 Task: Look for space in West Seneca, United States from 24th August, 2023 to 10th September, 2023 for 8 adults, 2 children in price range Rs.12000 to Rs.15000. Place can be entire place or shared room with 4 bedrooms having 8 beds and 4 bathrooms. Property type can be house, flat, guest house. Amenities needed are: wifi, TV, free parkinig on premises, gym, breakfast. Booking option can be shelf check-in. Required host language is English.
Action: Mouse moved to (437, 90)
Screenshot: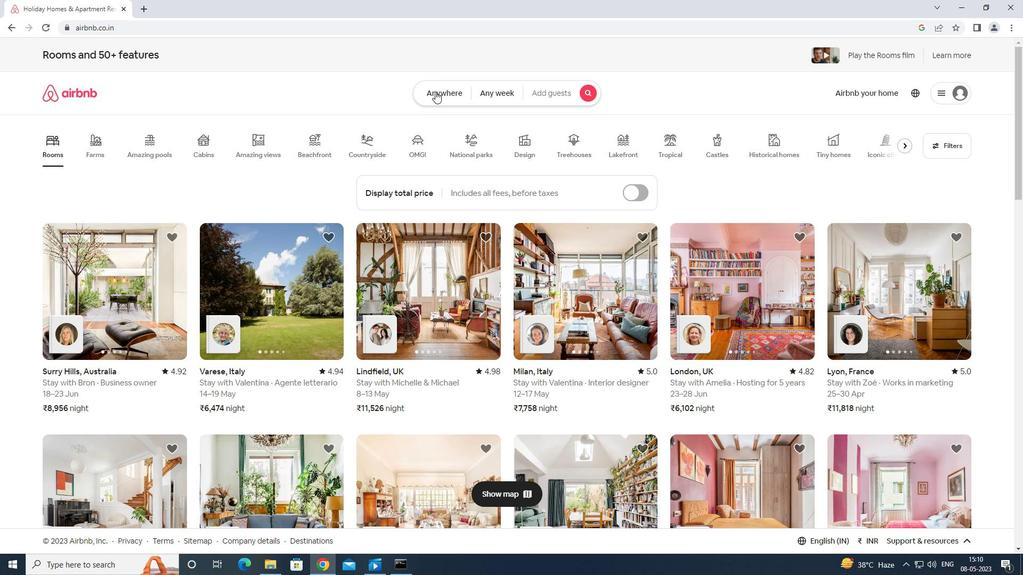 
Action: Mouse pressed left at (437, 90)
Screenshot: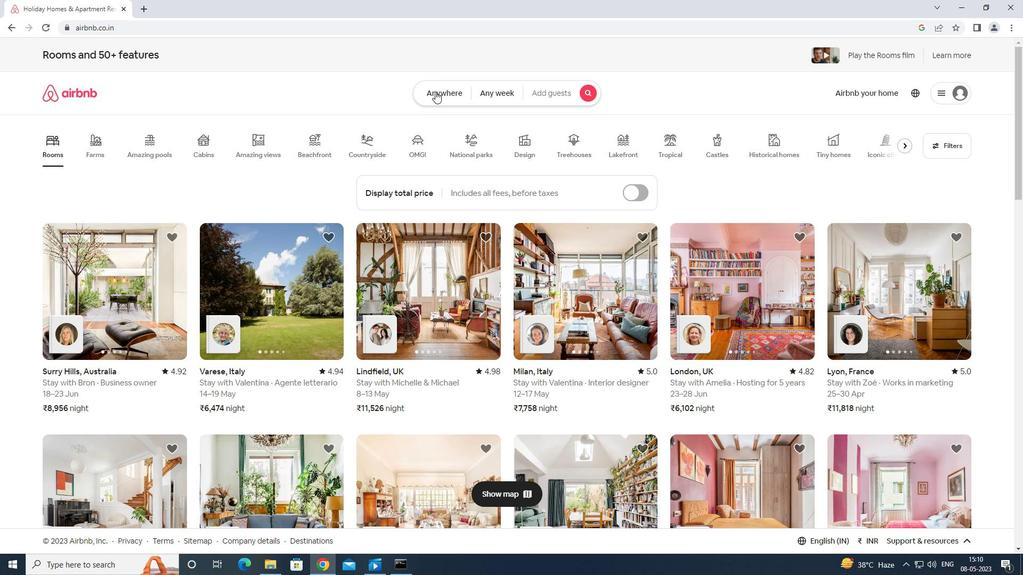 
Action: Mouse moved to (365, 133)
Screenshot: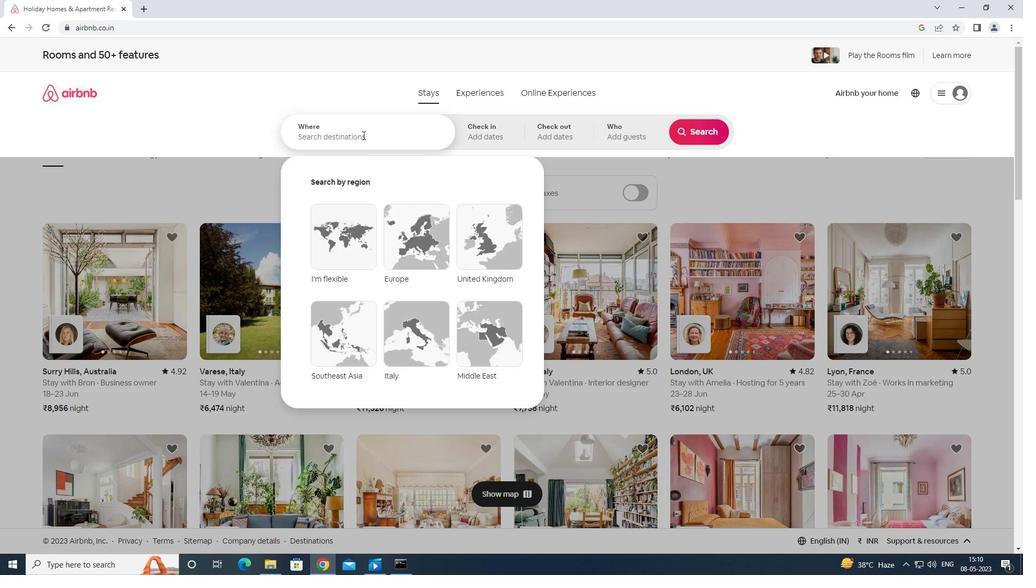 
Action: Mouse pressed left at (365, 133)
Screenshot: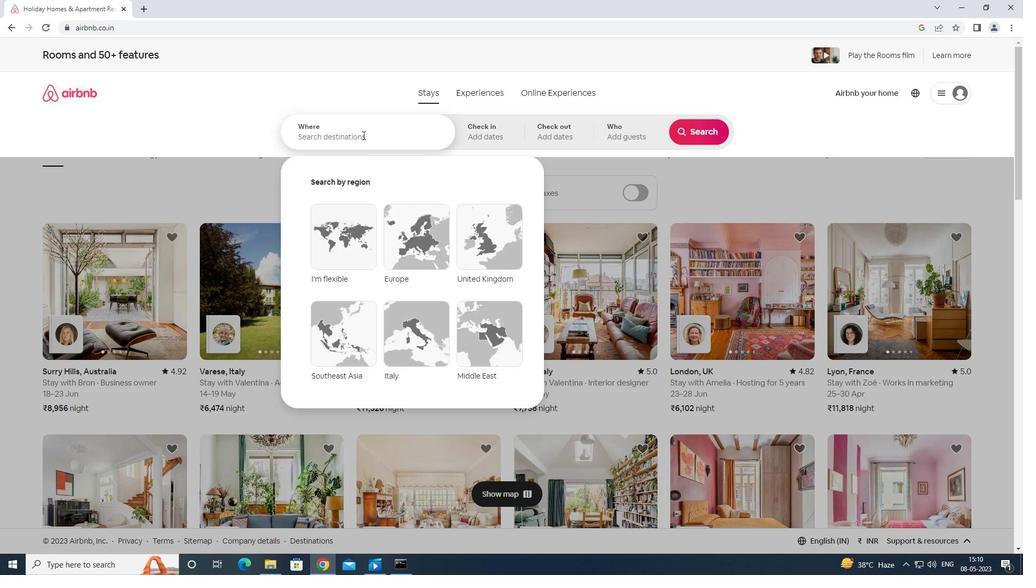
Action: Mouse moved to (384, 121)
Screenshot: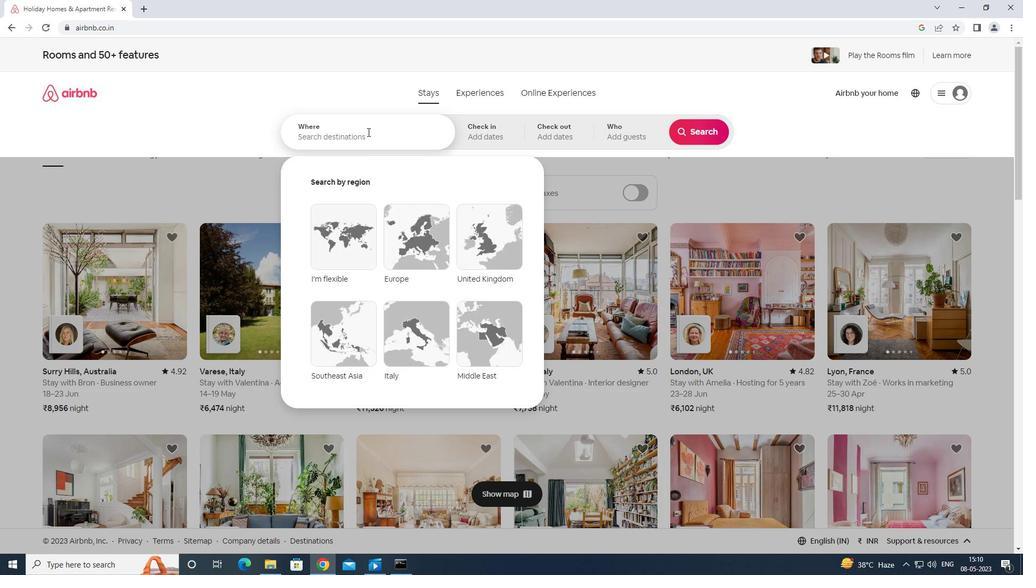 
Action: Key pressed weat<Key.space>senecs<Key.backspace>a<Key.space>united<Key.space>states<Key.enter>
Screenshot: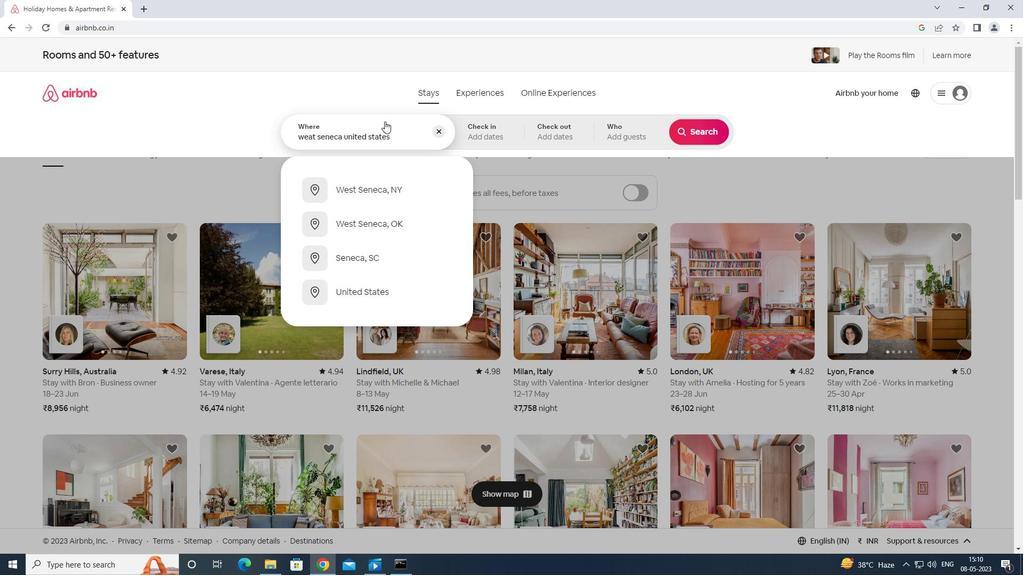 
Action: Mouse moved to (694, 215)
Screenshot: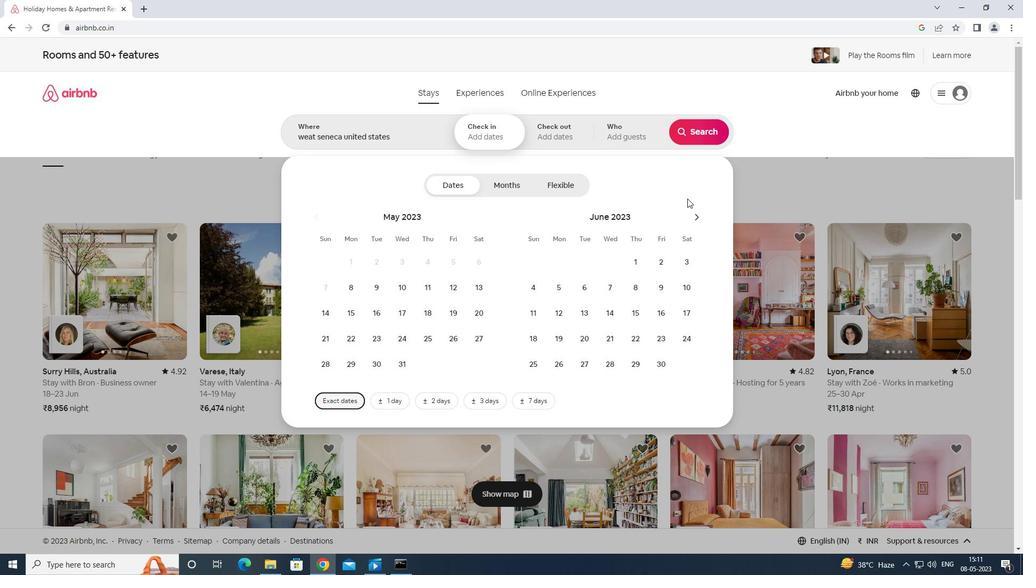 
Action: Mouse pressed left at (694, 215)
Screenshot: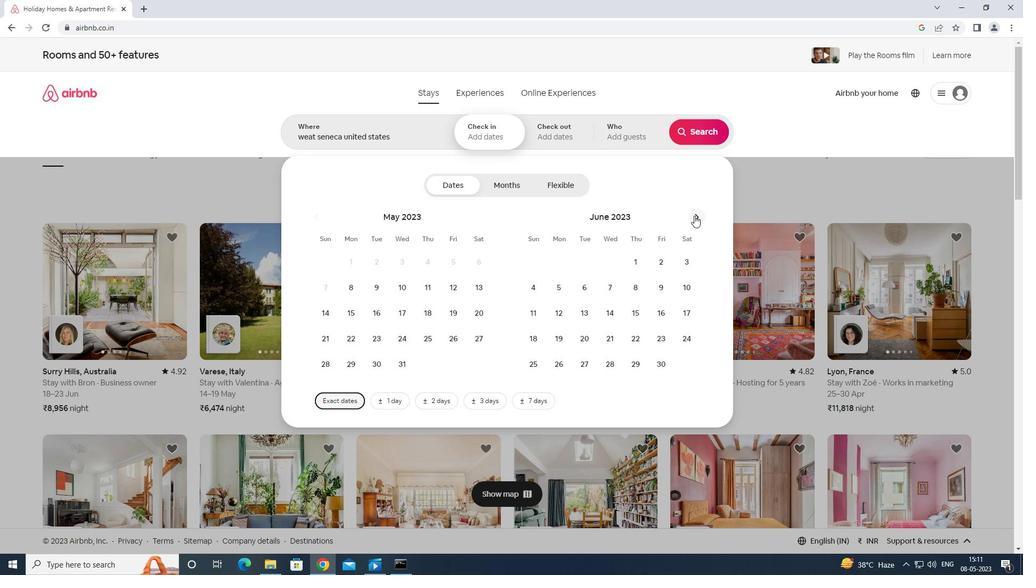 
Action: Mouse moved to (695, 216)
Screenshot: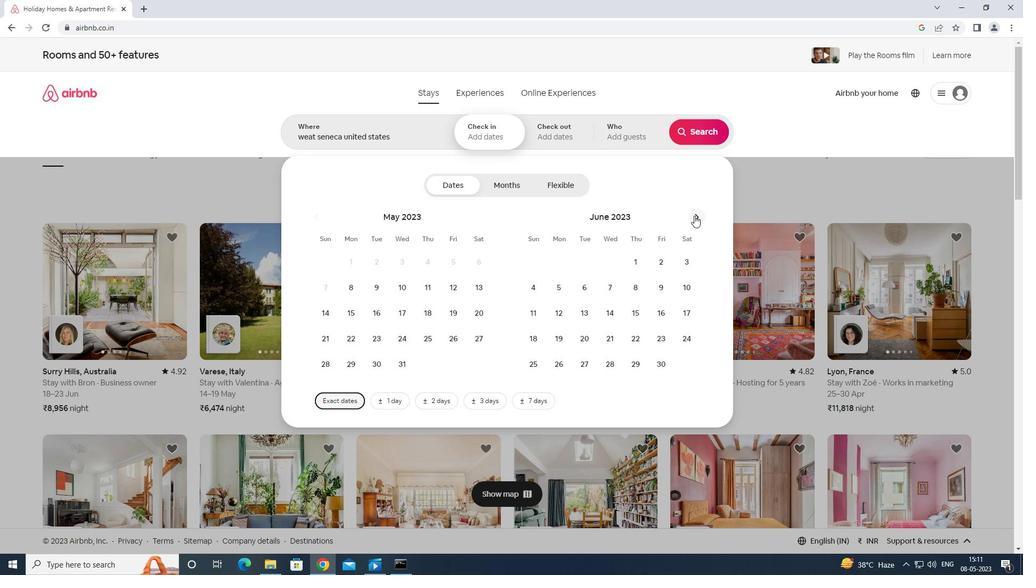 
Action: Mouse pressed left at (695, 216)
Screenshot: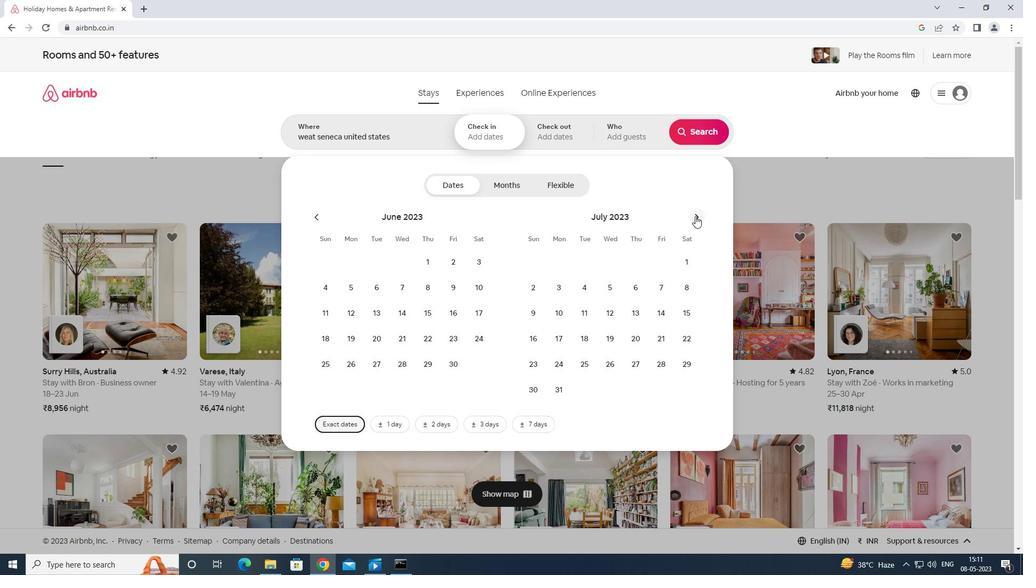 
Action: Mouse moved to (644, 340)
Screenshot: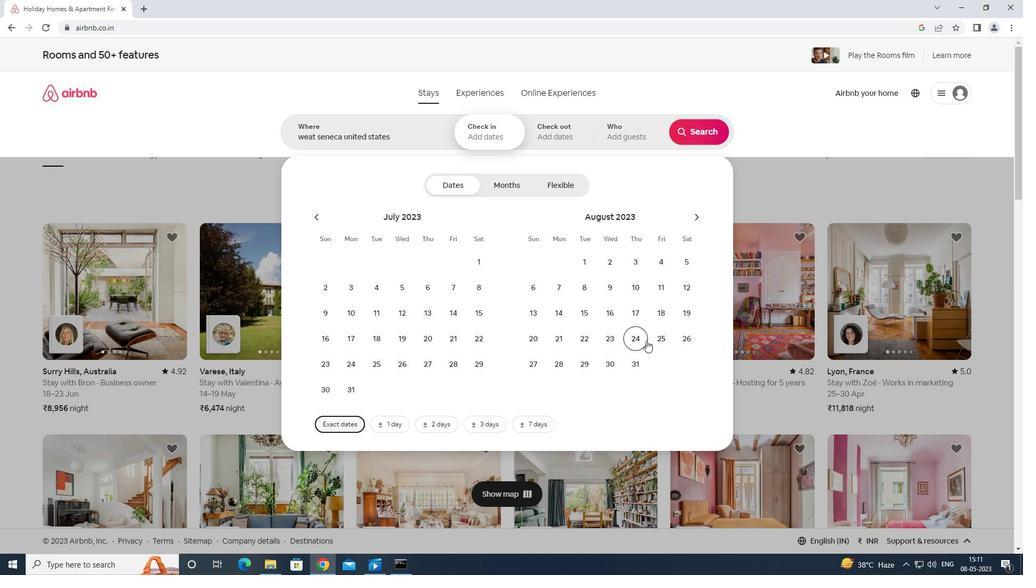 
Action: Mouse pressed left at (644, 340)
Screenshot: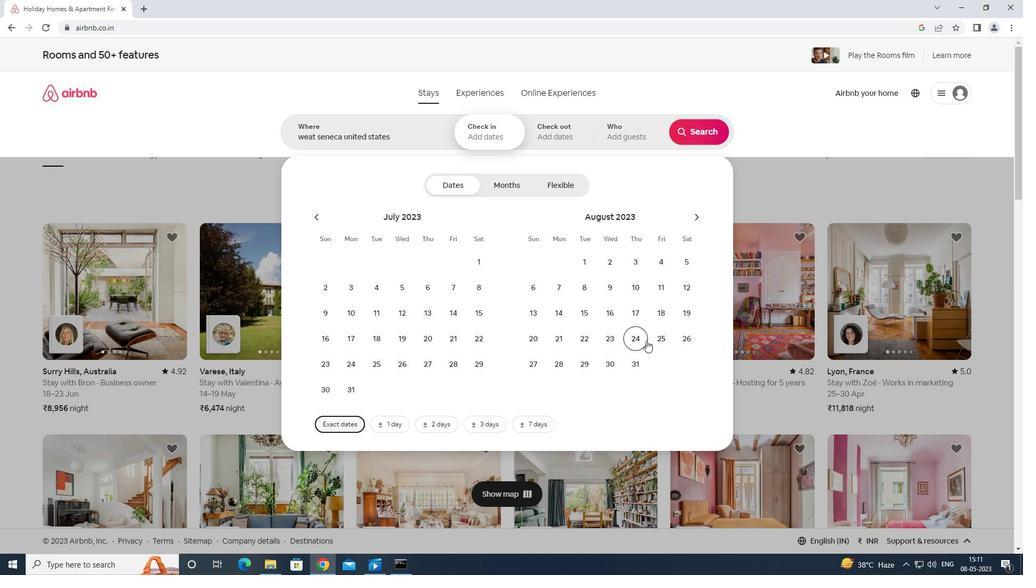 
Action: Mouse moved to (699, 217)
Screenshot: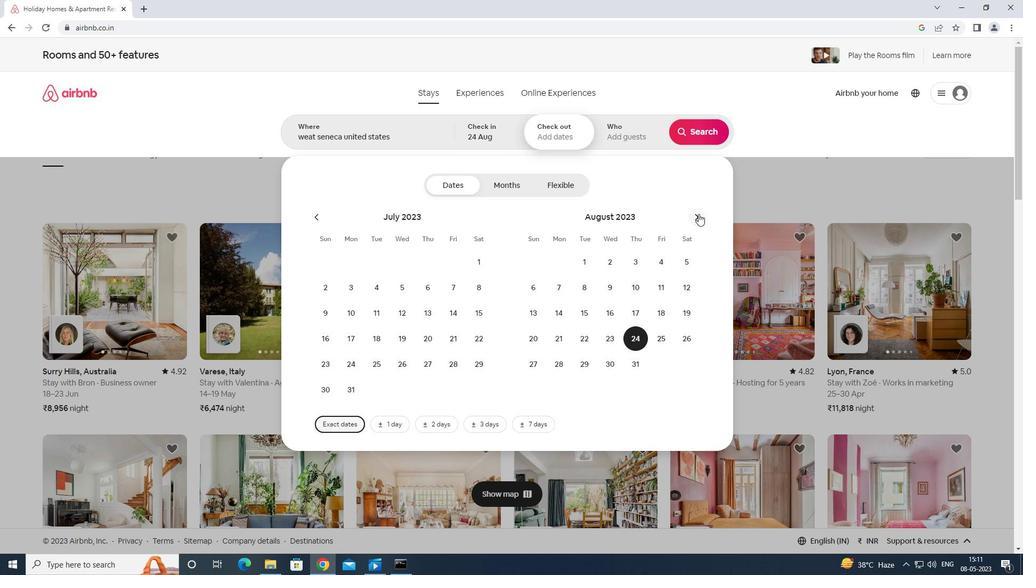 
Action: Mouse pressed left at (699, 217)
Screenshot: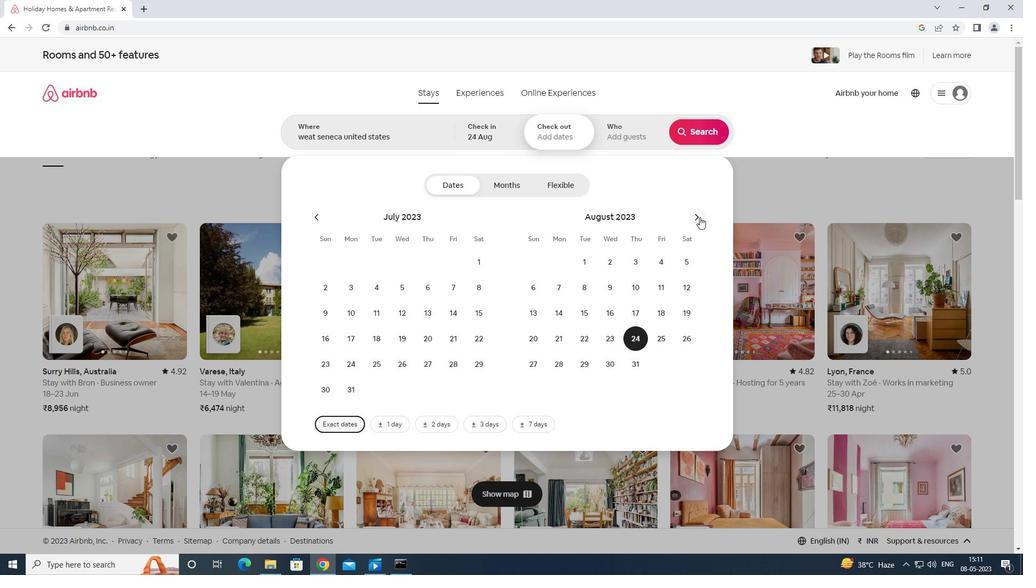 
Action: Mouse moved to (530, 310)
Screenshot: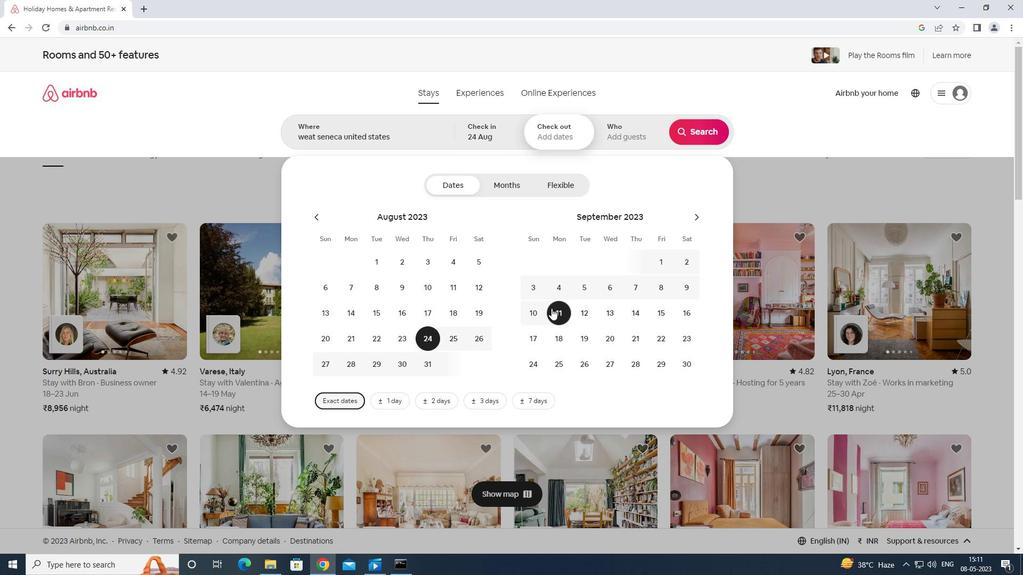 
Action: Mouse pressed left at (530, 310)
Screenshot: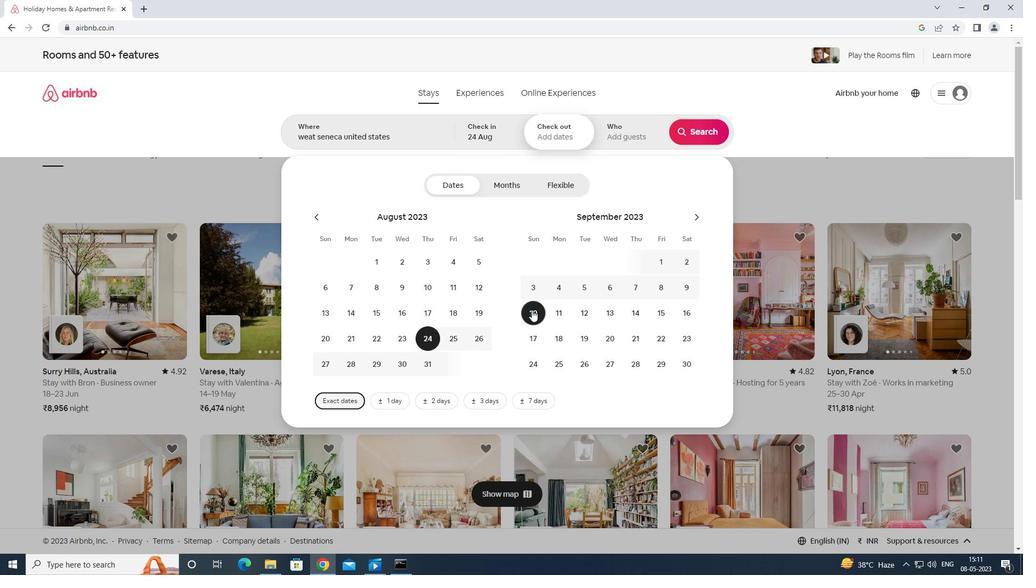 
Action: Mouse moved to (632, 128)
Screenshot: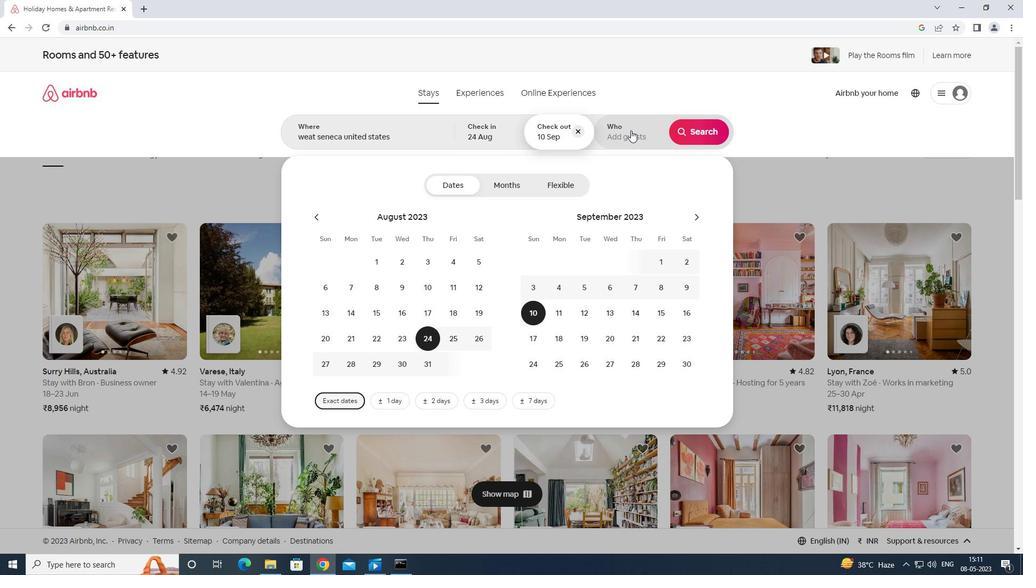 
Action: Mouse pressed left at (632, 128)
Screenshot: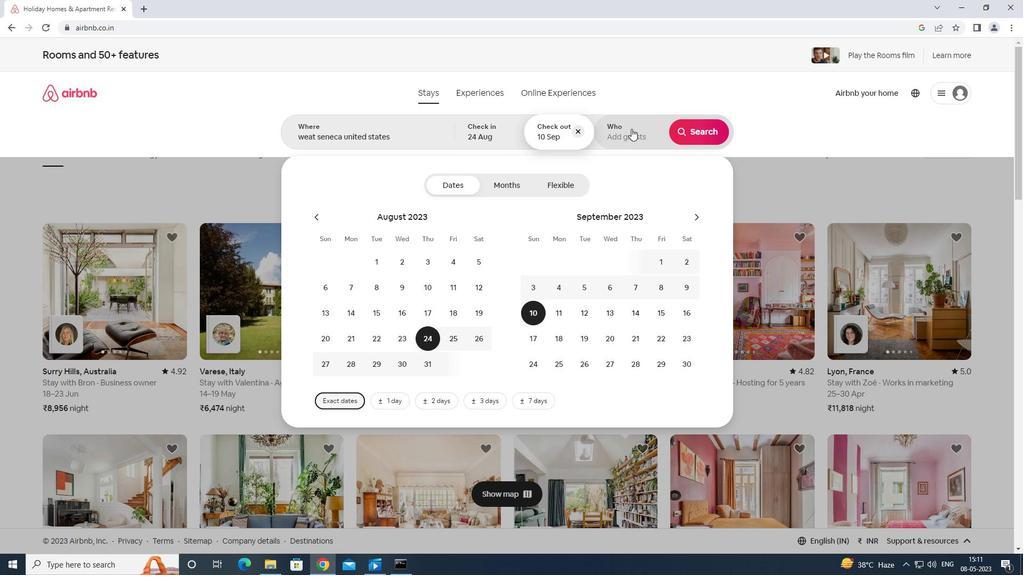 
Action: Mouse moved to (706, 188)
Screenshot: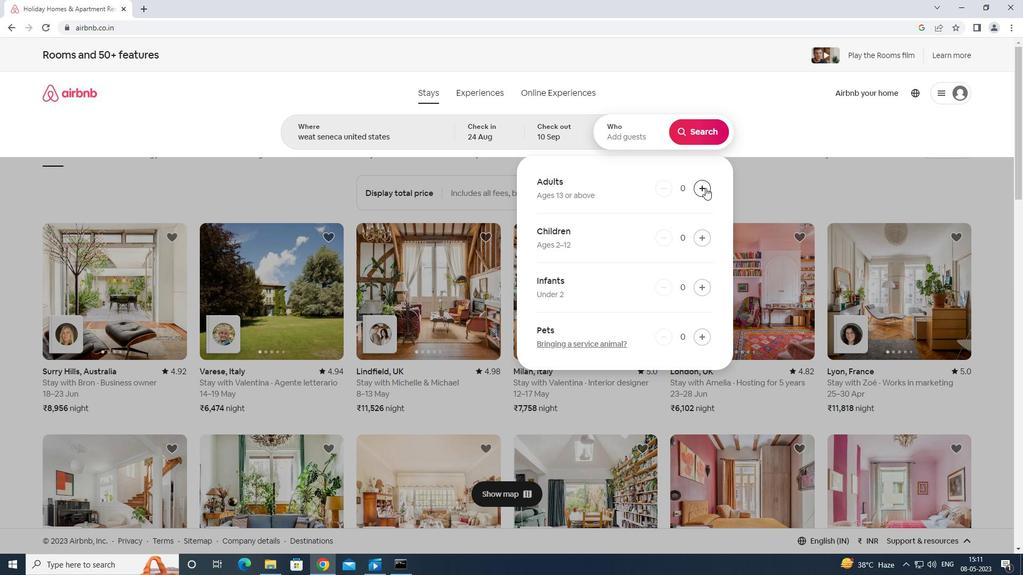 
Action: Mouse pressed left at (706, 188)
Screenshot: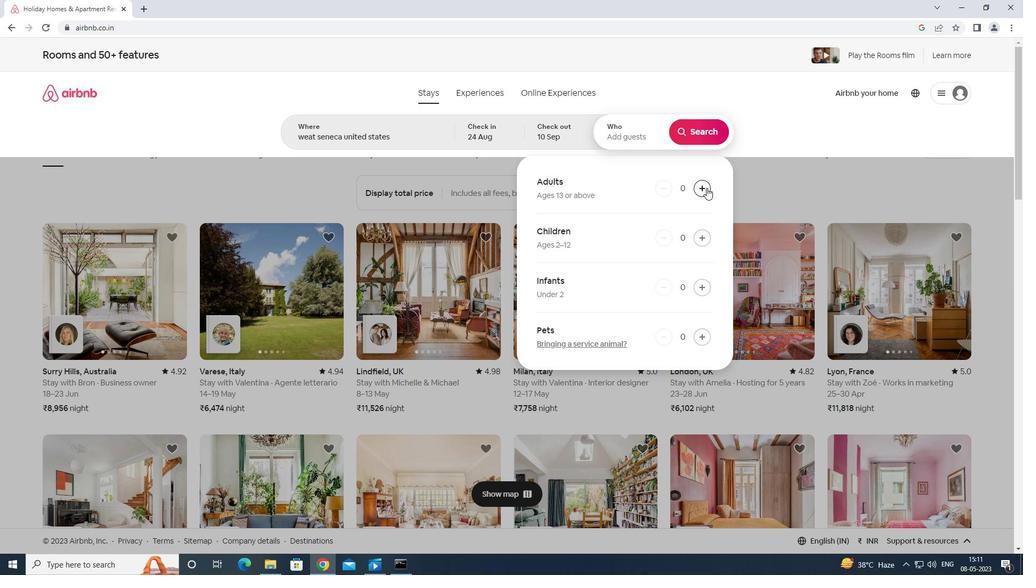 
Action: Mouse moved to (706, 188)
Screenshot: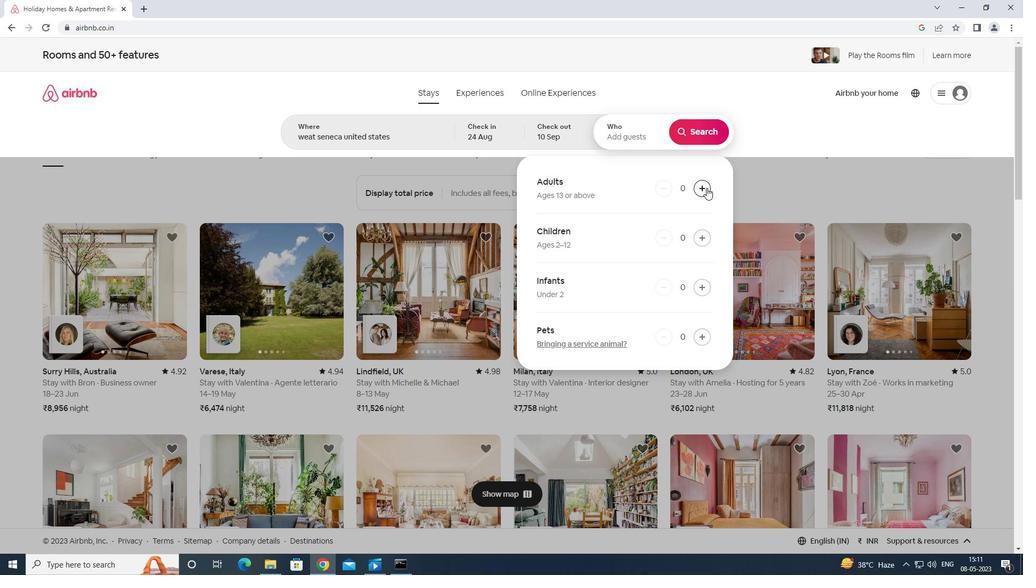 
Action: Mouse pressed left at (706, 188)
Screenshot: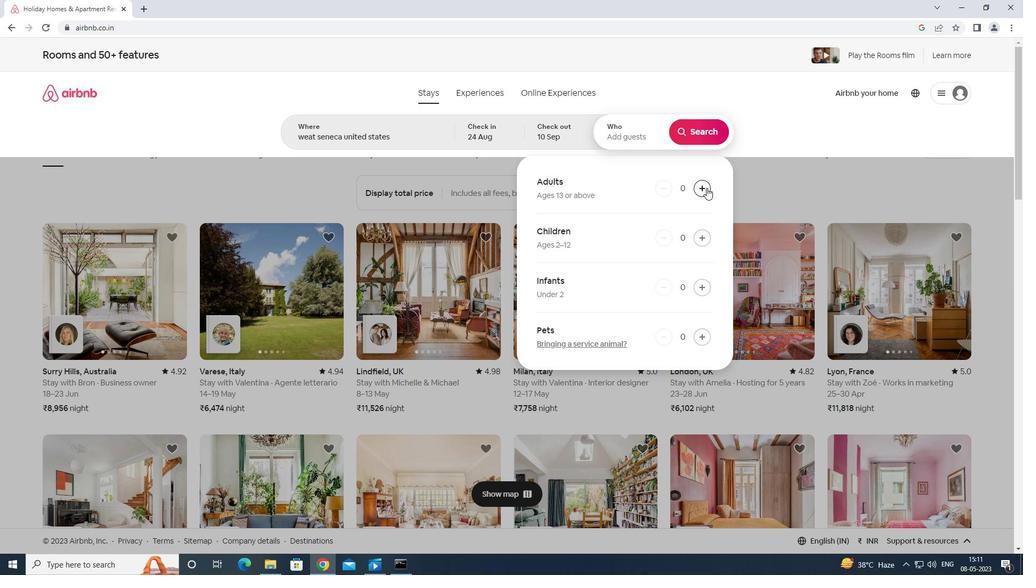 
Action: Mouse moved to (705, 188)
Screenshot: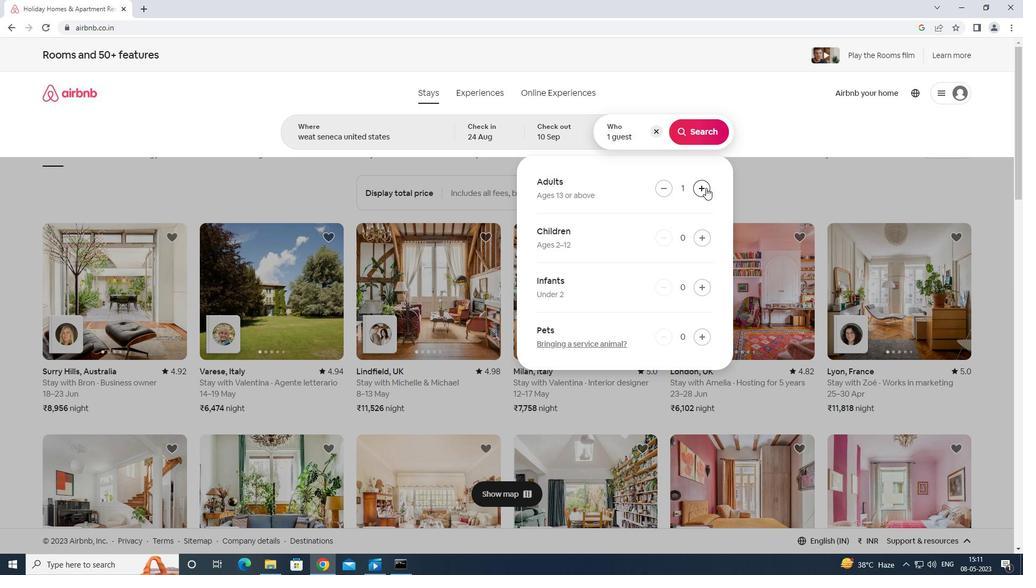 
Action: Mouse pressed left at (705, 188)
Screenshot: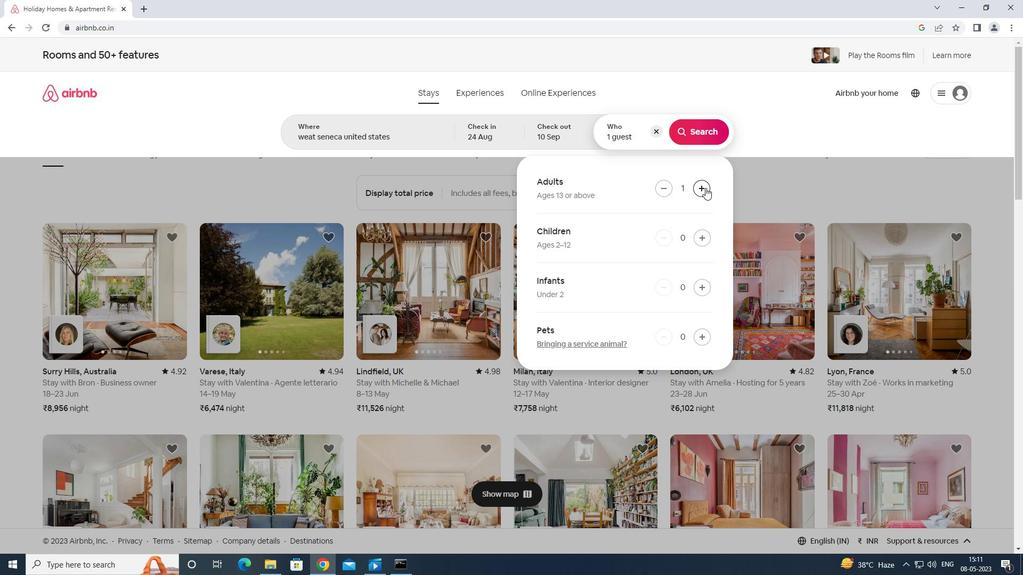 
Action: Mouse pressed left at (705, 188)
Screenshot: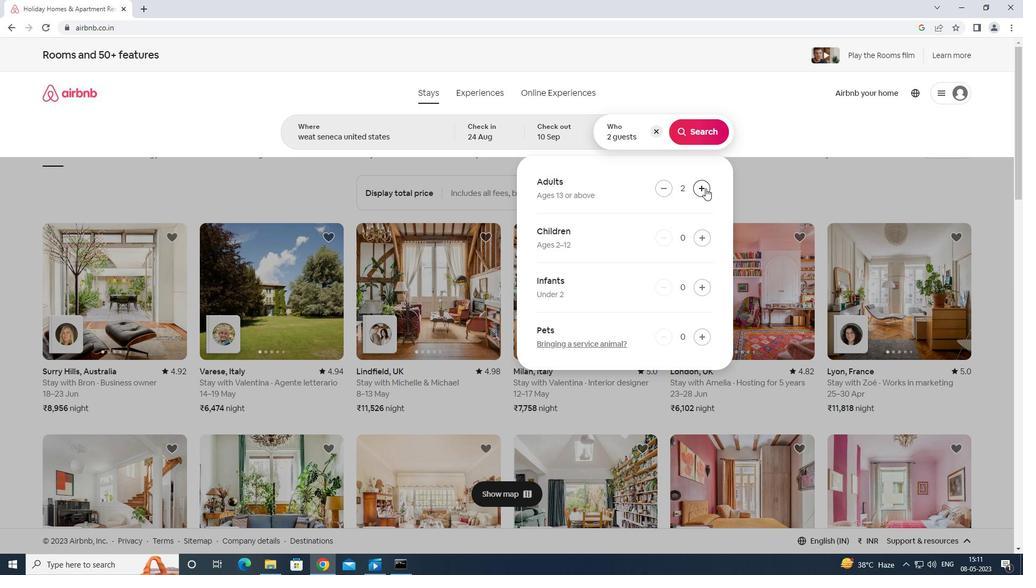 
Action: Mouse pressed left at (705, 188)
Screenshot: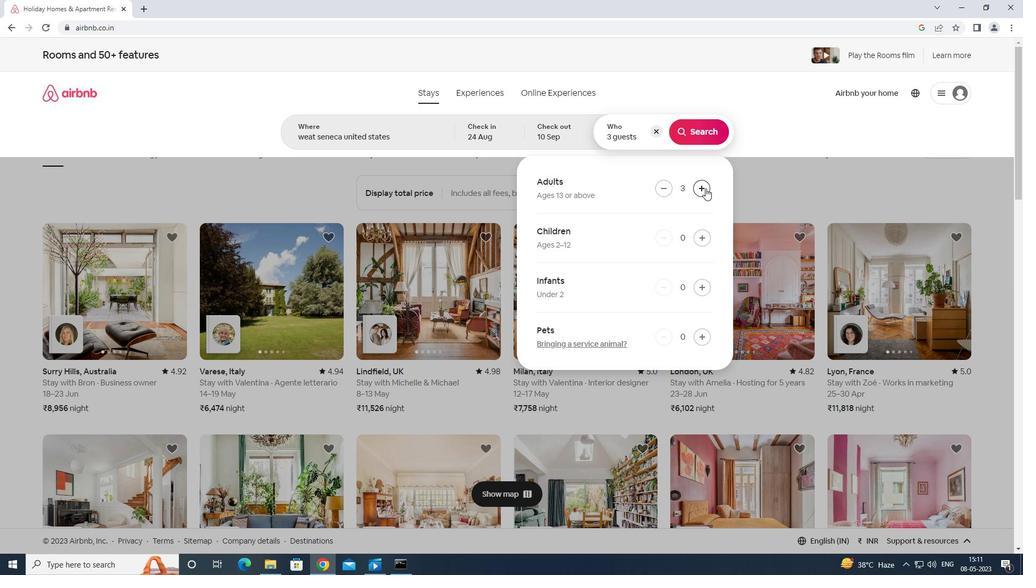 
Action: Mouse pressed left at (705, 188)
Screenshot: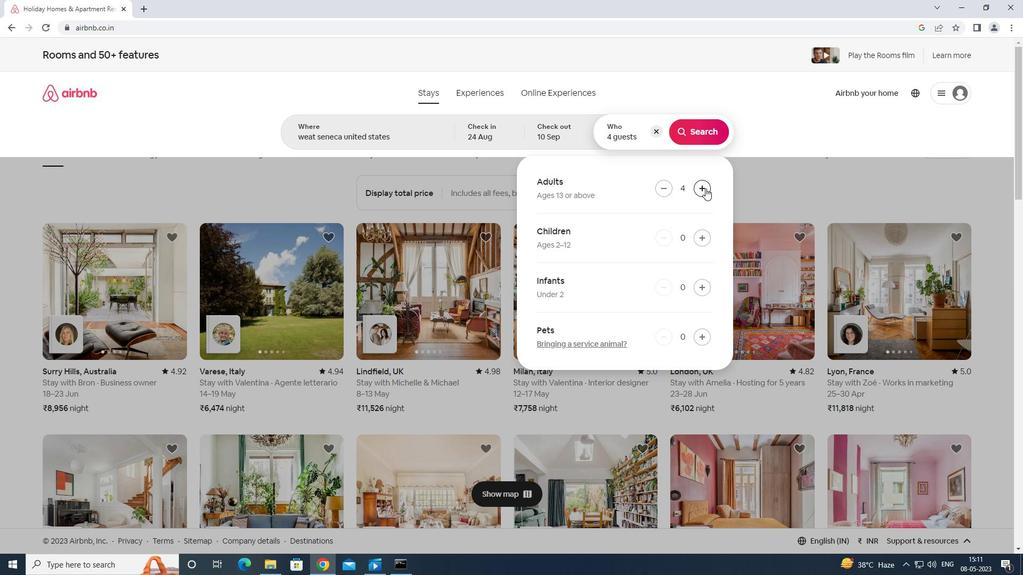 
Action: Mouse pressed left at (705, 188)
Screenshot: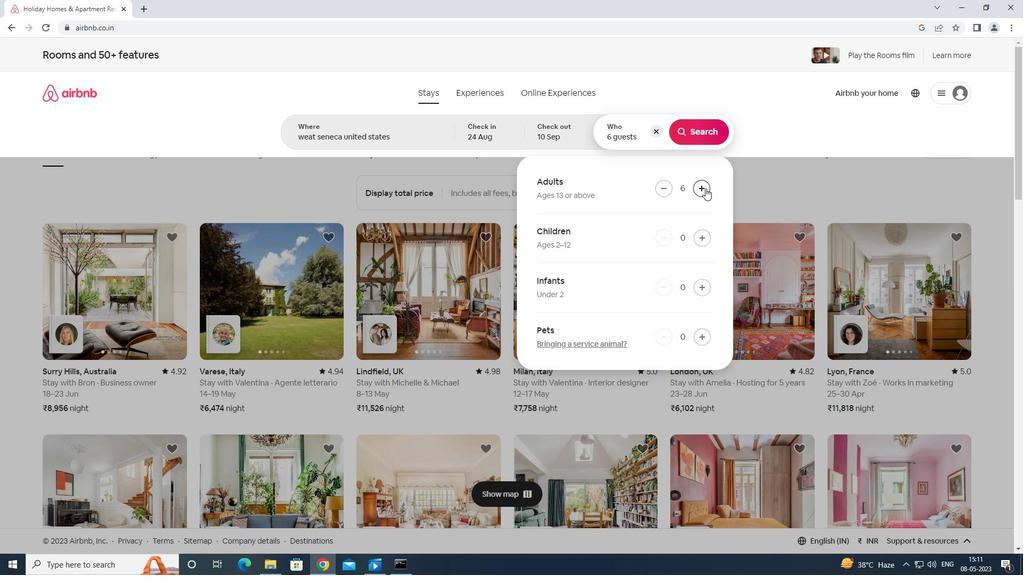 
Action: Mouse pressed left at (705, 188)
Screenshot: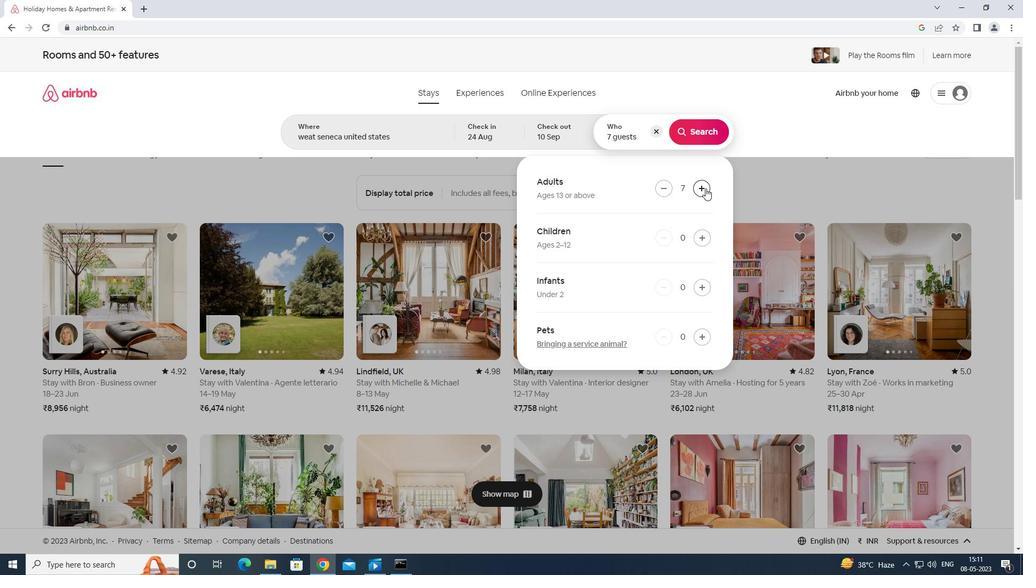 
Action: Mouse moved to (697, 234)
Screenshot: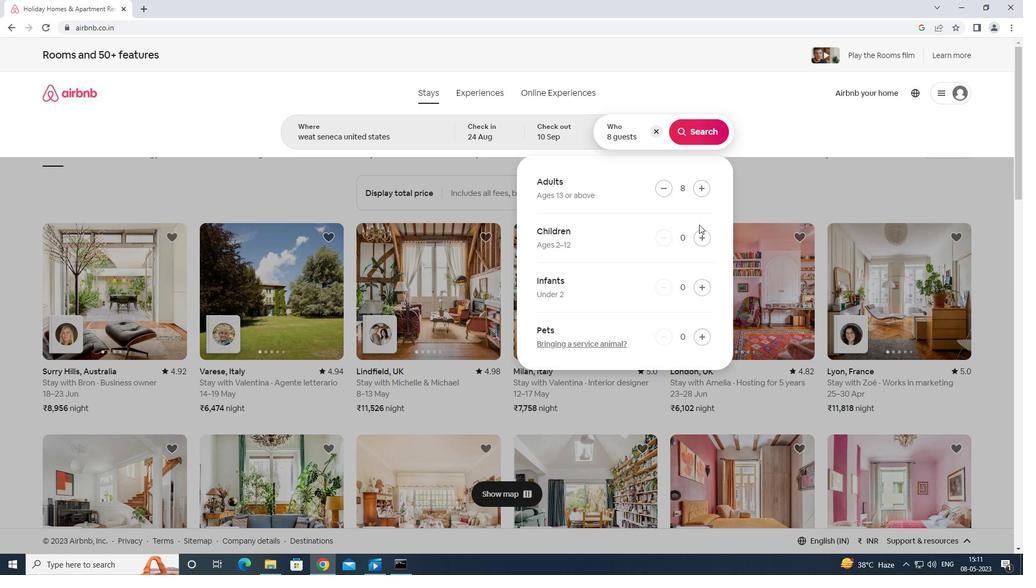 
Action: Mouse pressed left at (697, 234)
Screenshot: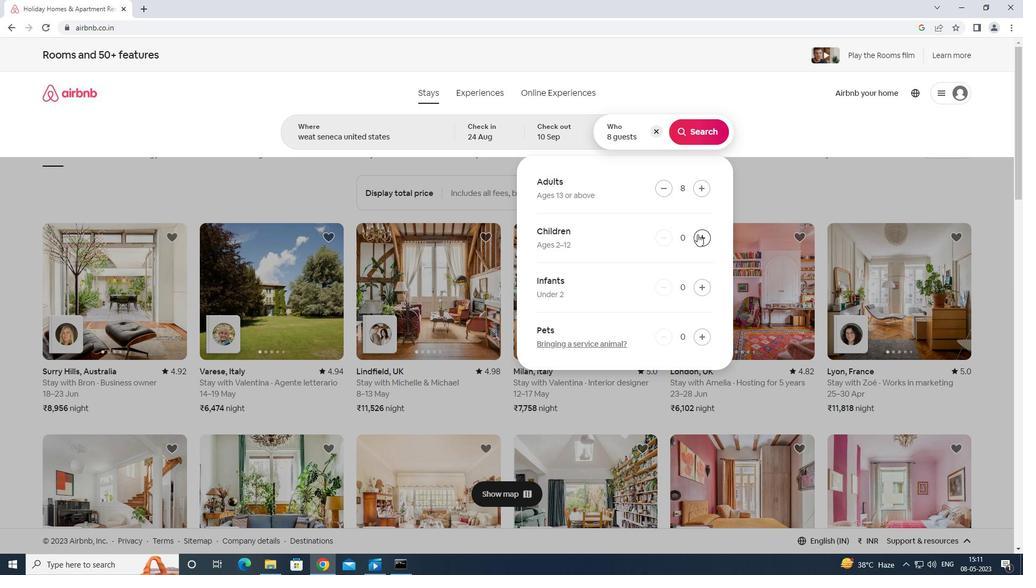 
Action: Mouse moved to (697, 235)
Screenshot: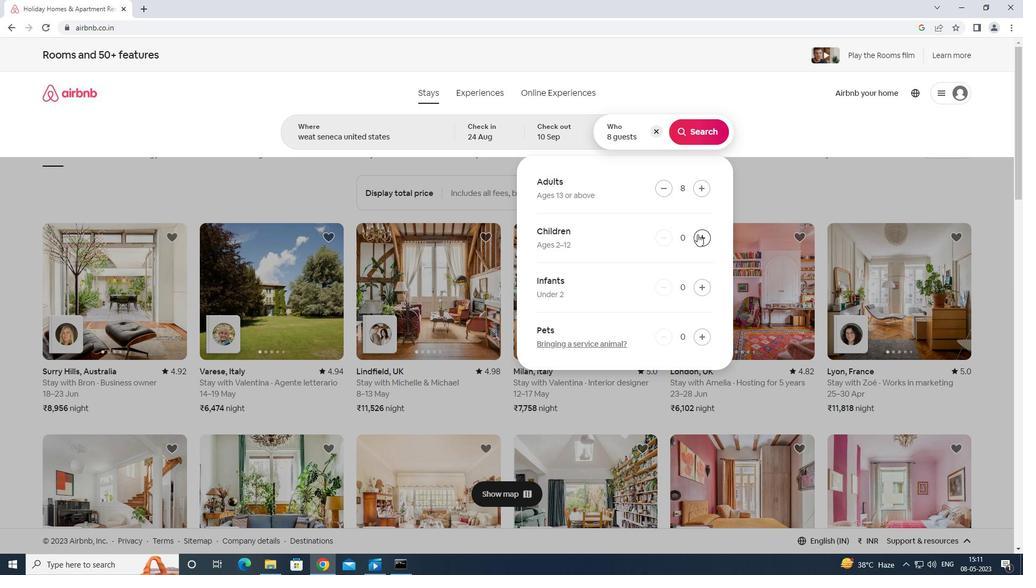
Action: Mouse pressed left at (697, 235)
Screenshot: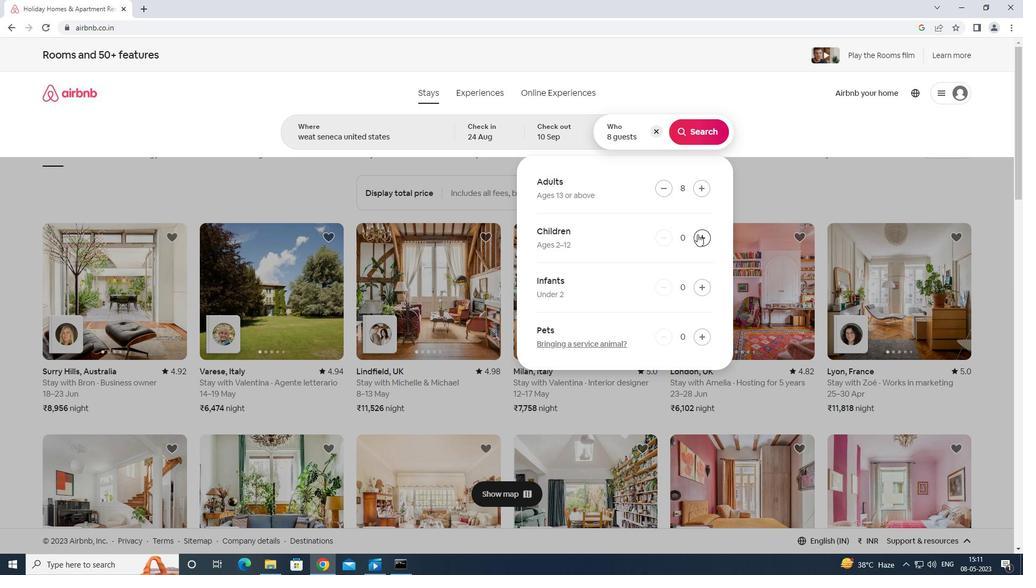 
Action: Mouse moved to (696, 130)
Screenshot: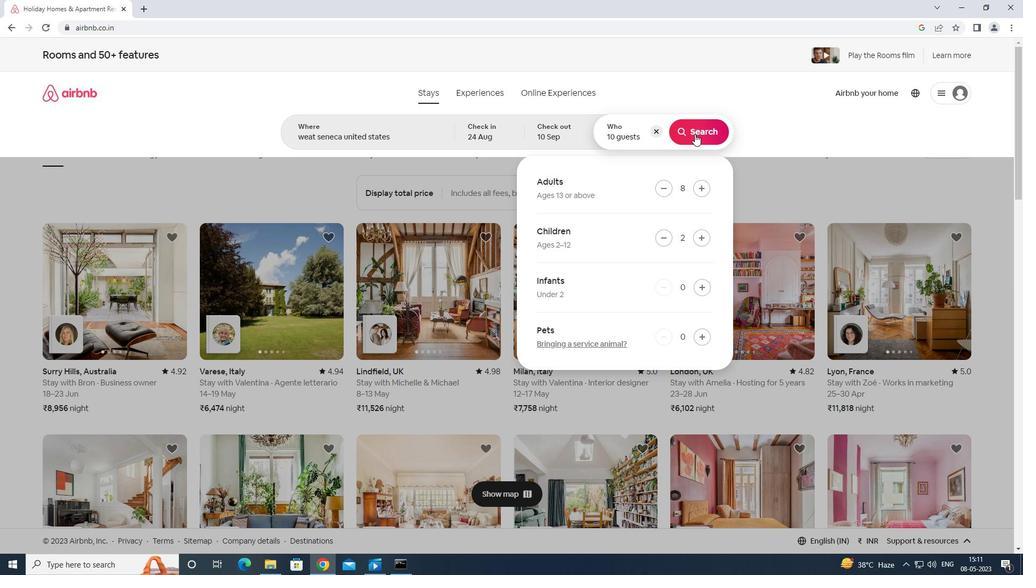 
Action: Mouse pressed left at (696, 130)
Screenshot: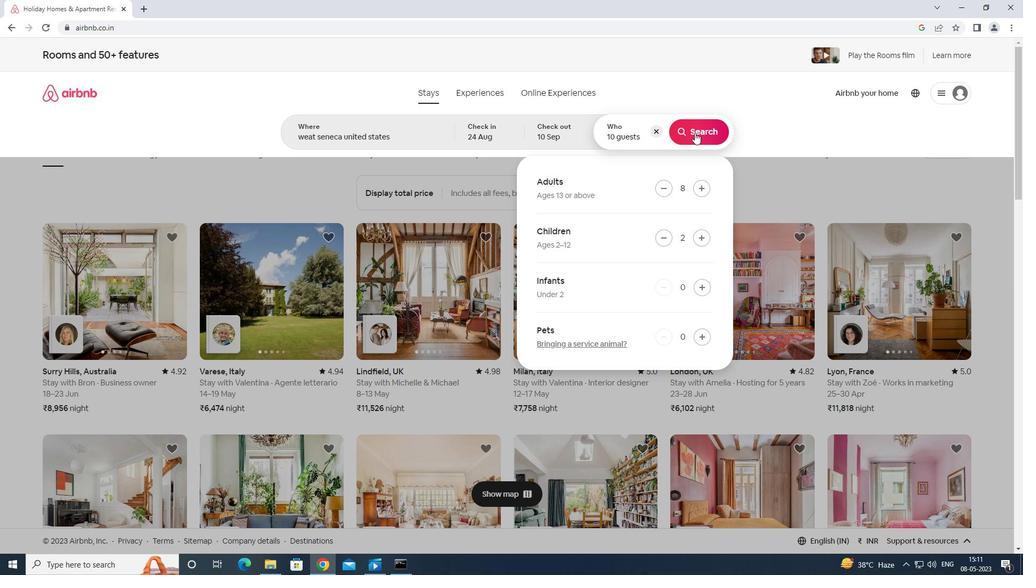 
Action: Mouse moved to (975, 98)
Screenshot: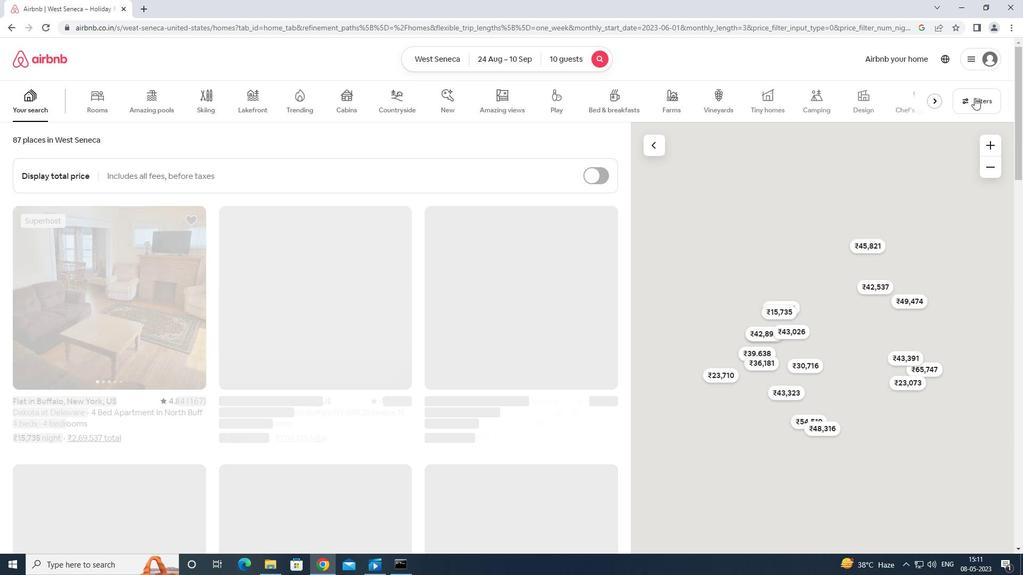 
Action: Mouse pressed left at (975, 98)
Screenshot: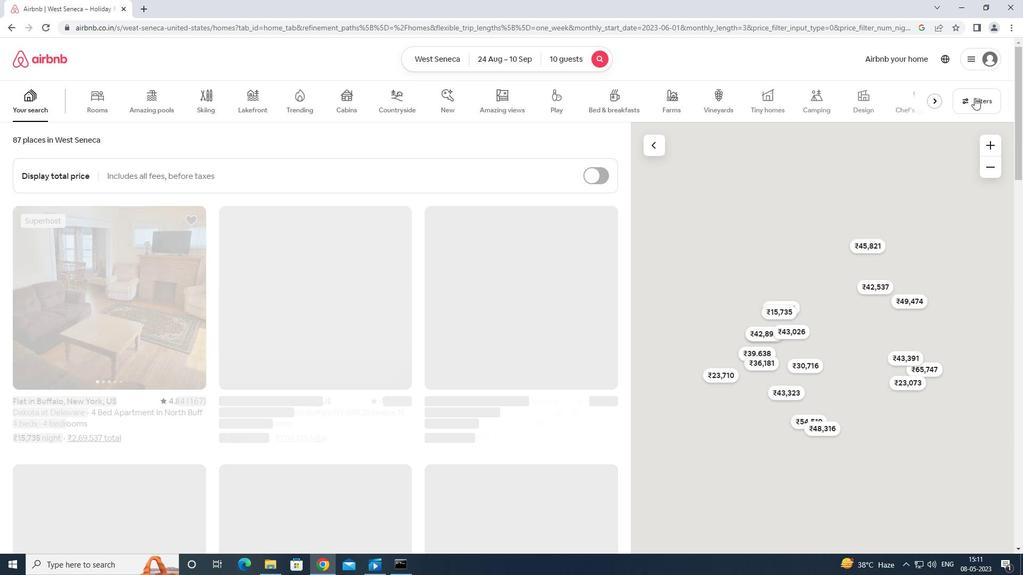 
Action: Mouse moved to (434, 354)
Screenshot: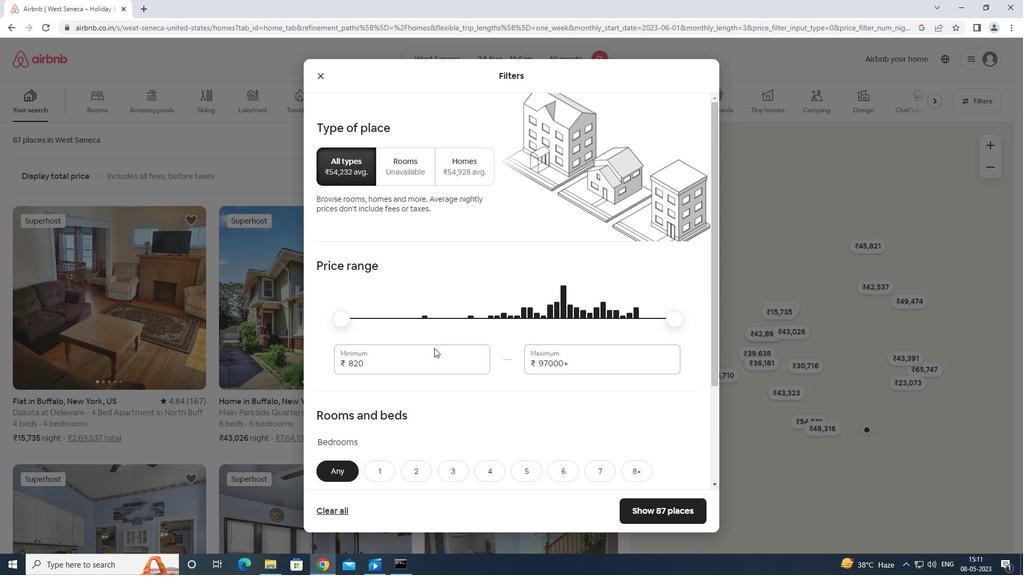 
Action: Mouse pressed left at (434, 354)
Screenshot: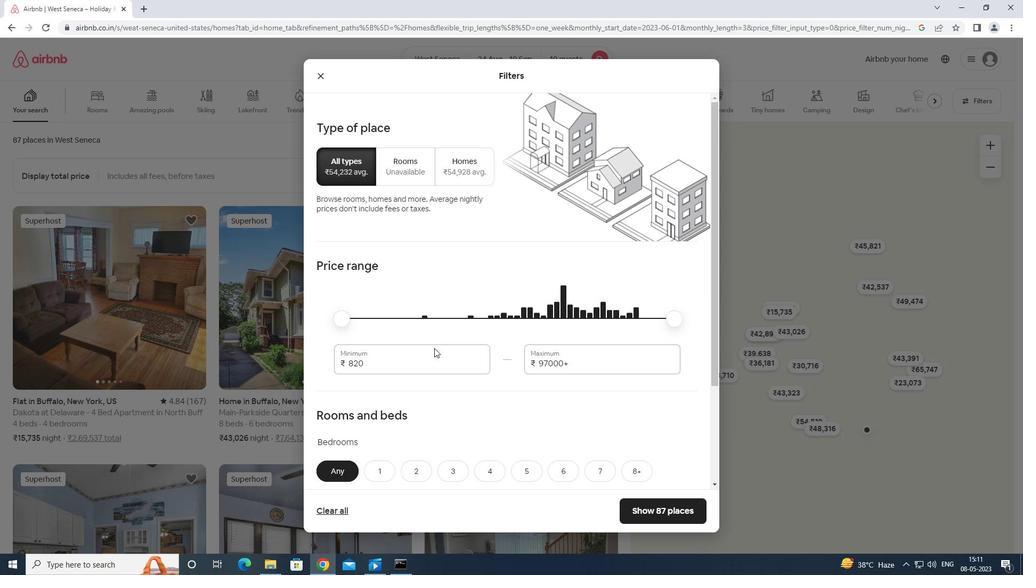 
Action: Key pressed <Key.backspace><Key.backspace><Key.backspace><Key.backspace><Key.backspace><Key.backspace><Key.backspace><Key.backspace>12000
Screenshot: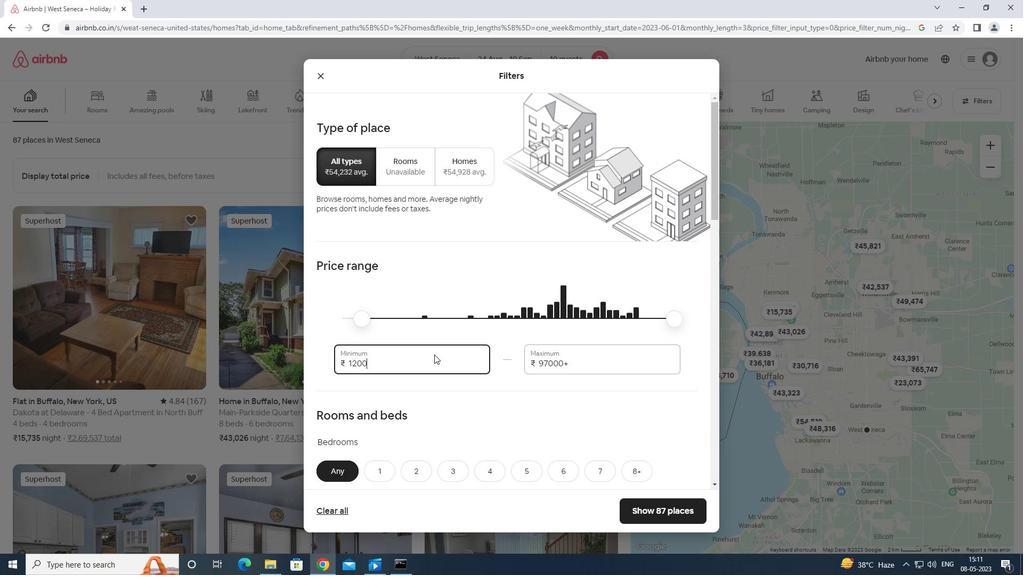 
Action: Mouse moved to (595, 357)
Screenshot: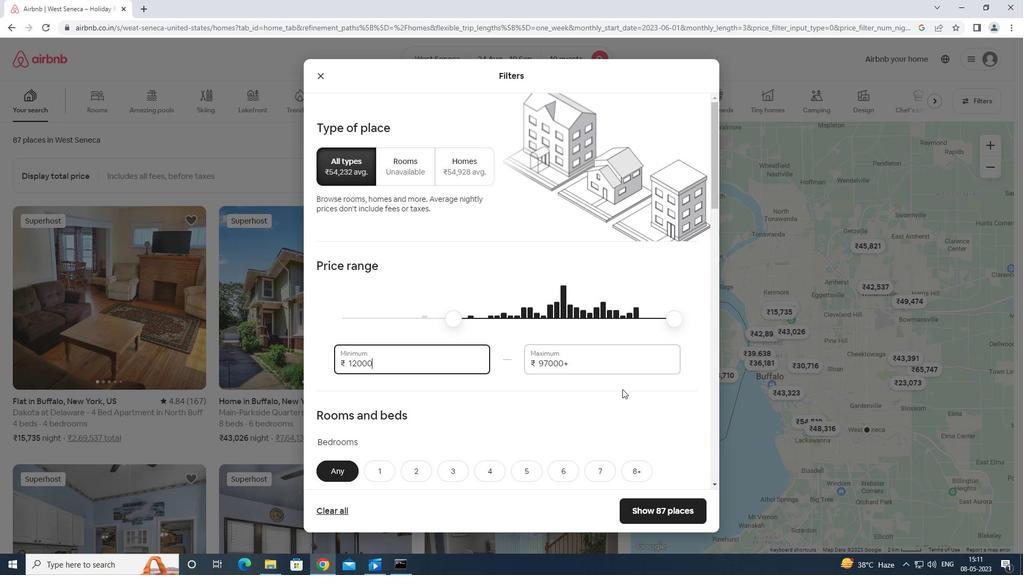 
Action: Mouse pressed left at (595, 357)
Screenshot: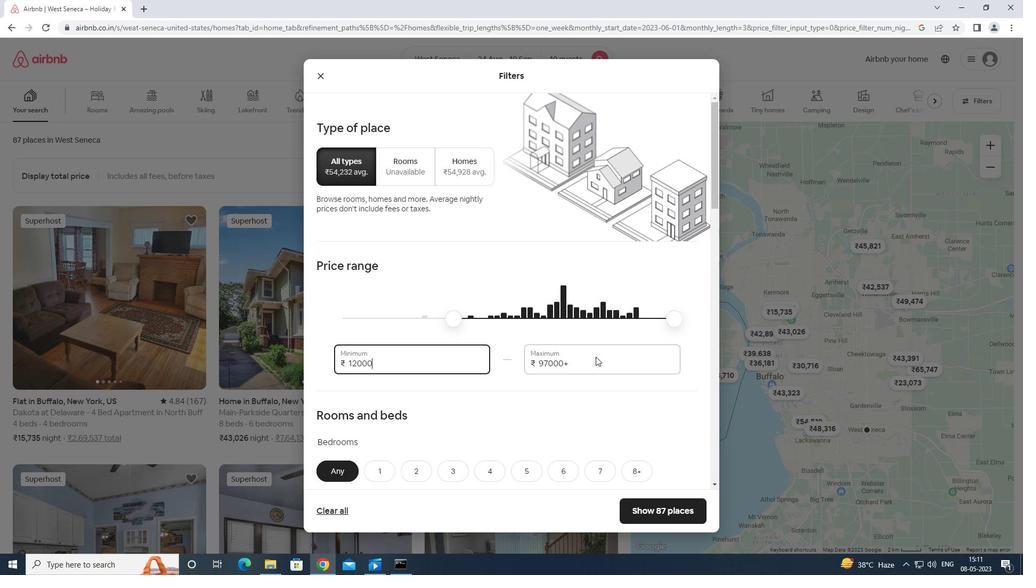 
Action: Mouse moved to (607, 349)
Screenshot: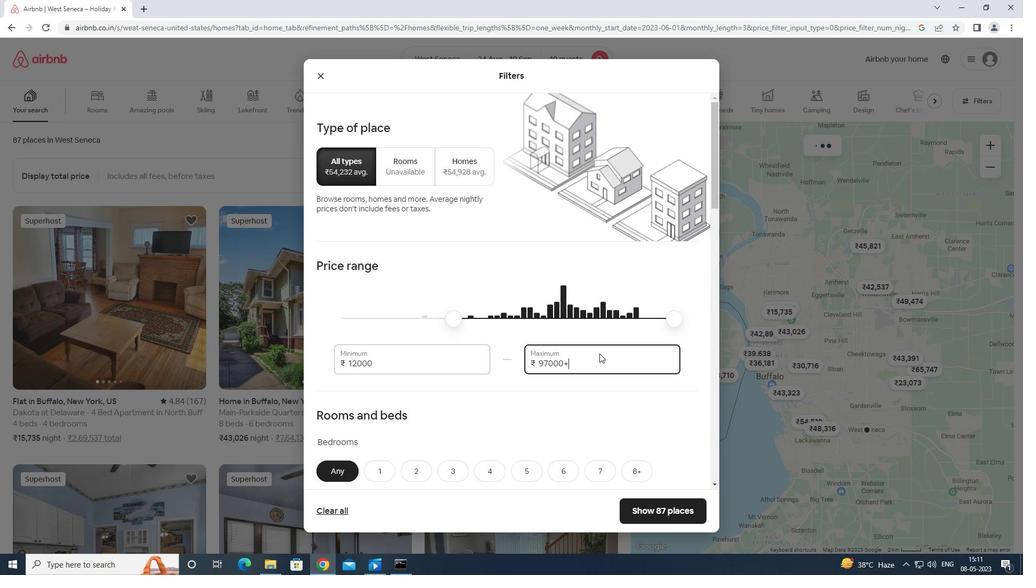 
Action: Key pressed <Key.backspace><Key.backspace><Key.backspace><Key.backspace><Key.backspace><Key.backspace><Key.backspace><Key.backspace><Key.backspace><Key.backspace><Key.backspace><Key.backspace><Key.backspace><Key.backspace><Key.backspace>15000
Screenshot: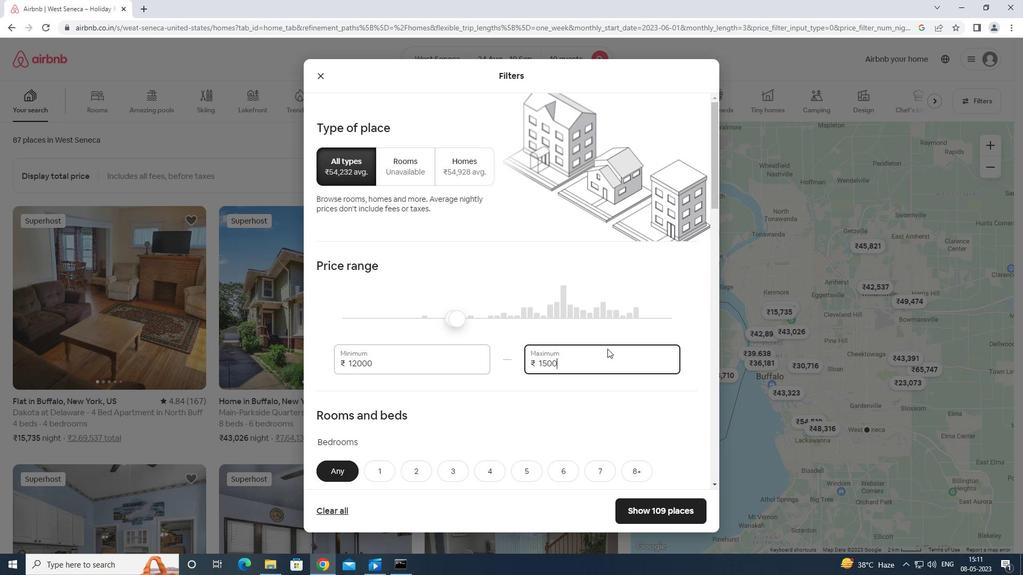 
Action: Mouse moved to (544, 376)
Screenshot: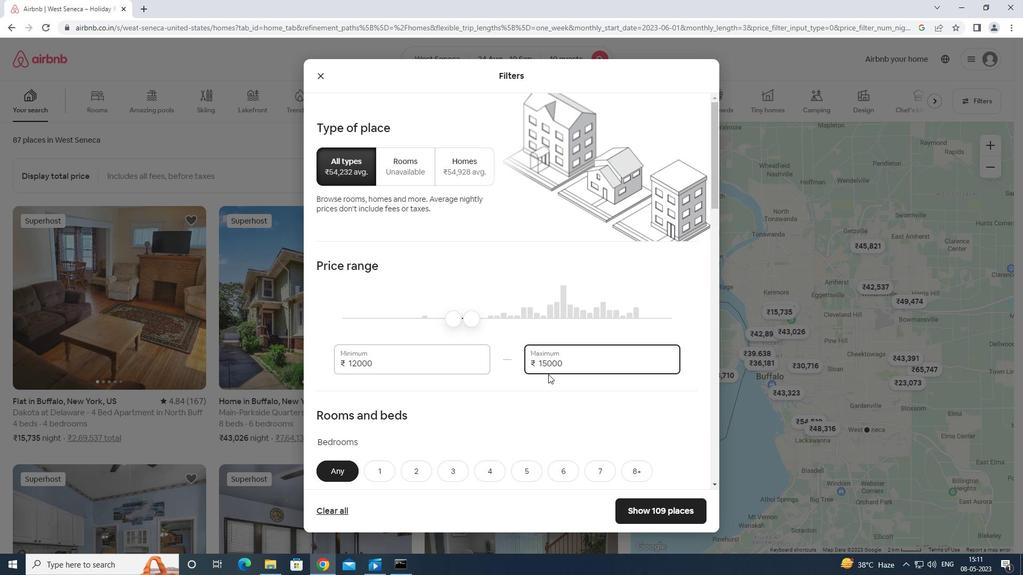 
Action: Mouse scrolled (544, 376) with delta (0, 0)
Screenshot: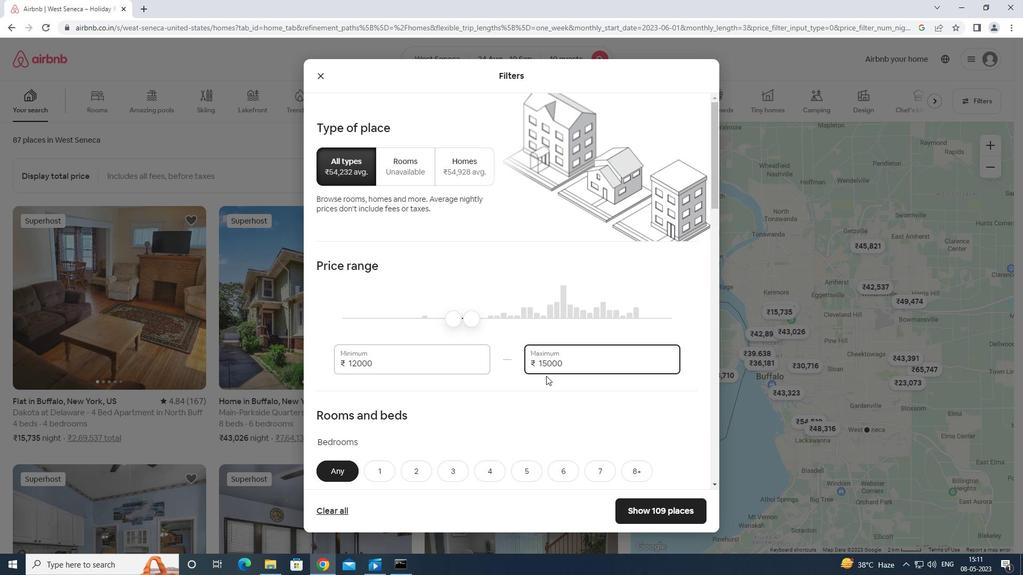 
Action: Mouse scrolled (544, 376) with delta (0, 0)
Screenshot: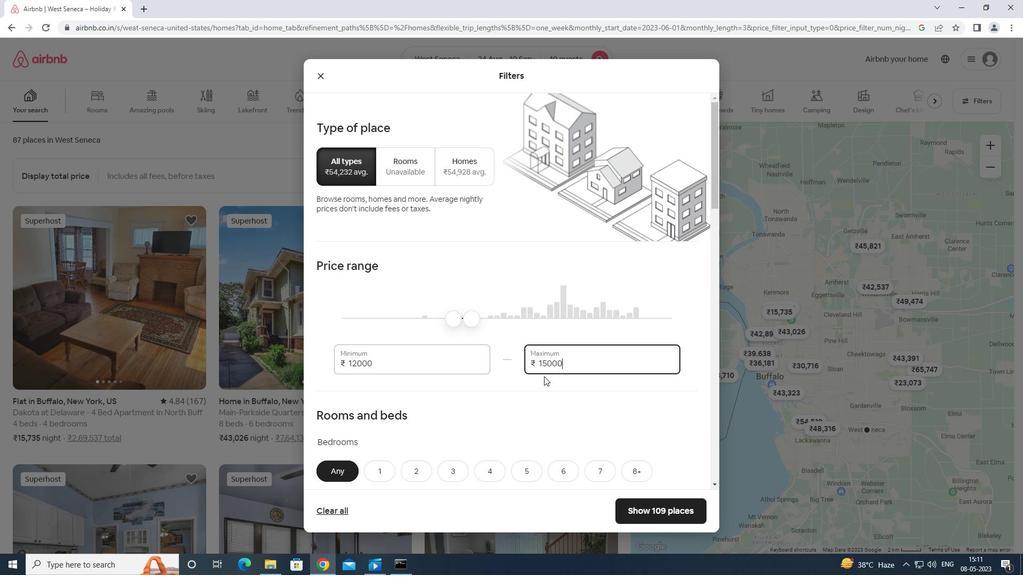 
Action: Mouse scrolled (544, 376) with delta (0, 0)
Screenshot: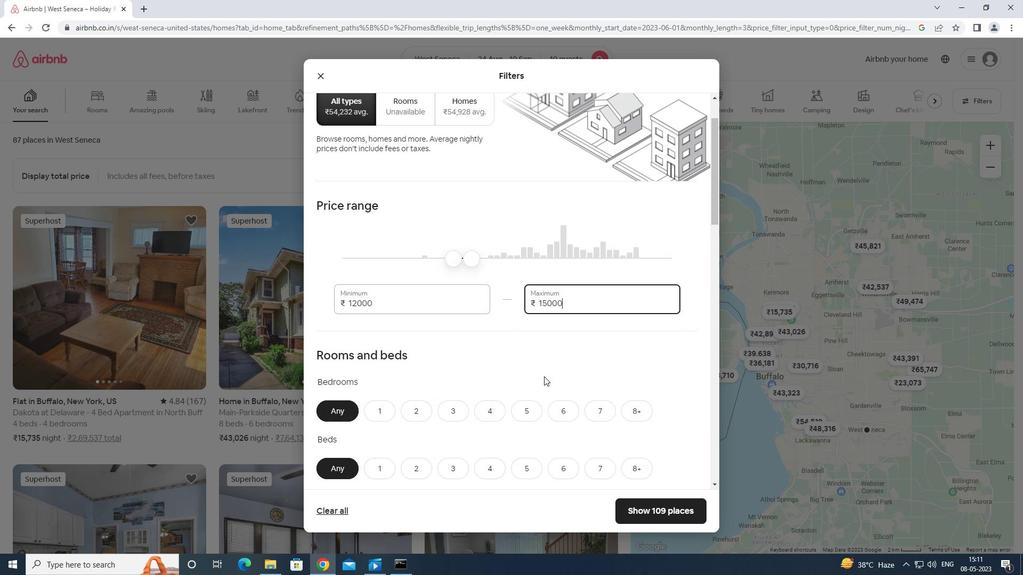 
Action: Mouse moved to (485, 308)
Screenshot: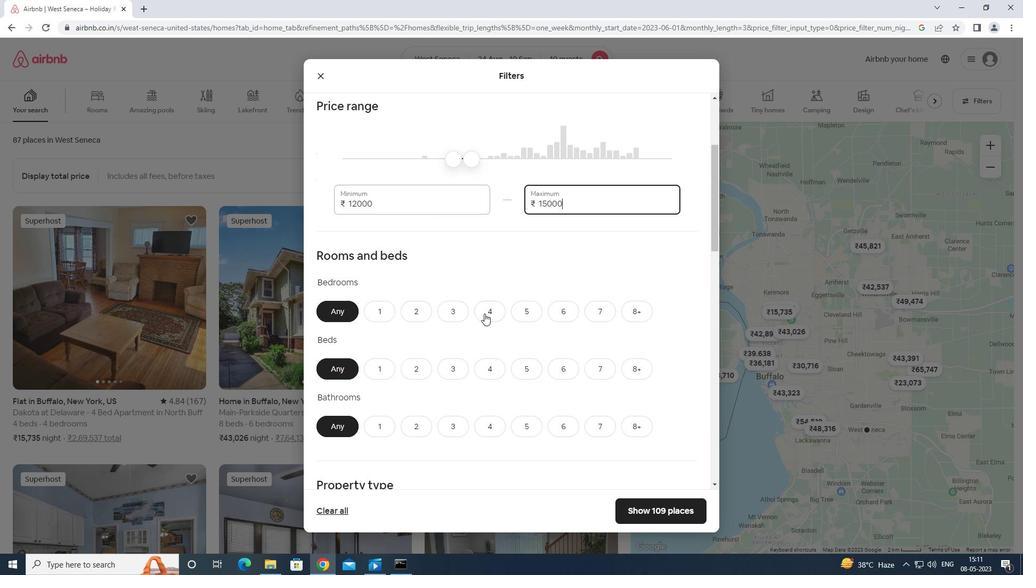 
Action: Mouse pressed left at (485, 308)
Screenshot: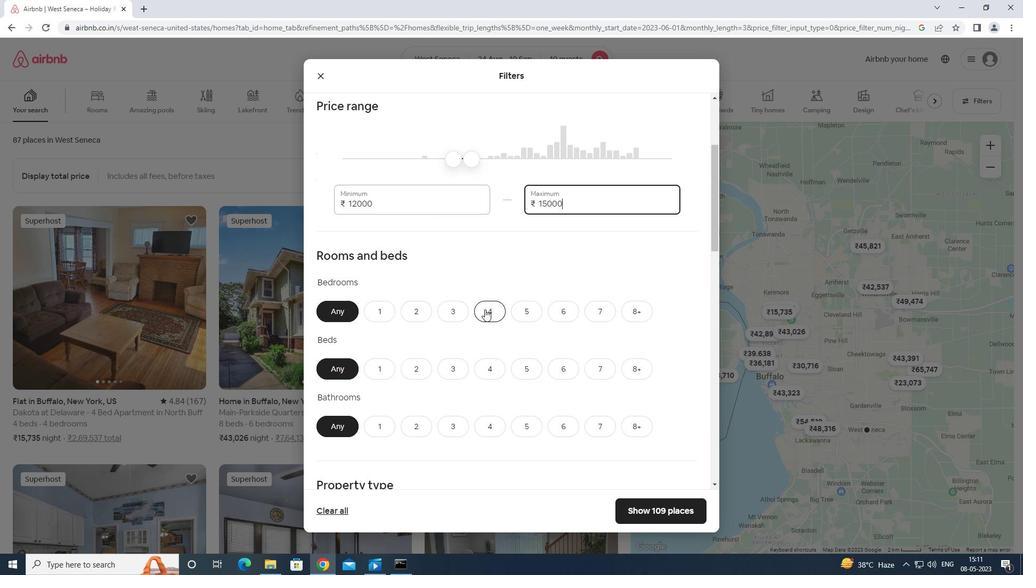 
Action: Mouse moved to (641, 368)
Screenshot: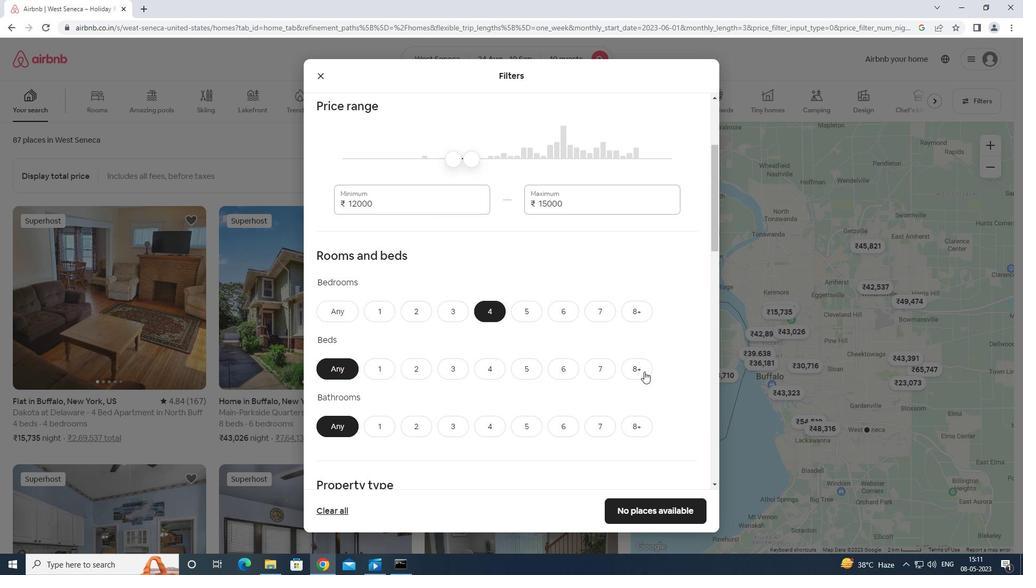 
Action: Mouse pressed left at (641, 368)
Screenshot: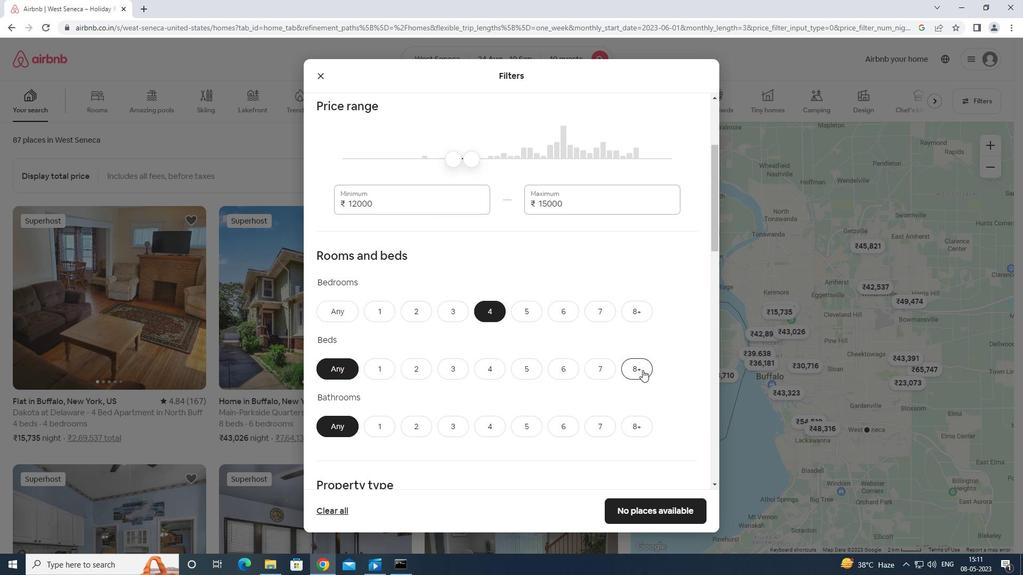 
Action: Mouse moved to (495, 423)
Screenshot: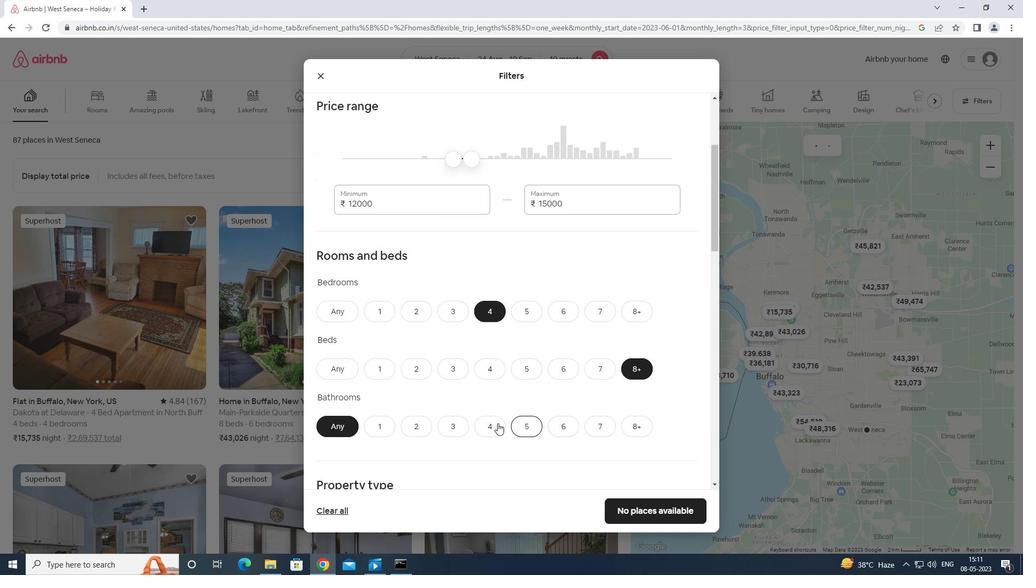 
Action: Mouse pressed left at (495, 423)
Screenshot: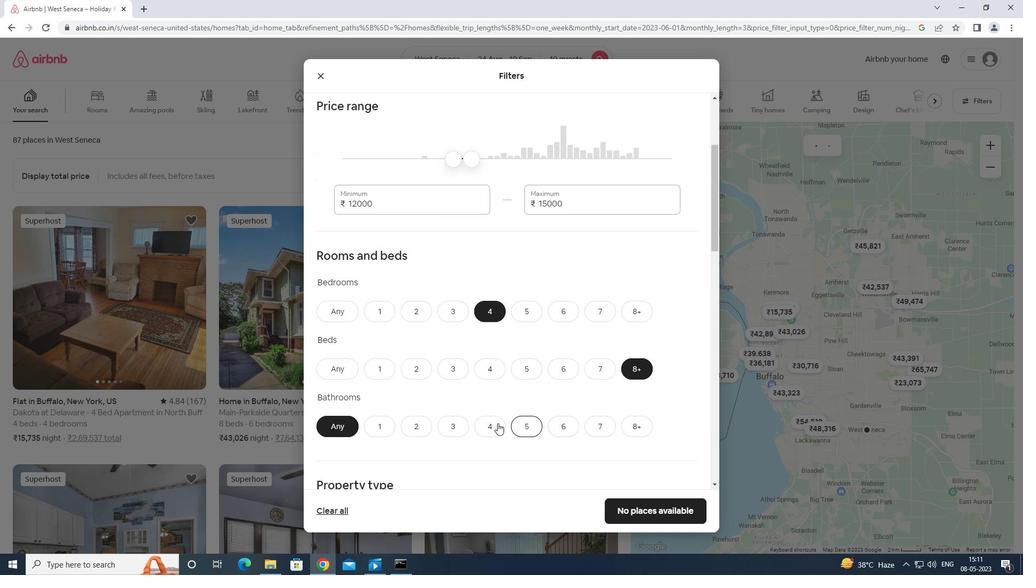 
Action: Mouse moved to (480, 424)
Screenshot: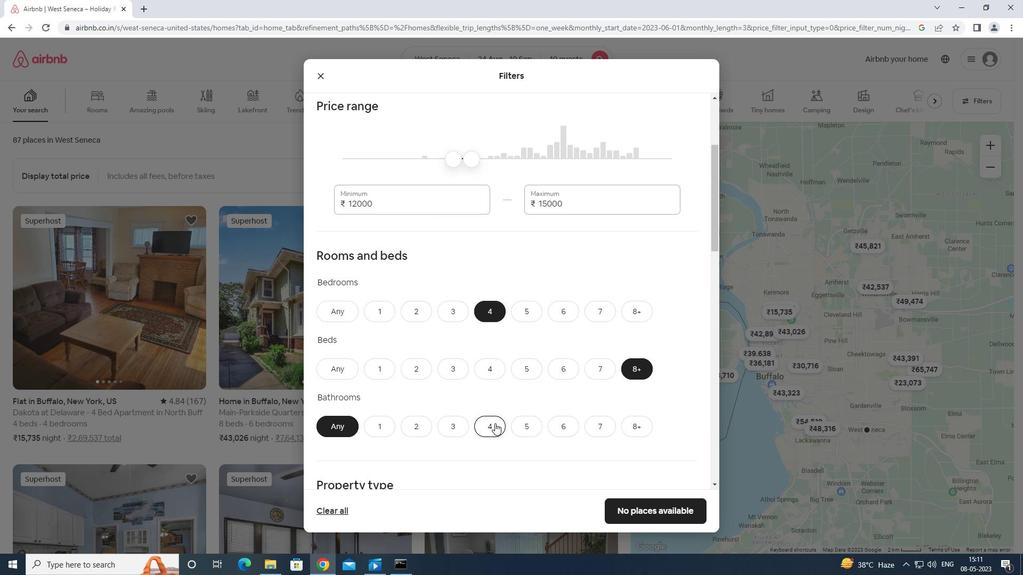 
Action: Mouse scrolled (480, 423) with delta (0, 0)
Screenshot: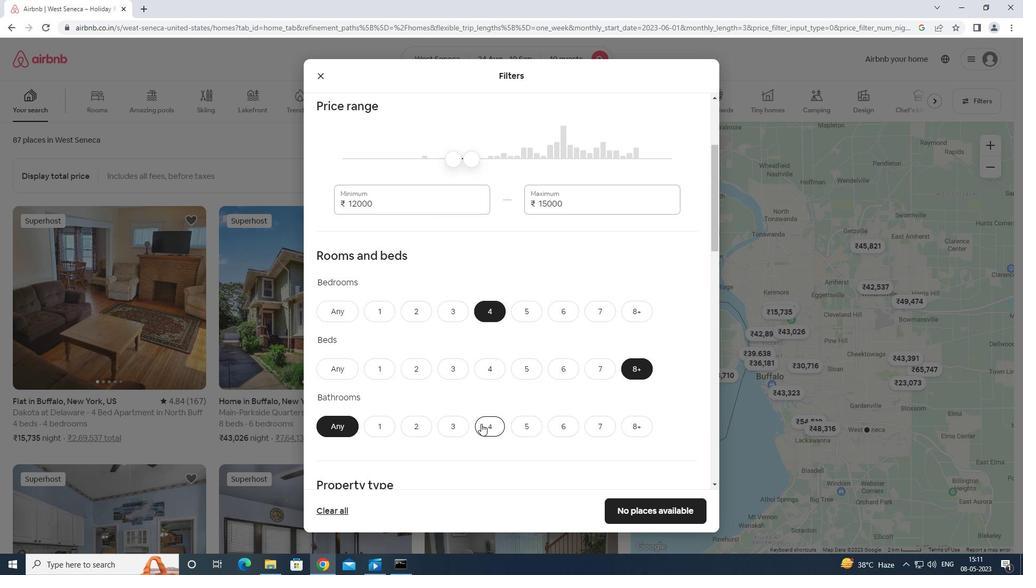 
Action: Mouse scrolled (480, 423) with delta (0, 0)
Screenshot: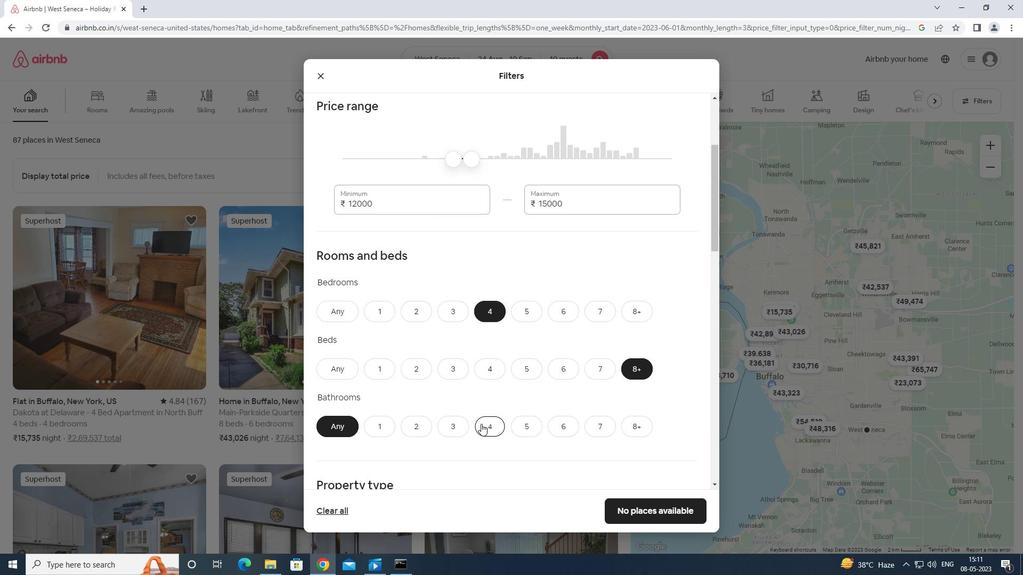 
Action: Mouse scrolled (480, 423) with delta (0, 0)
Screenshot: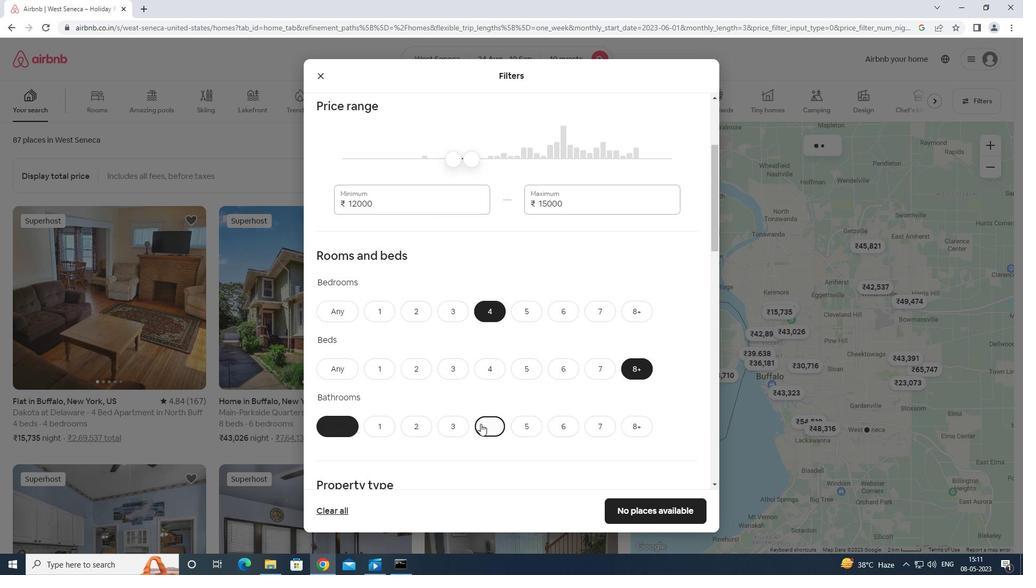 
Action: Mouse scrolled (480, 423) with delta (0, 0)
Screenshot: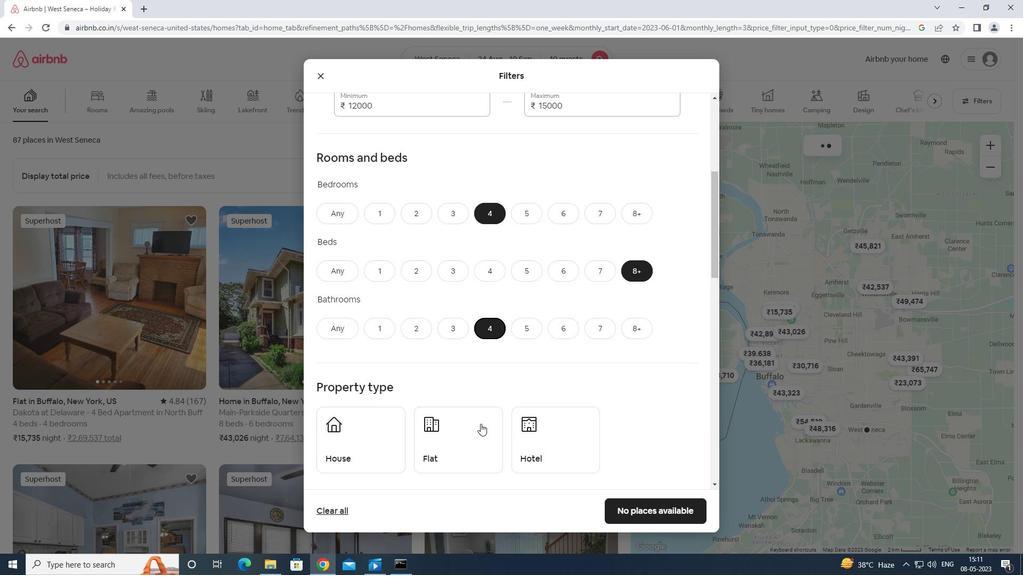 
Action: Mouse moved to (331, 314)
Screenshot: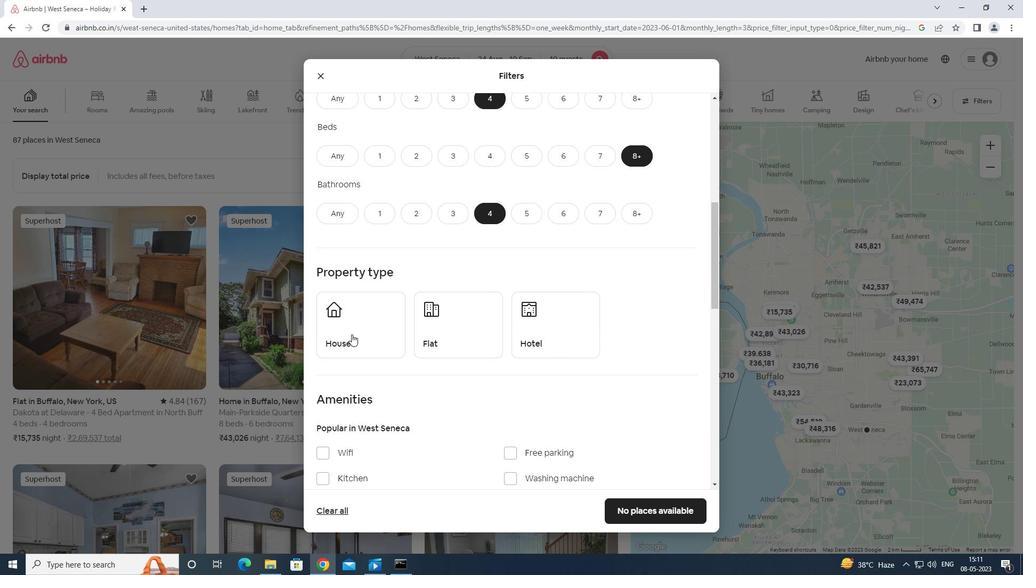 
Action: Mouse pressed left at (331, 314)
Screenshot: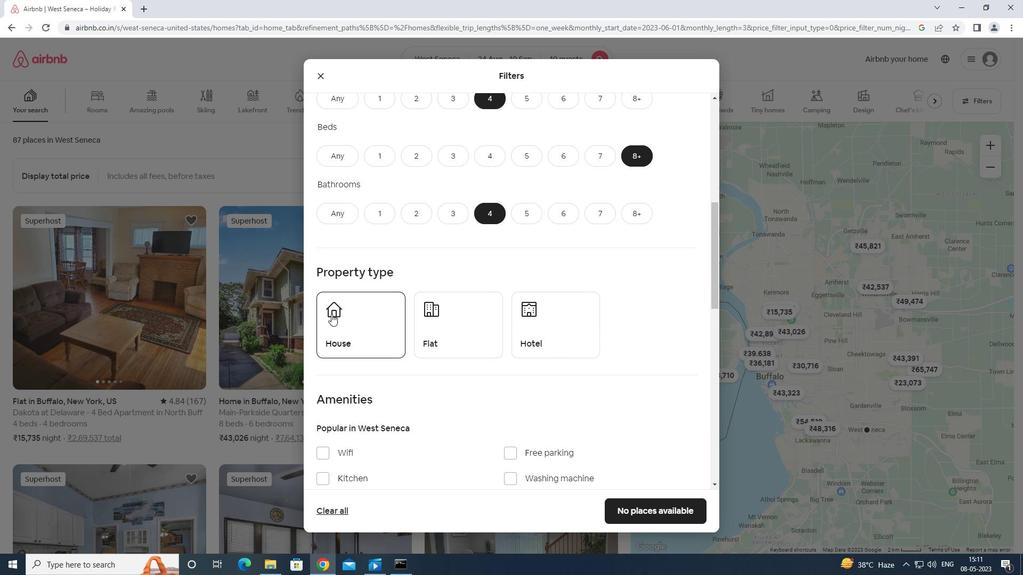 
Action: Mouse moved to (437, 325)
Screenshot: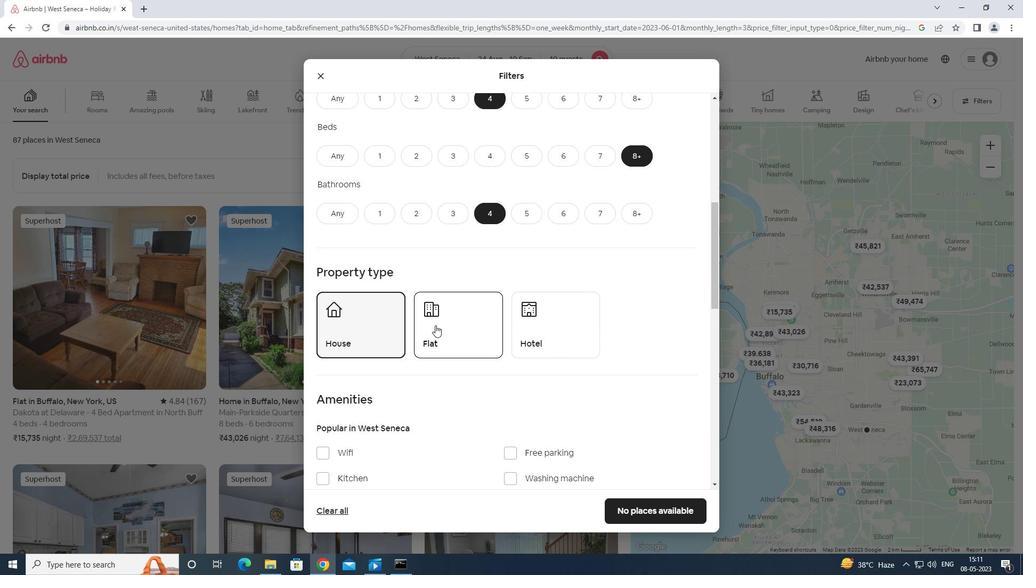 
Action: Mouse pressed left at (437, 325)
Screenshot: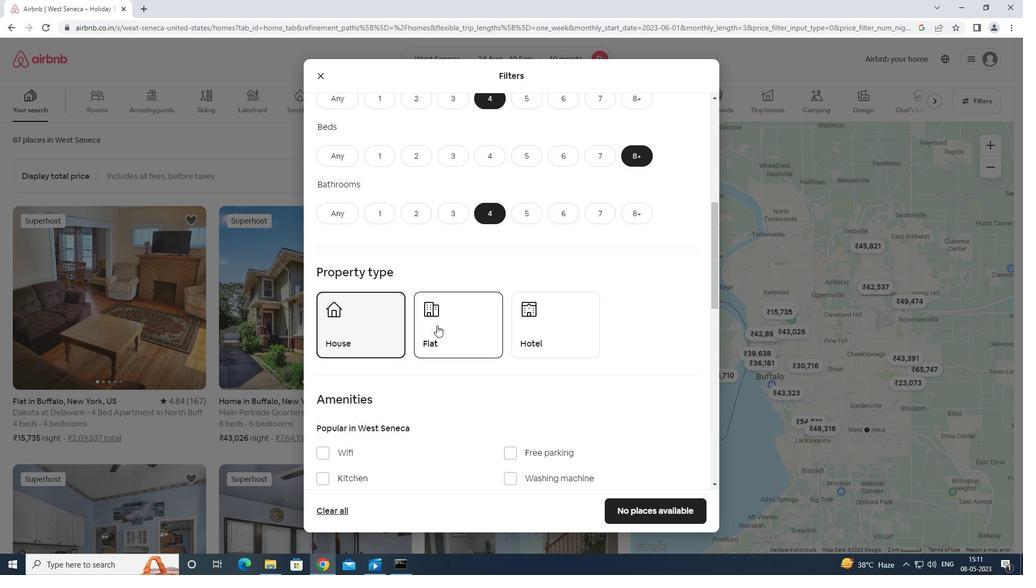 
Action: Mouse moved to (440, 327)
Screenshot: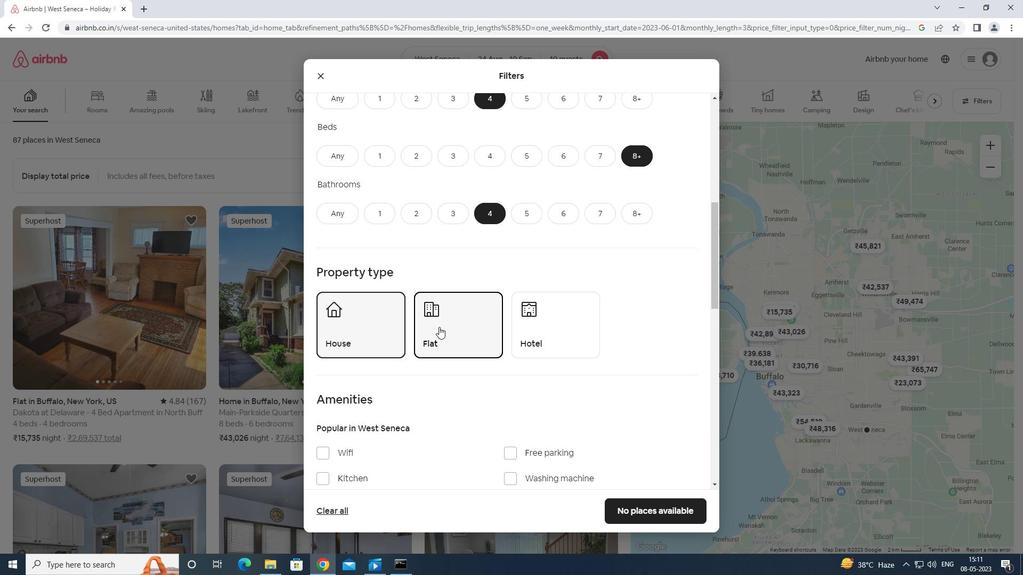 
Action: Mouse scrolled (440, 327) with delta (0, 0)
Screenshot: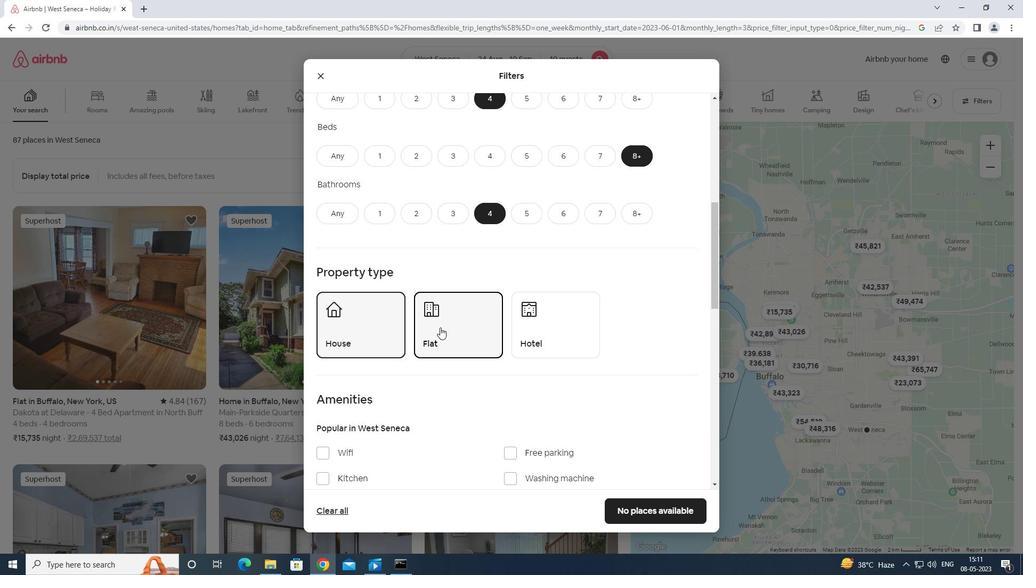 
Action: Mouse moved to (440, 328)
Screenshot: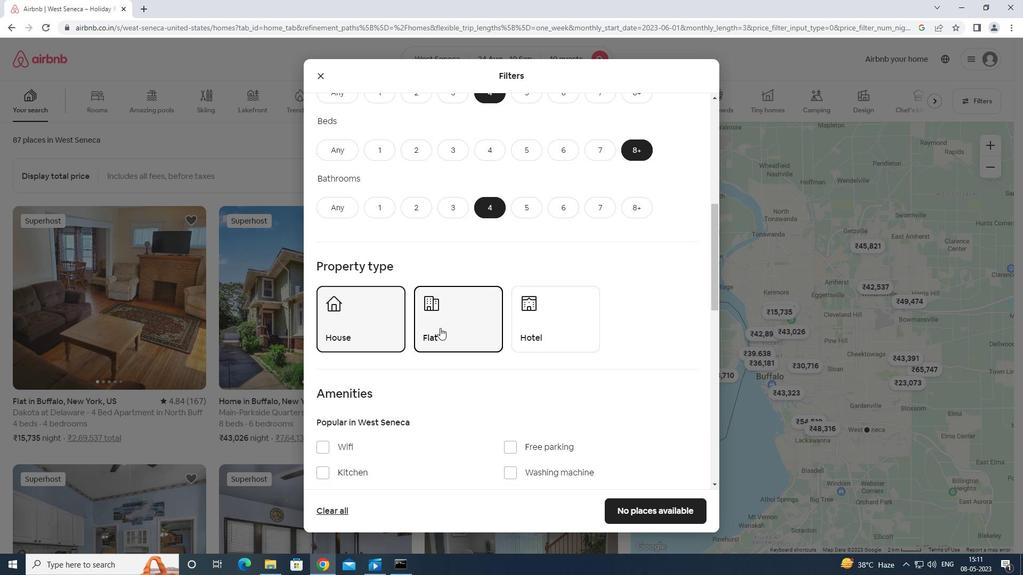 
Action: Mouse scrolled (440, 327) with delta (0, 0)
Screenshot: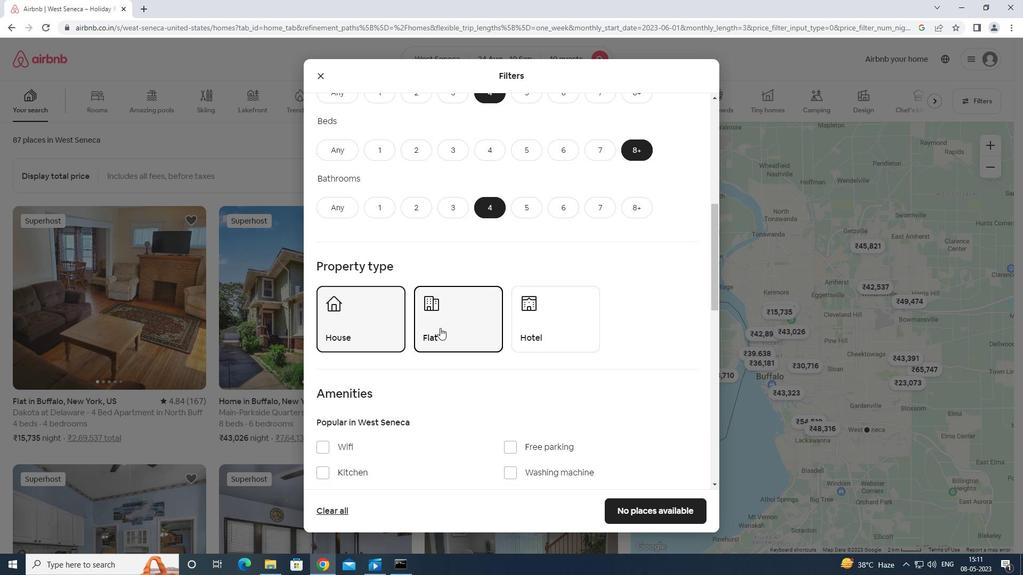 
Action: Mouse moved to (440, 328)
Screenshot: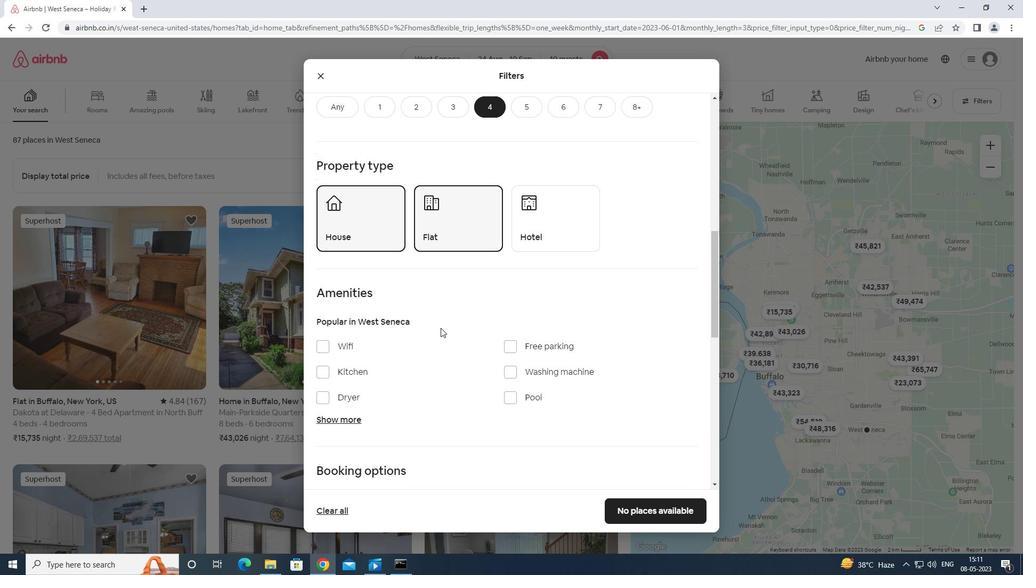 
Action: Mouse scrolled (440, 327) with delta (0, 0)
Screenshot: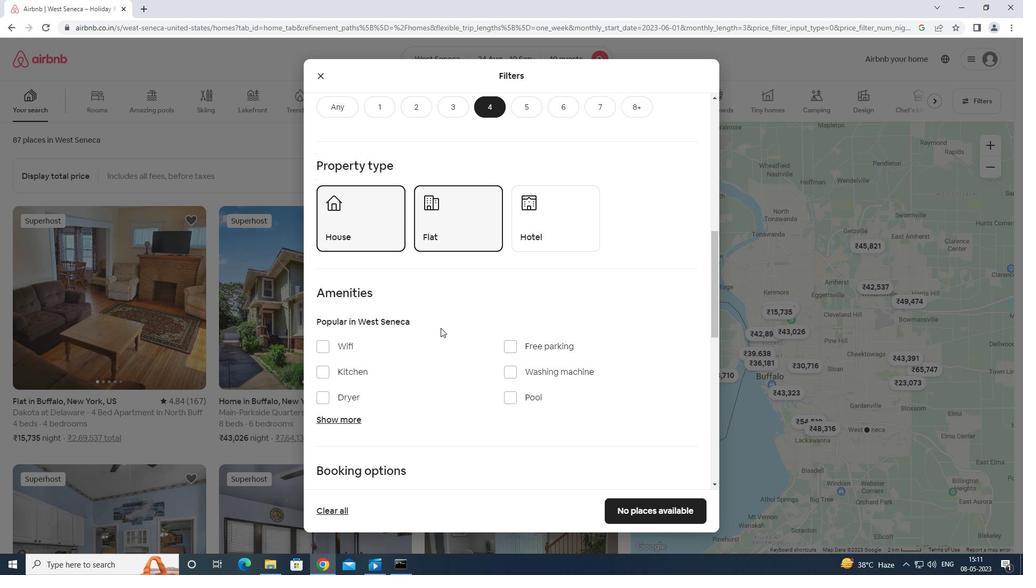 
Action: Mouse moved to (324, 294)
Screenshot: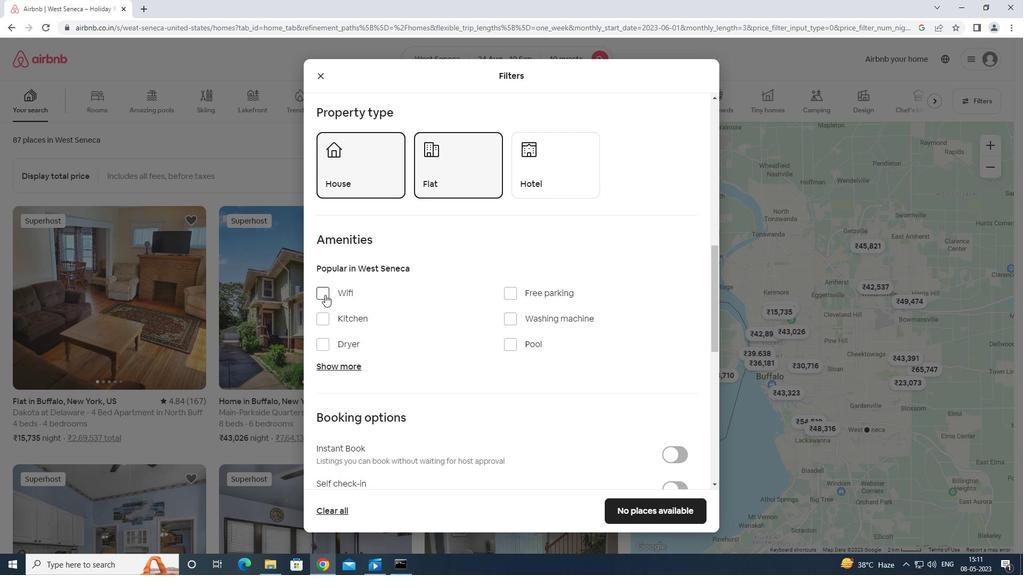 
Action: Mouse pressed left at (324, 294)
Screenshot: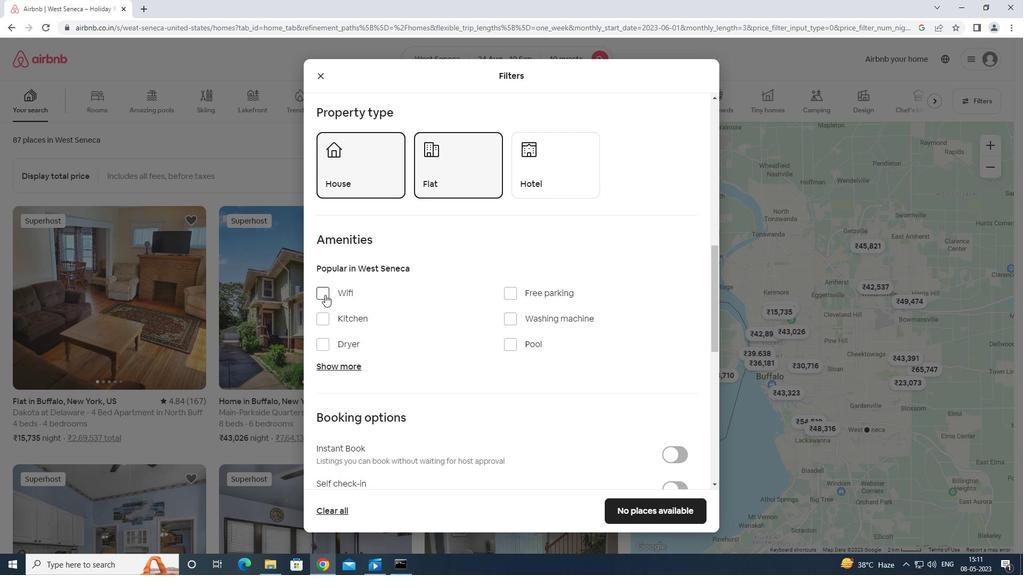 
Action: Mouse moved to (511, 292)
Screenshot: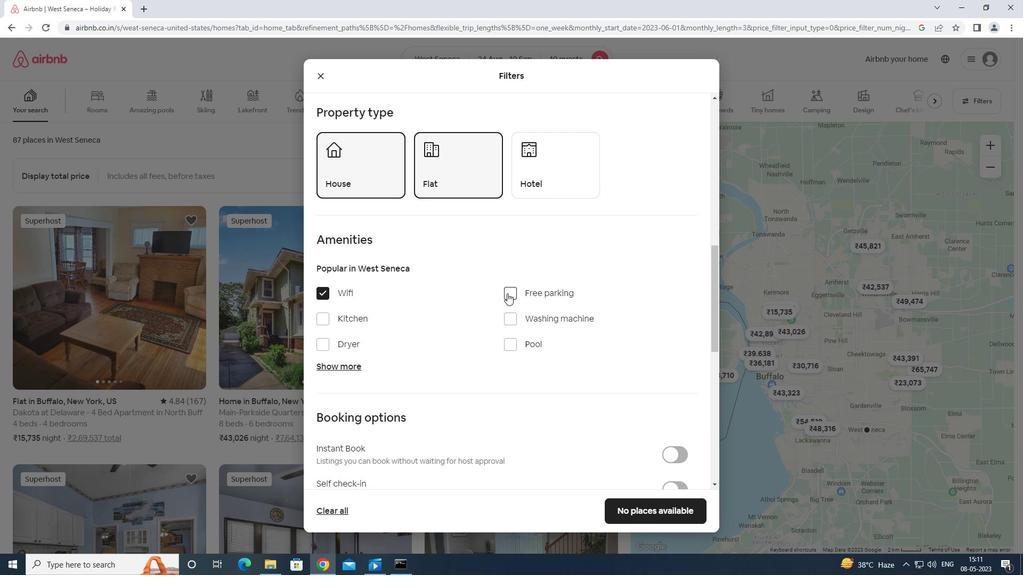 
Action: Mouse pressed left at (511, 292)
Screenshot: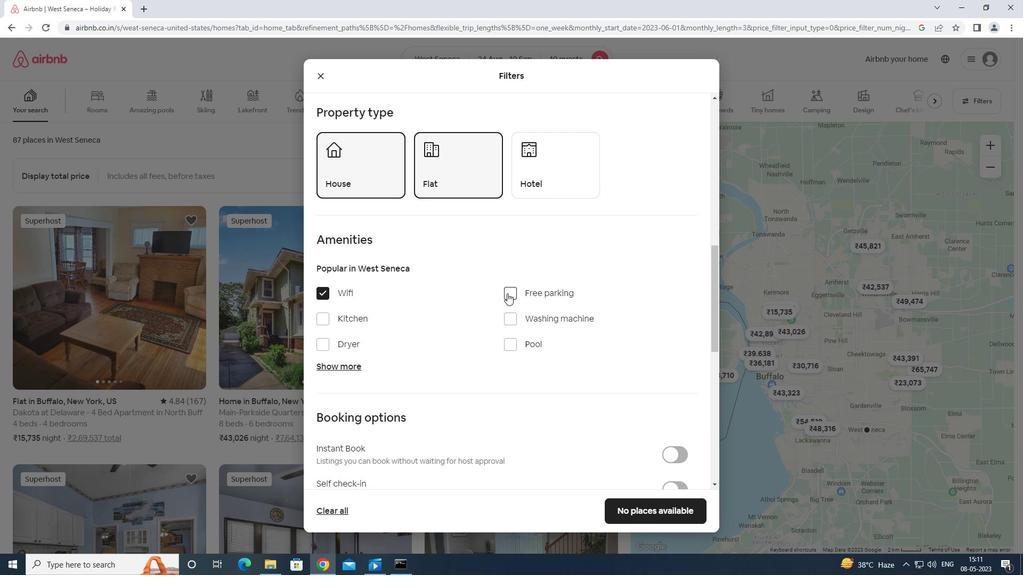 
Action: Mouse moved to (341, 365)
Screenshot: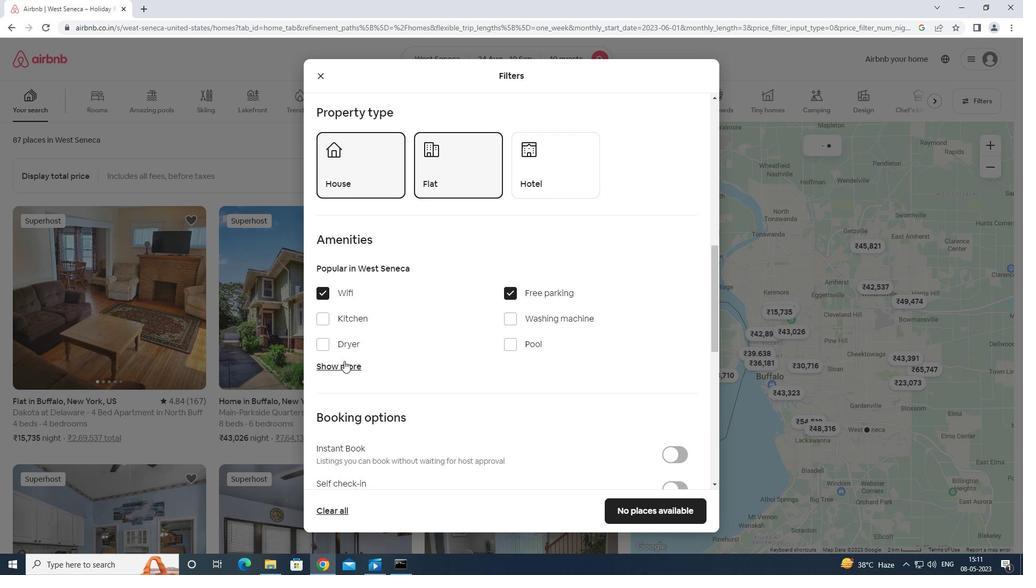 
Action: Mouse pressed left at (341, 365)
Screenshot: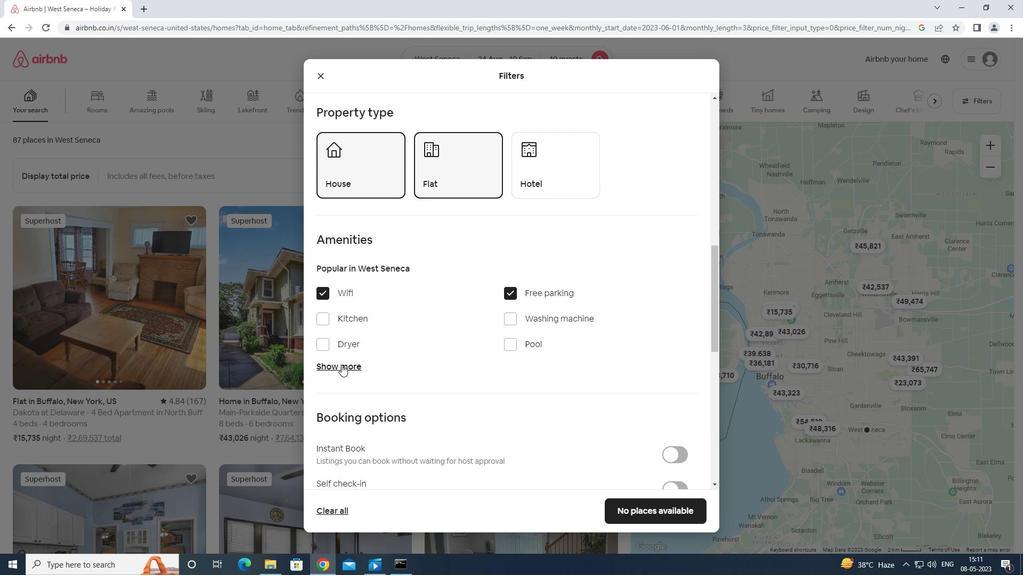 
Action: Mouse moved to (340, 365)
Screenshot: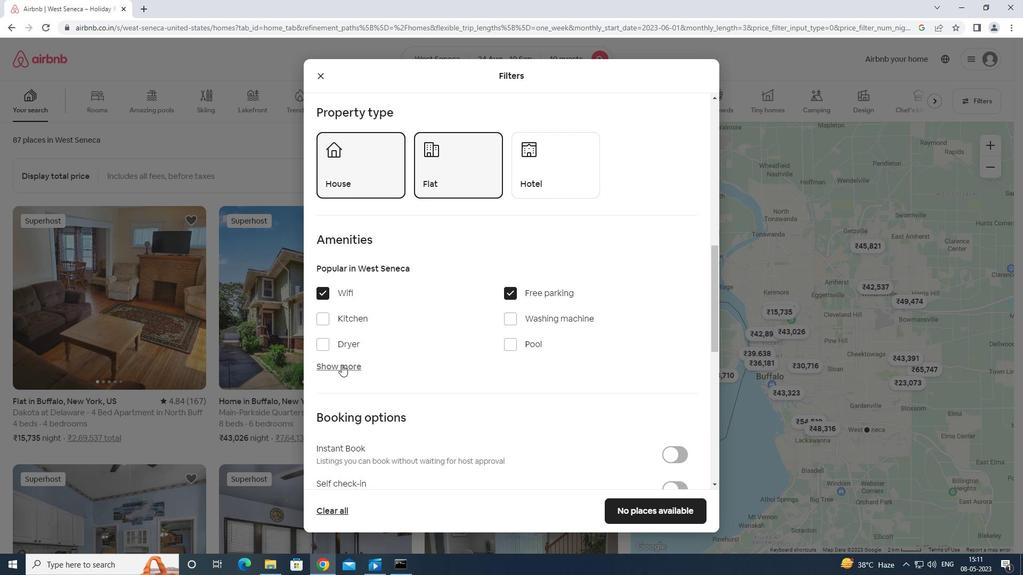 
Action: Mouse scrolled (340, 364) with delta (0, 0)
Screenshot: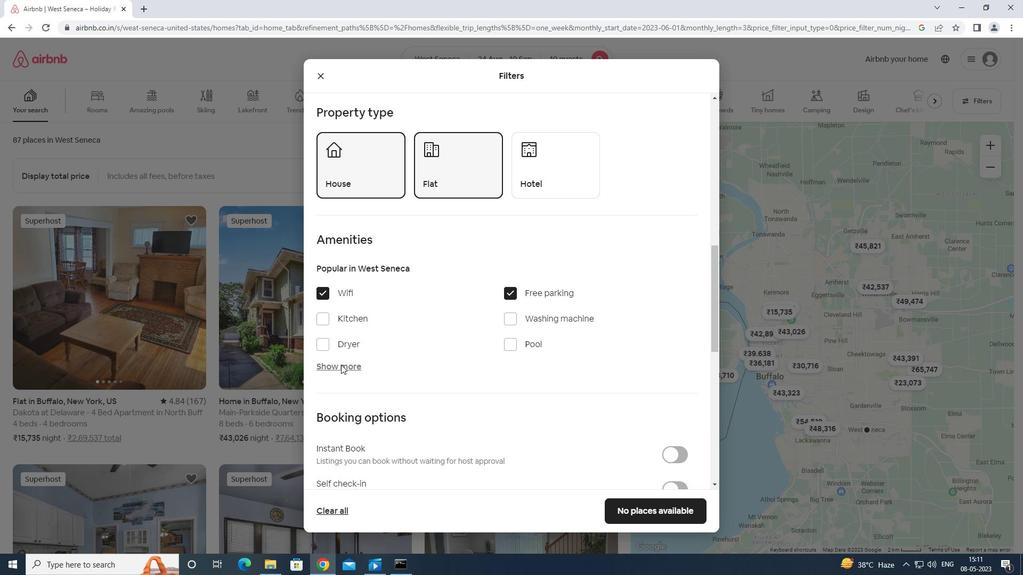 
Action: Mouse scrolled (340, 364) with delta (0, 0)
Screenshot: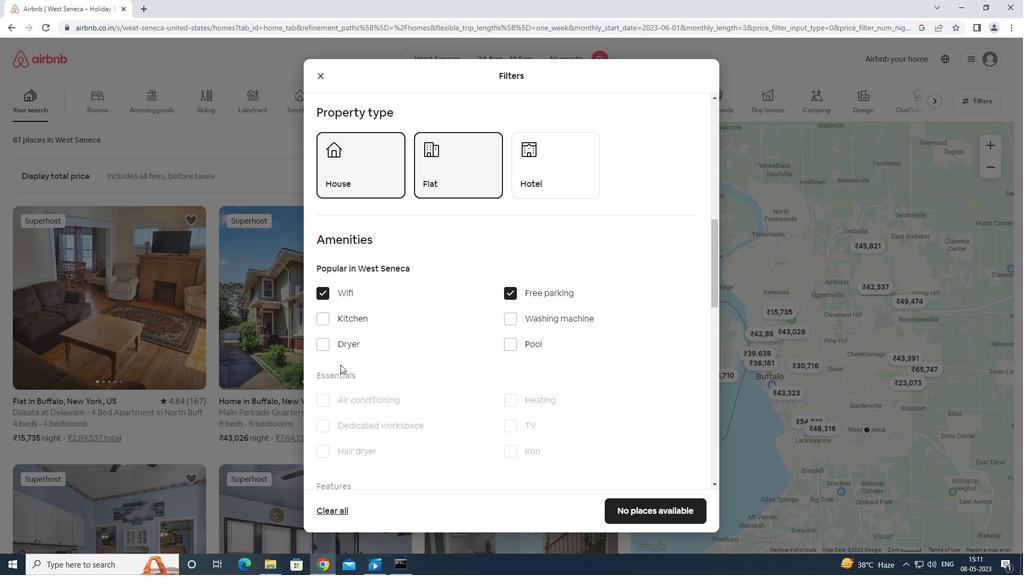
Action: Mouse moved to (507, 326)
Screenshot: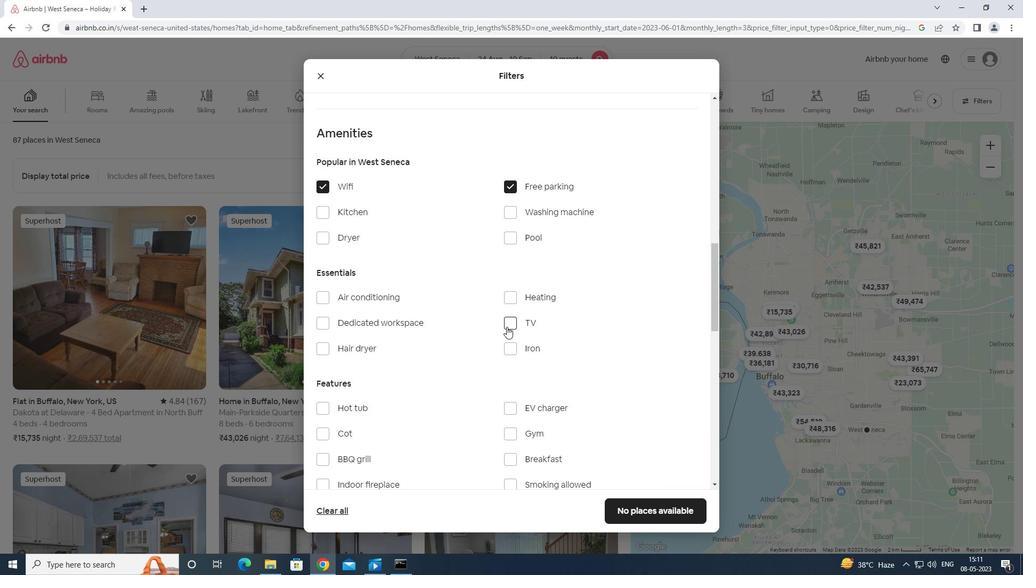 
Action: Mouse pressed left at (507, 326)
Screenshot: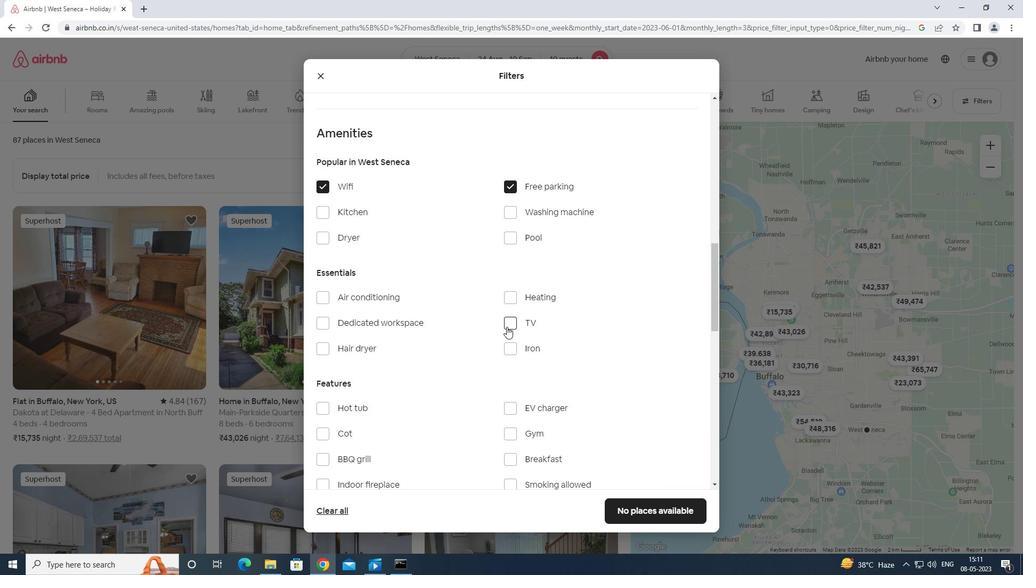 
Action: Mouse moved to (508, 327)
Screenshot: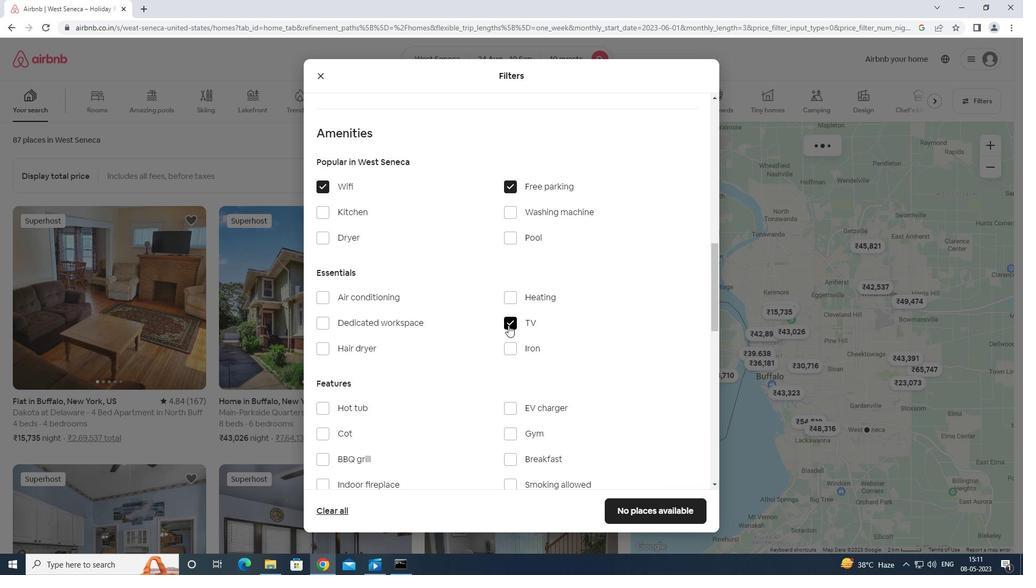 
Action: Mouse scrolled (508, 327) with delta (0, 0)
Screenshot: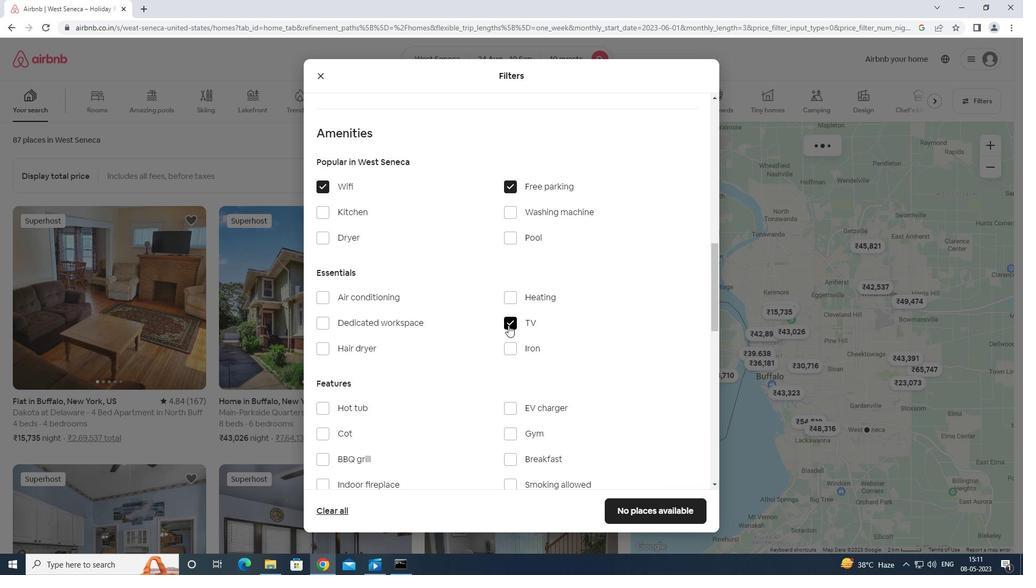 
Action: Mouse moved to (508, 329)
Screenshot: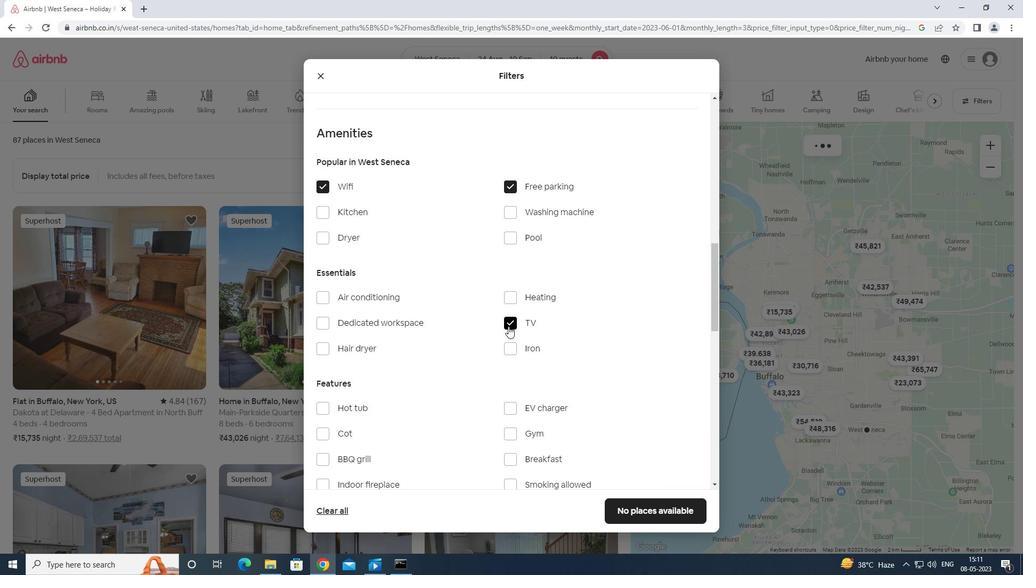 
Action: Mouse scrolled (508, 328) with delta (0, 0)
Screenshot: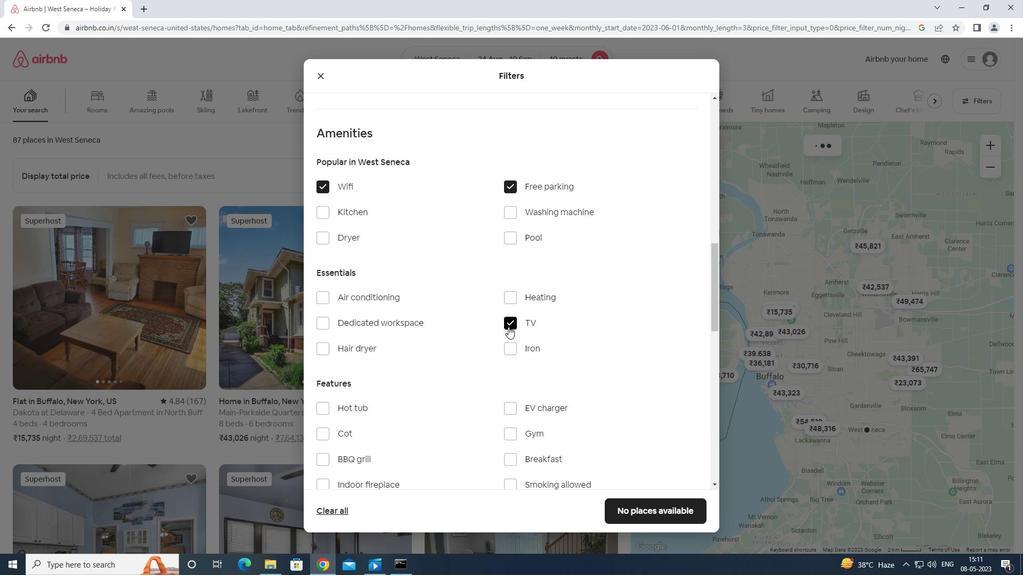
Action: Mouse moved to (509, 325)
Screenshot: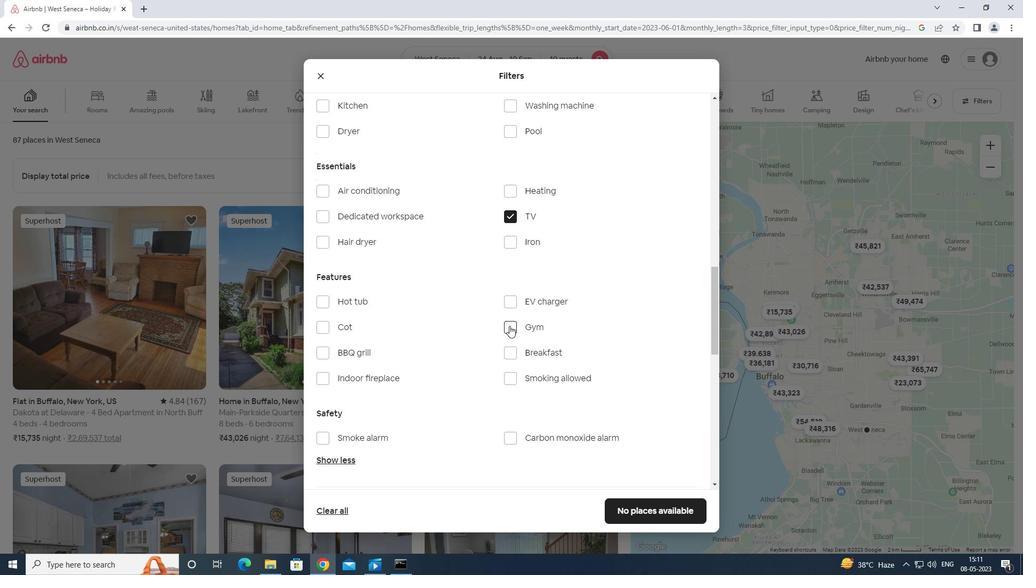 
Action: Mouse pressed left at (509, 325)
Screenshot: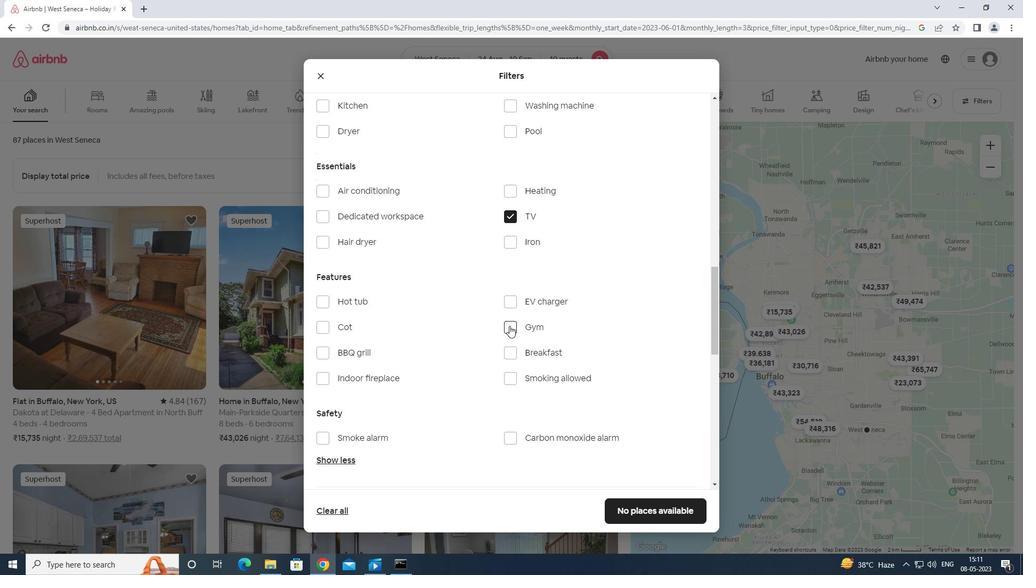 
Action: Mouse moved to (506, 351)
Screenshot: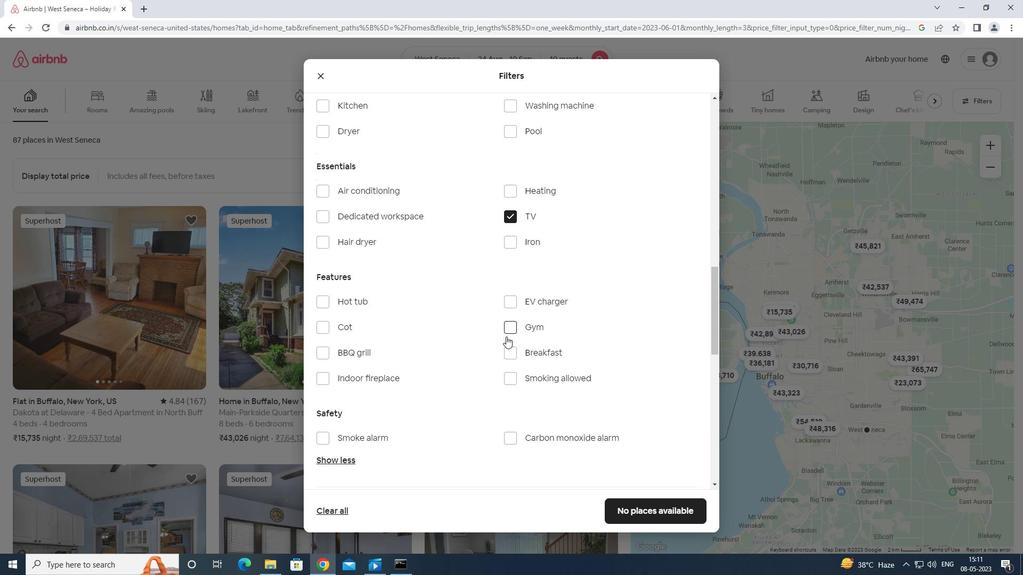 
Action: Mouse pressed left at (506, 351)
Screenshot: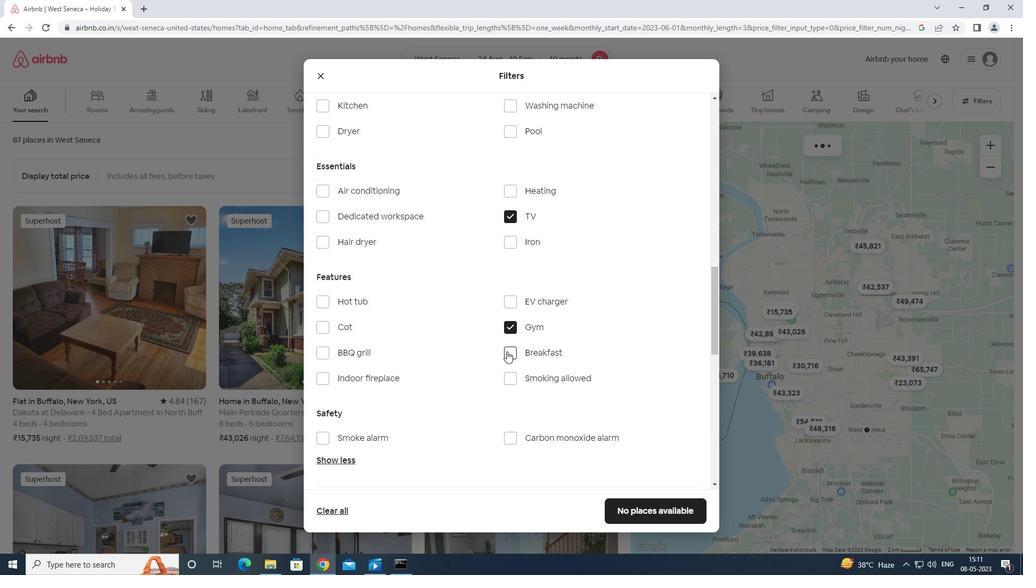
Action: Mouse moved to (510, 351)
Screenshot: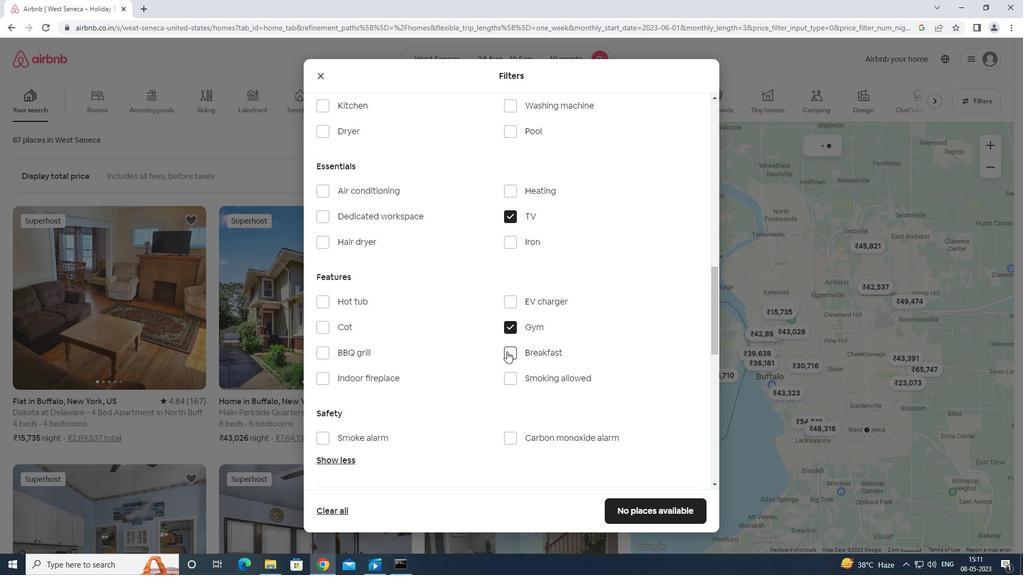 
Action: Mouse scrolled (510, 350) with delta (0, 0)
Screenshot: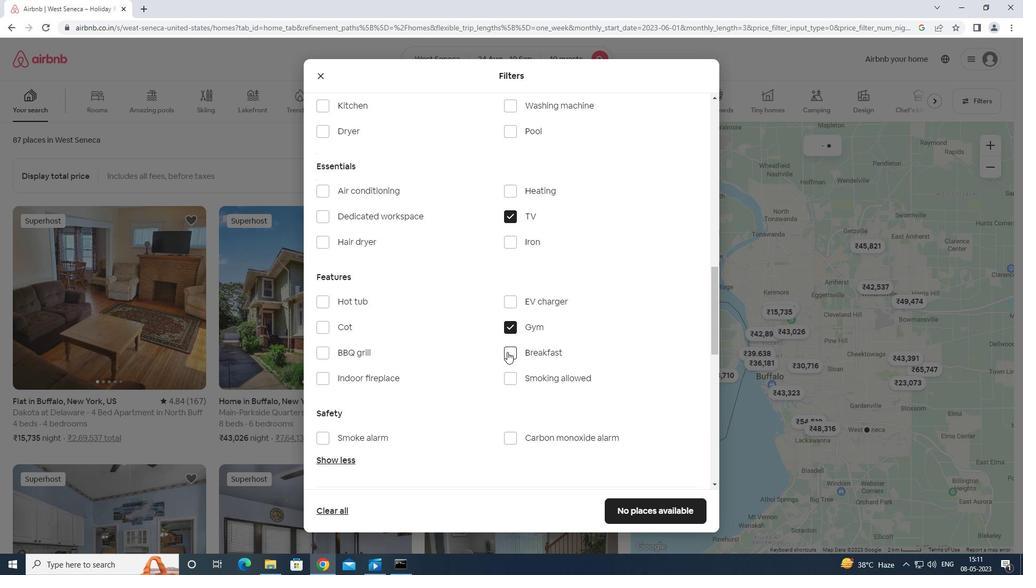 
Action: Mouse scrolled (510, 350) with delta (0, 0)
Screenshot: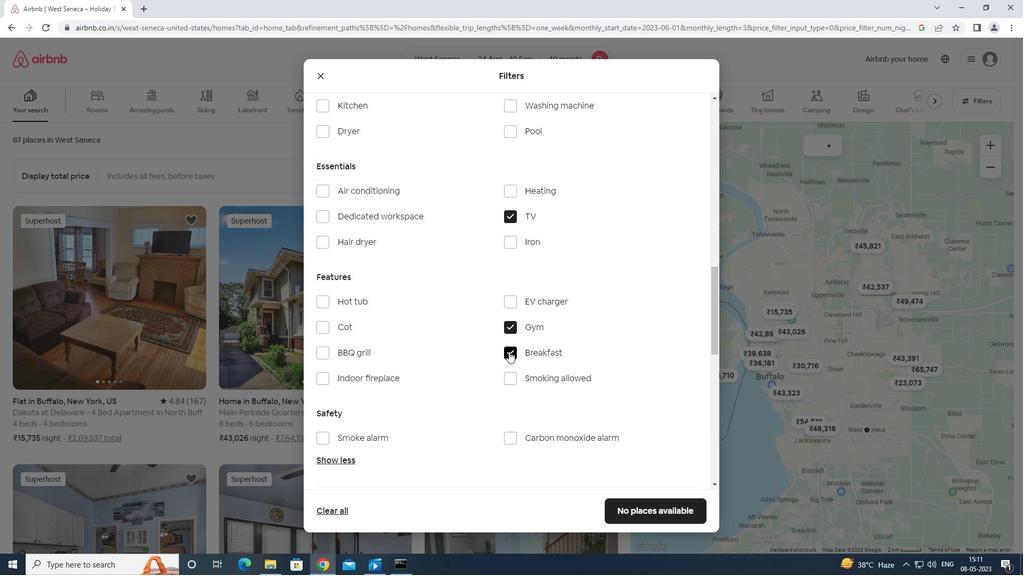 
Action: Mouse scrolled (510, 350) with delta (0, 0)
Screenshot: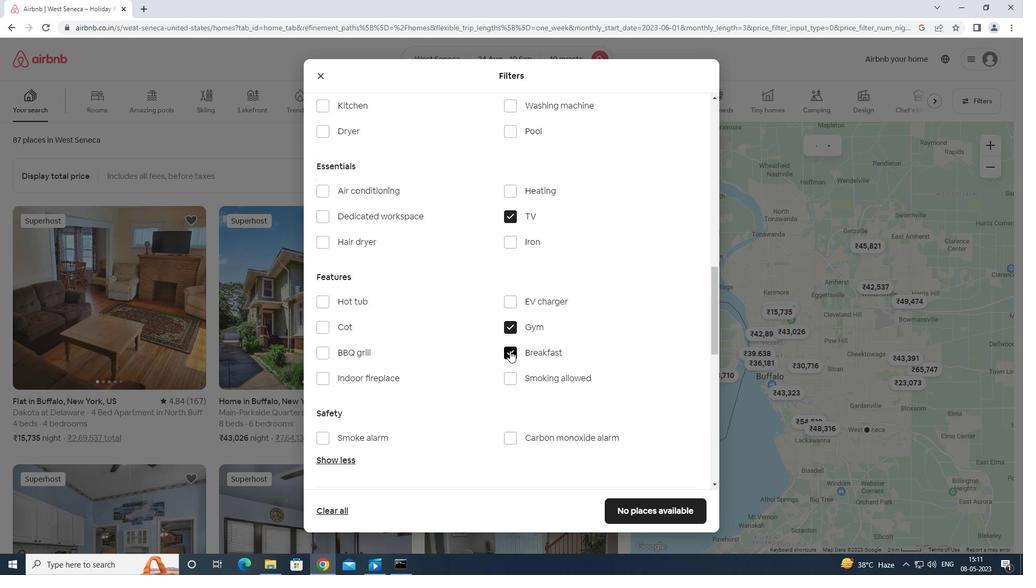 
Action: Mouse scrolled (510, 350) with delta (0, 0)
Screenshot: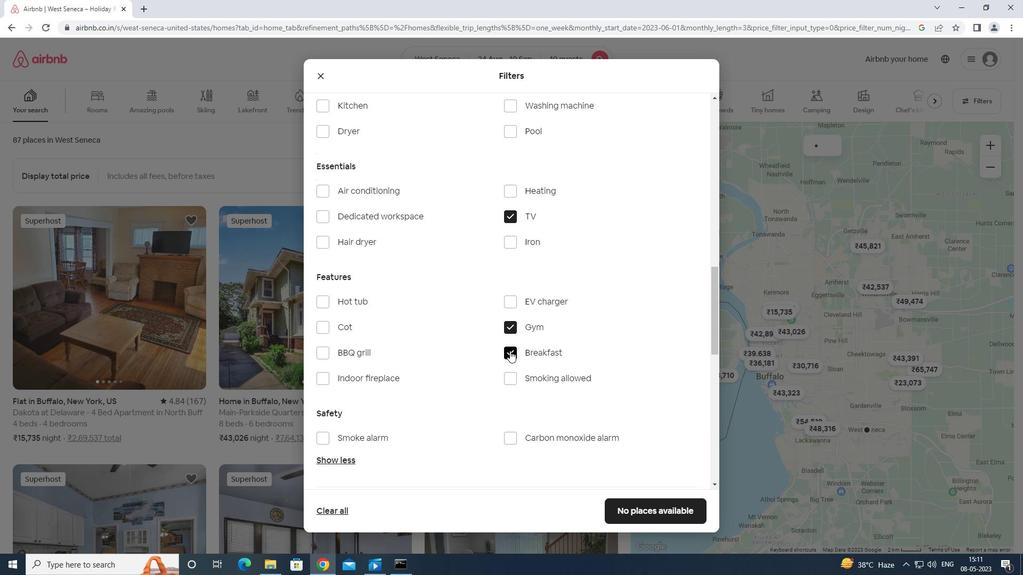 
Action: Mouse scrolled (510, 350) with delta (0, 0)
Screenshot: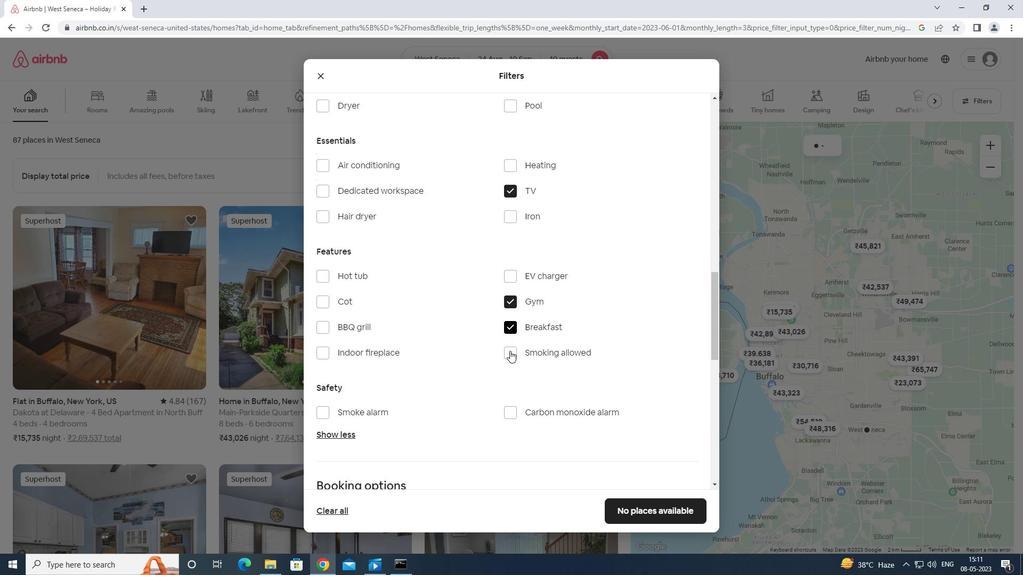 
Action: Mouse scrolled (510, 350) with delta (0, 0)
Screenshot: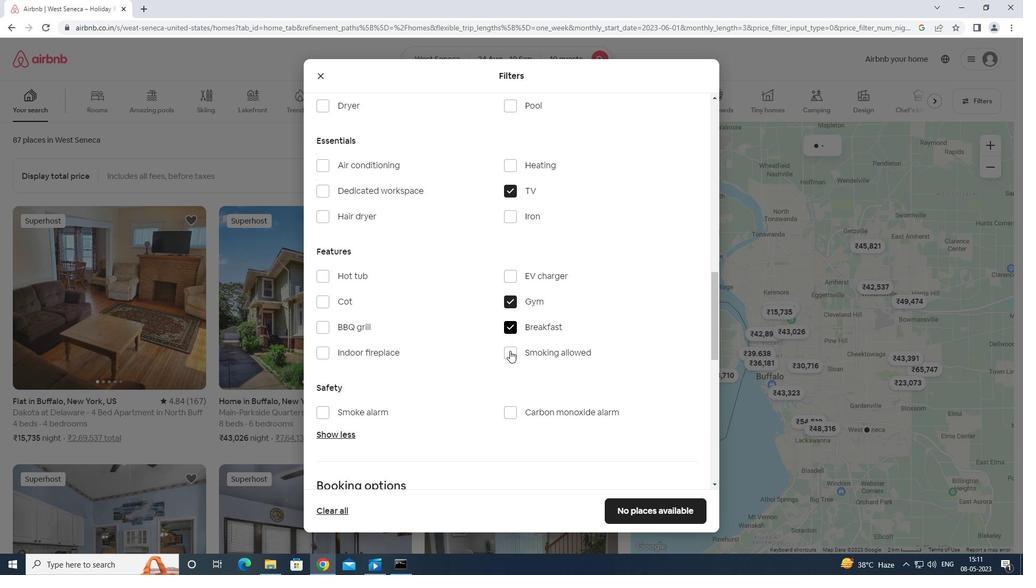 
Action: Mouse moved to (683, 264)
Screenshot: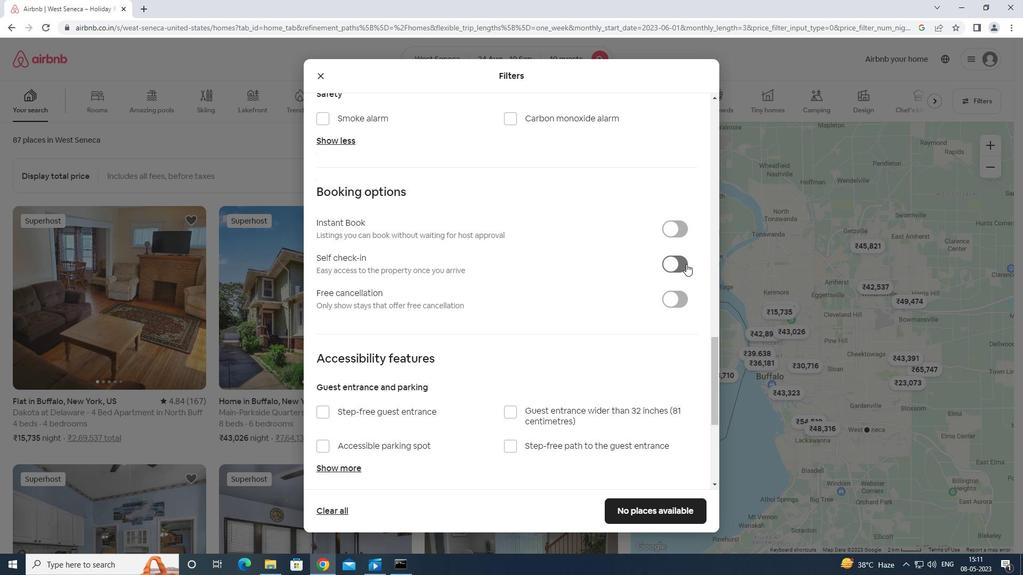 
Action: Mouse pressed left at (683, 264)
Screenshot: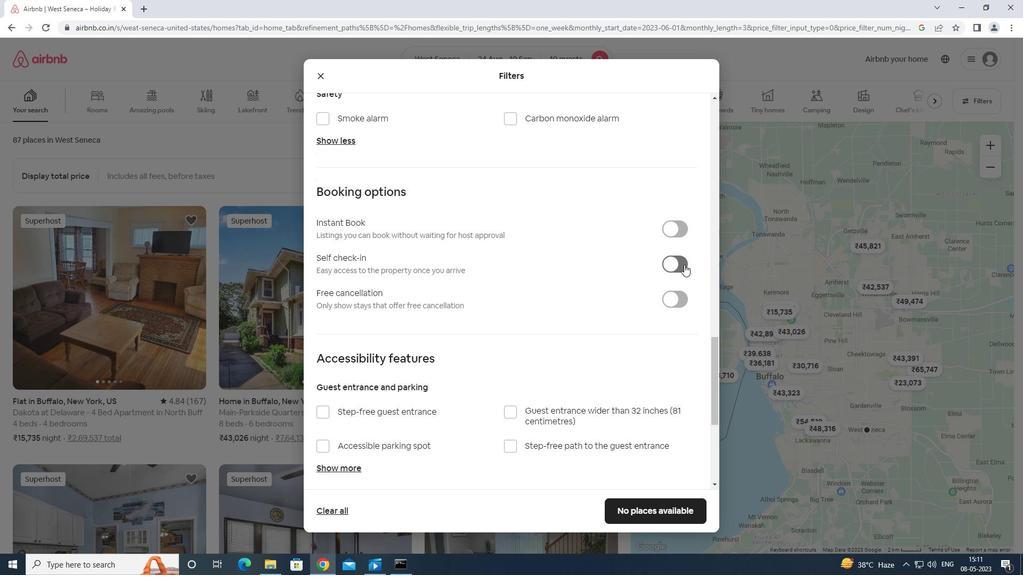 
Action: Mouse moved to (688, 245)
Screenshot: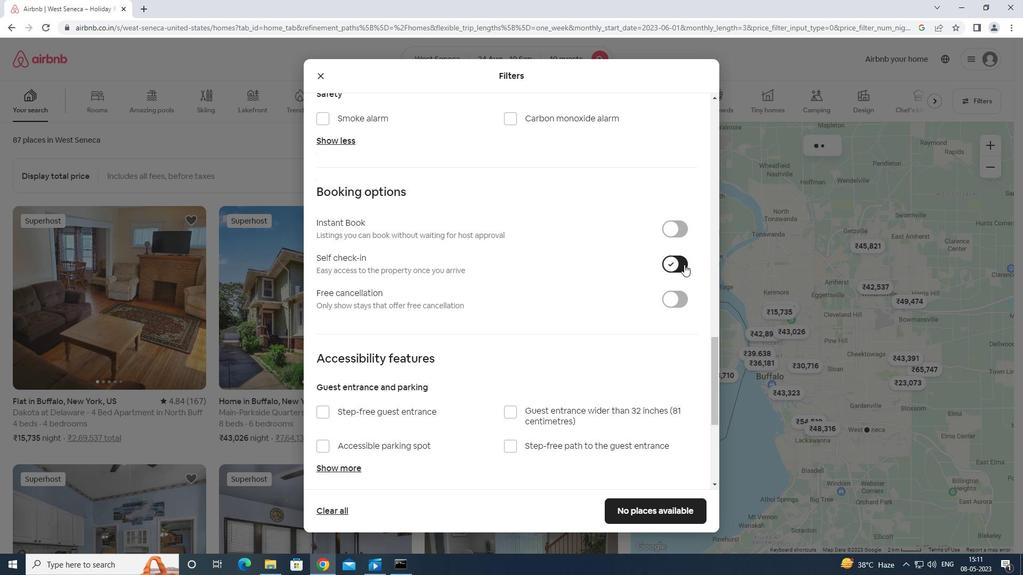 
Action: Mouse scrolled (688, 245) with delta (0, 0)
Screenshot: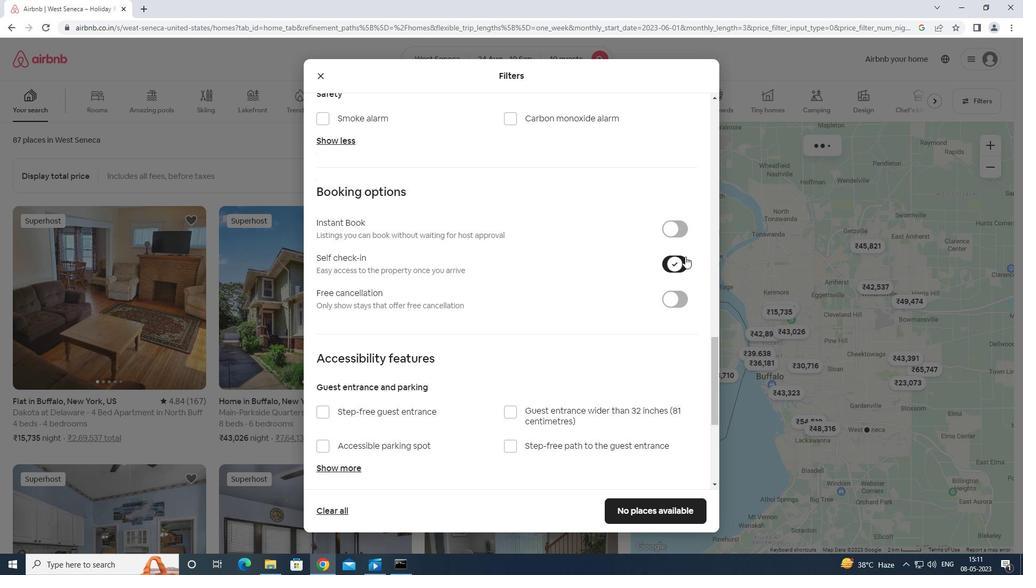 
Action: Mouse moved to (688, 245)
Screenshot: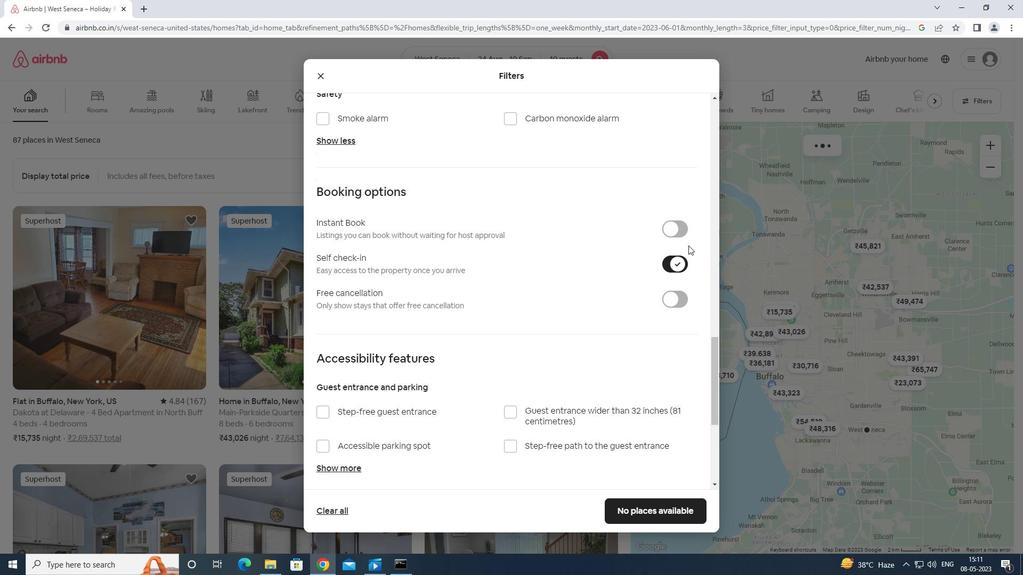
Action: Mouse scrolled (688, 245) with delta (0, 0)
Screenshot: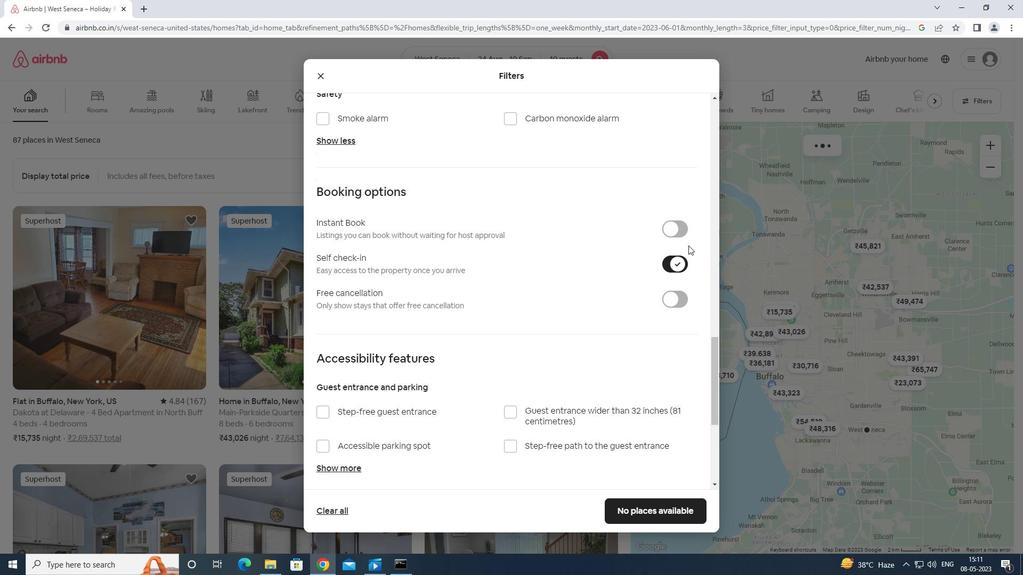 
Action: Mouse moved to (685, 247)
Screenshot: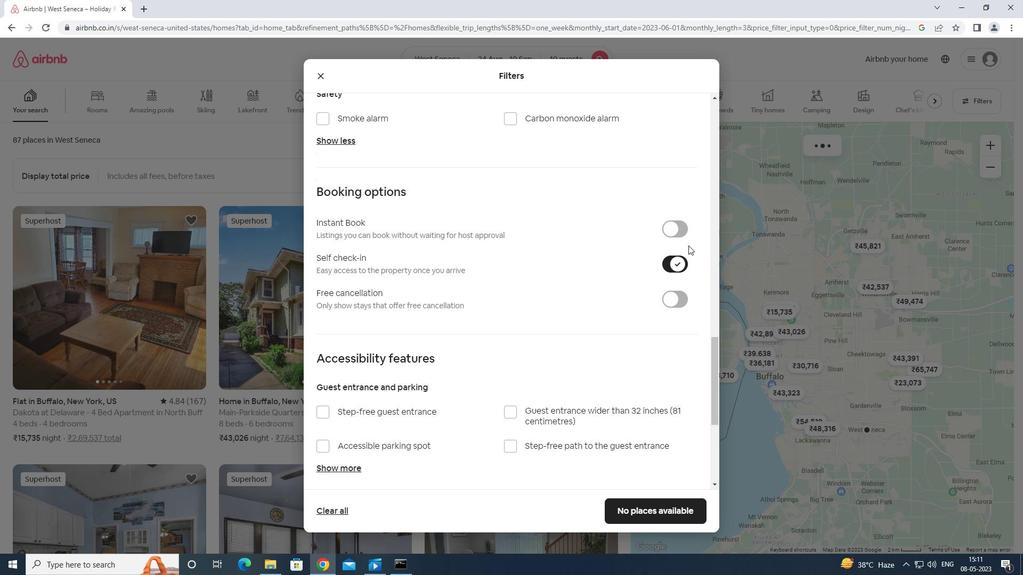 
Action: Mouse scrolled (685, 246) with delta (0, 0)
Screenshot: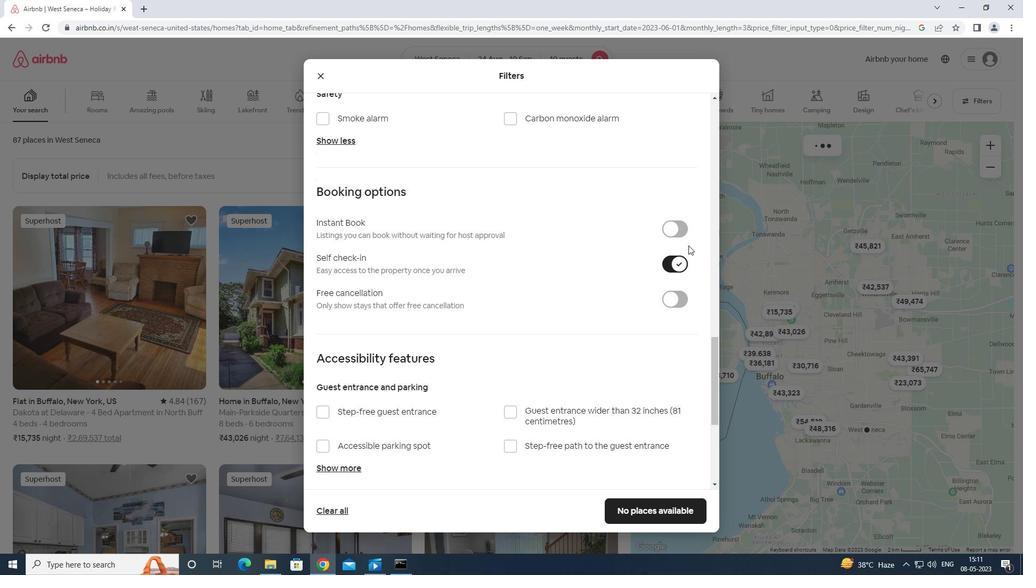 
Action: Mouse moved to (681, 250)
Screenshot: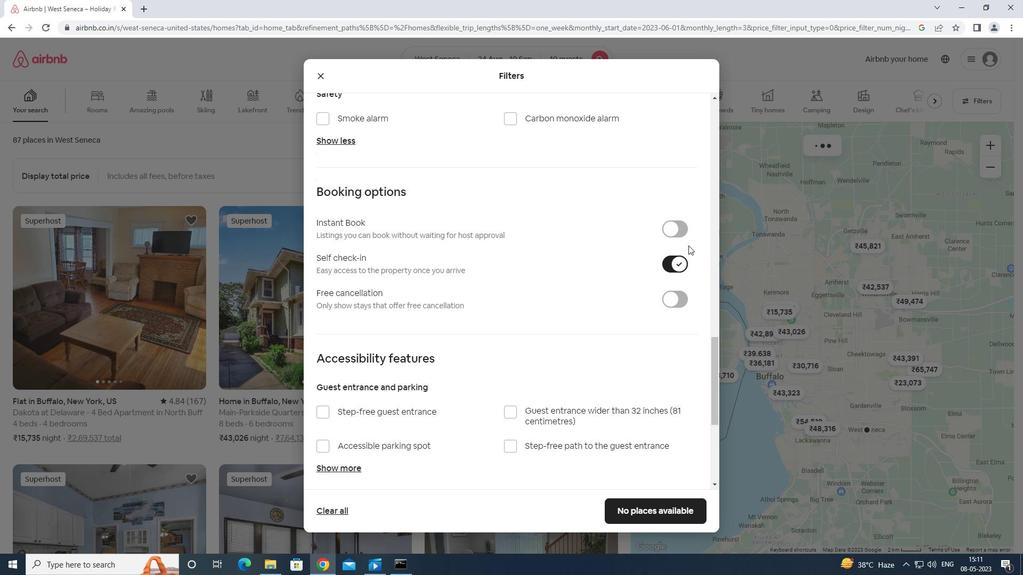 
Action: Mouse scrolled (681, 249) with delta (0, 0)
Screenshot: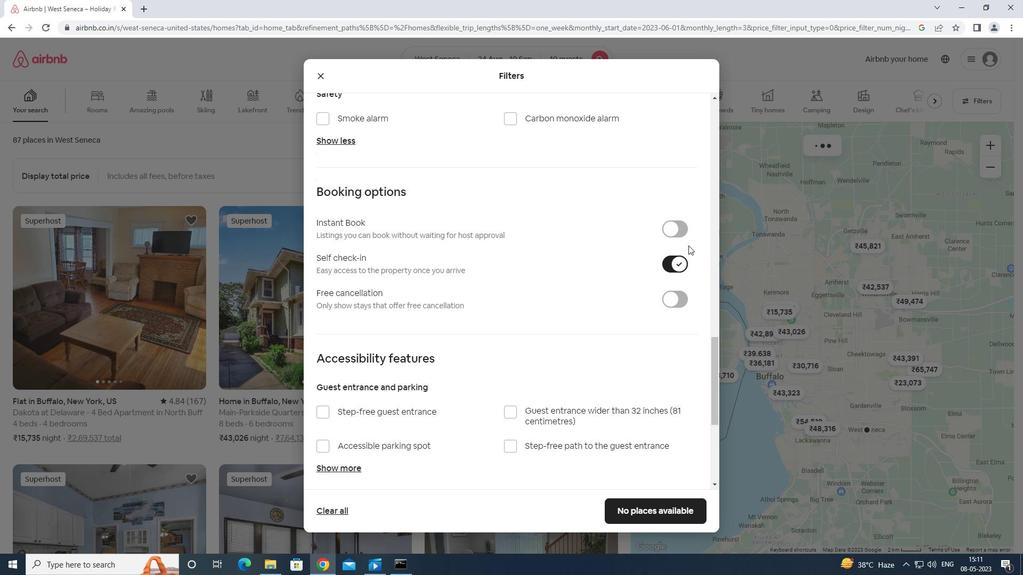 
Action: Mouse moved to (668, 256)
Screenshot: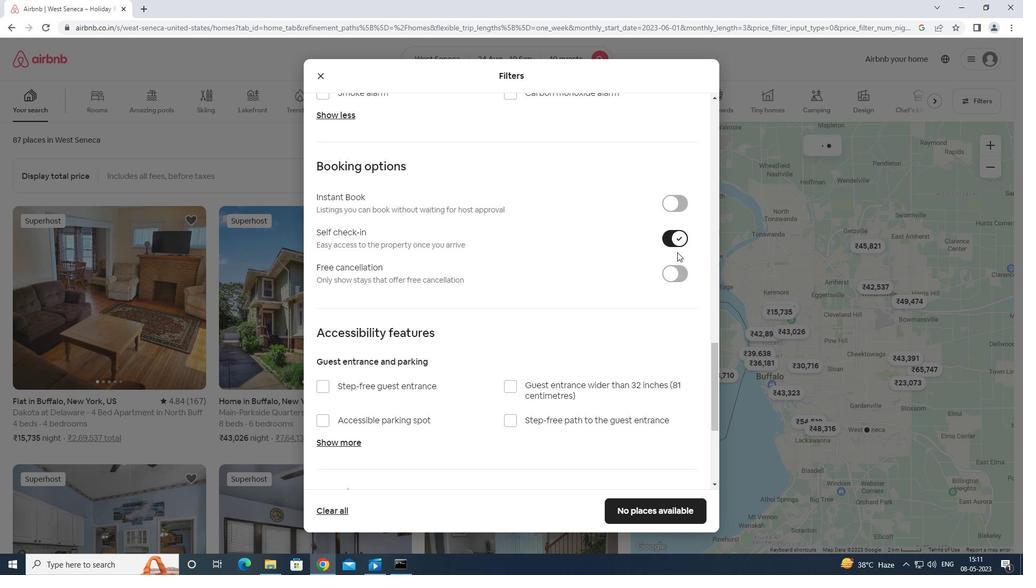 
Action: Mouse scrolled (668, 255) with delta (0, 0)
Screenshot: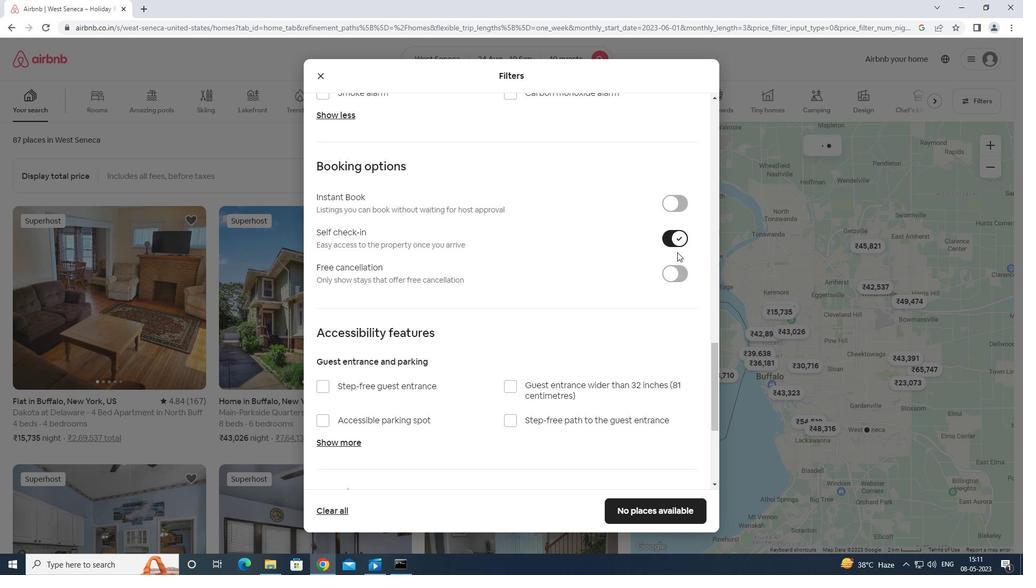 
Action: Mouse moved to (667, 256)
Screenshot: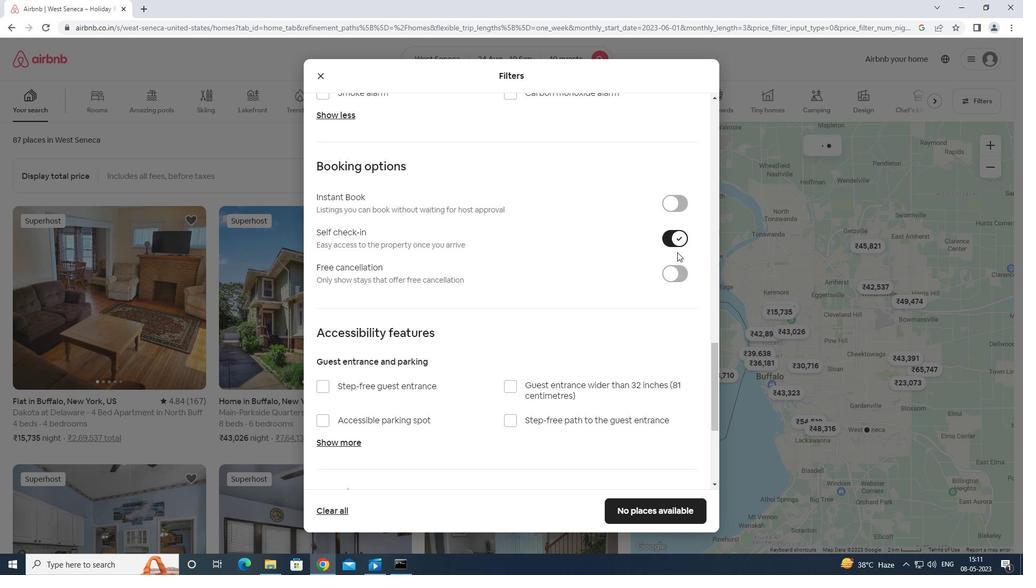 
Action: Mouse scrolled (667, 256) with delta (0, 0)
Screenshot: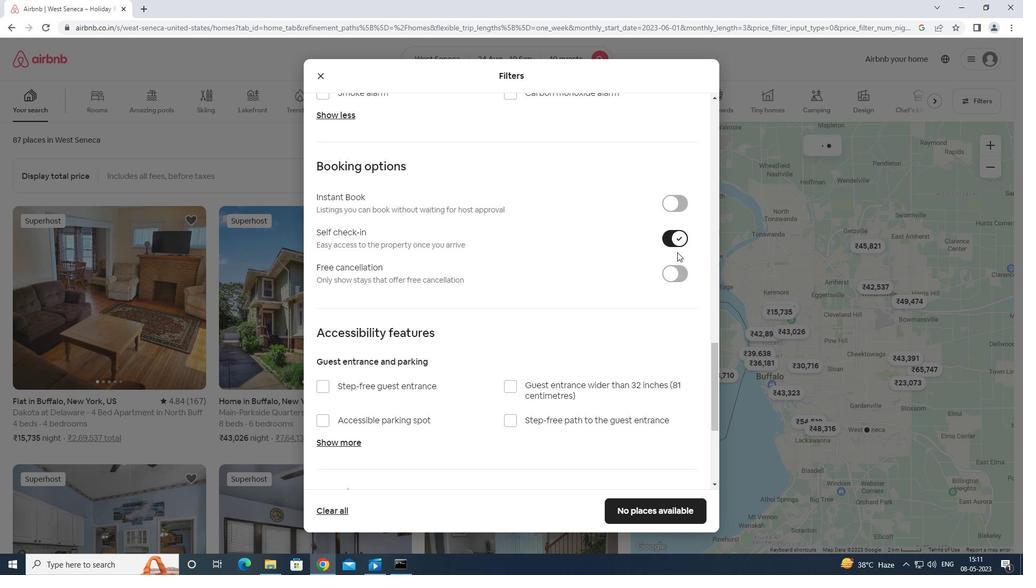 
Action: Mouse moved to (659, 260)
Screenshot: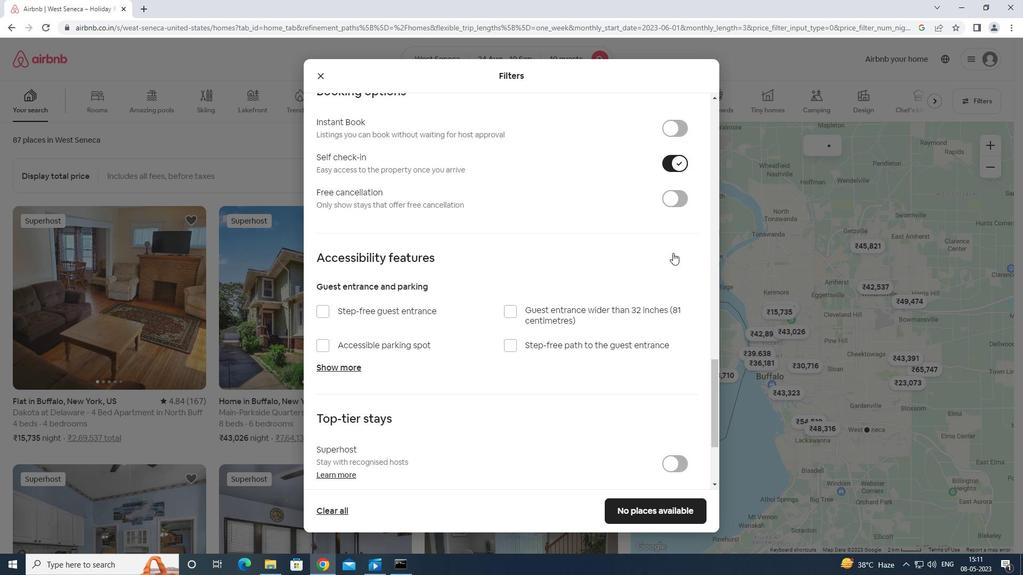 
Action: Mouse scrolled (659, 260) with delta (0, 0)
Screenshot: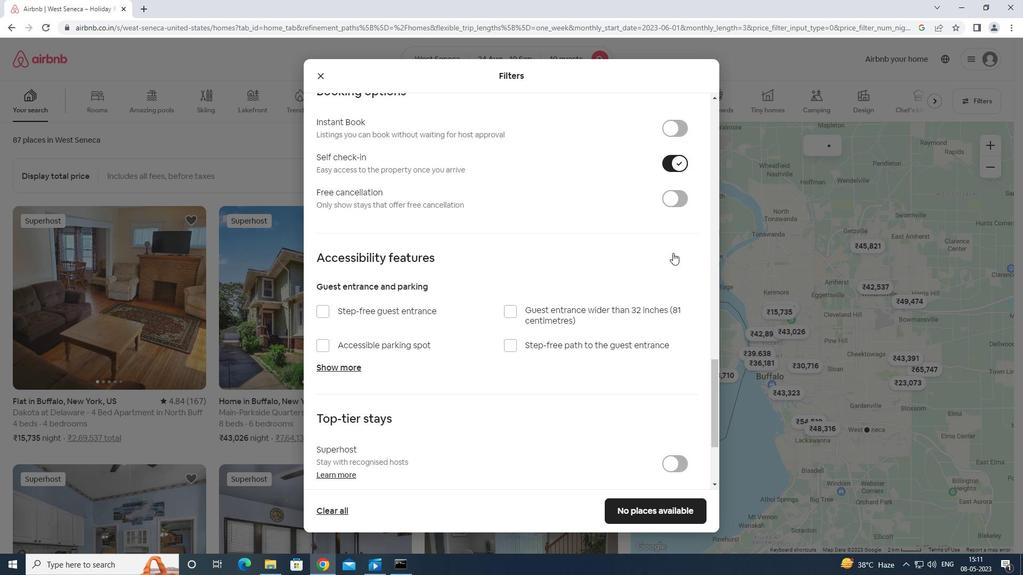 
Action: Mouse moved to (441, 358)
Screenshot: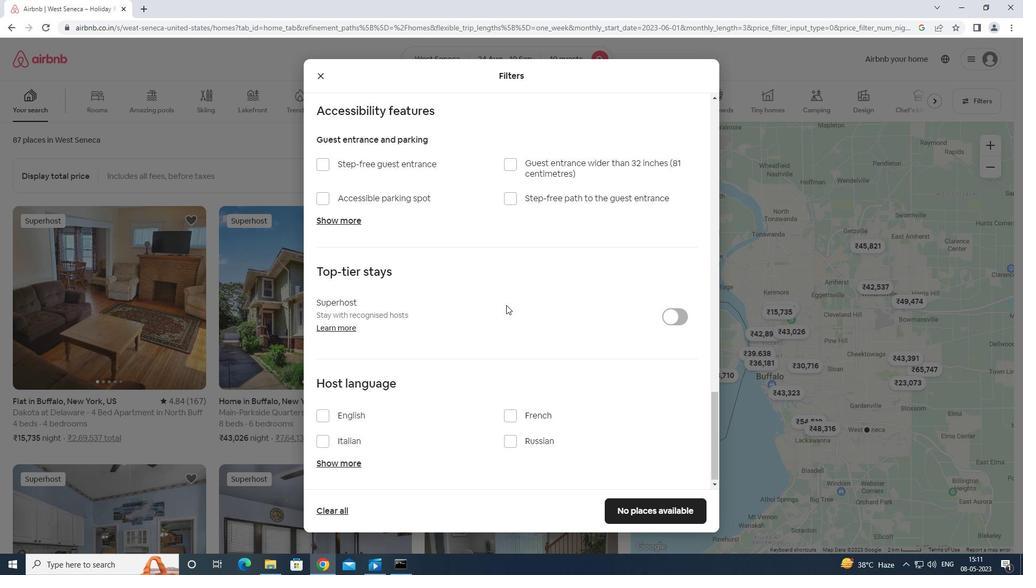 
Action: Mouse scrolled (441, 358) with delta (0, 0)
Screenshot: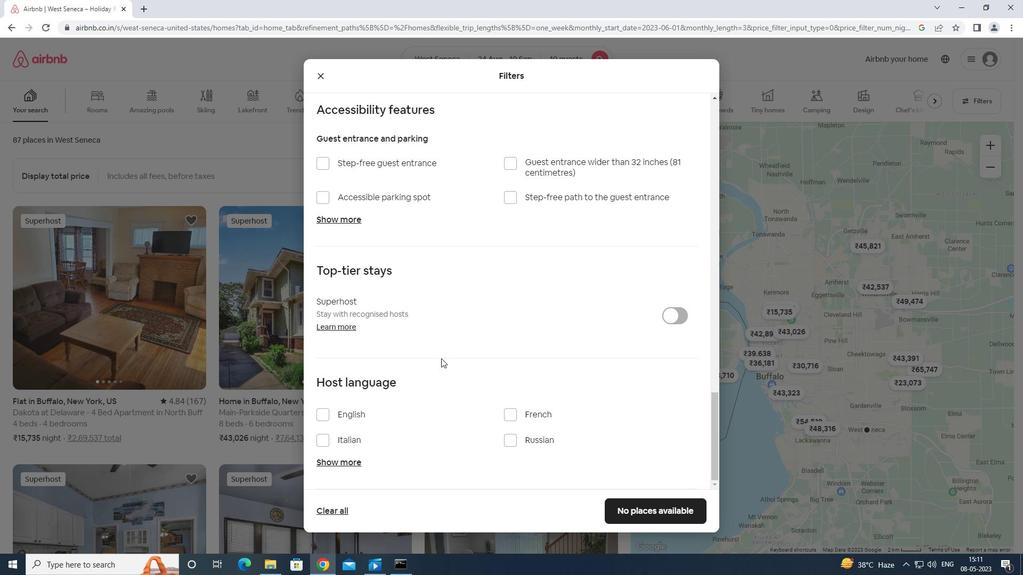 
Action: Mouse moved to (440, 359)
Screenshot: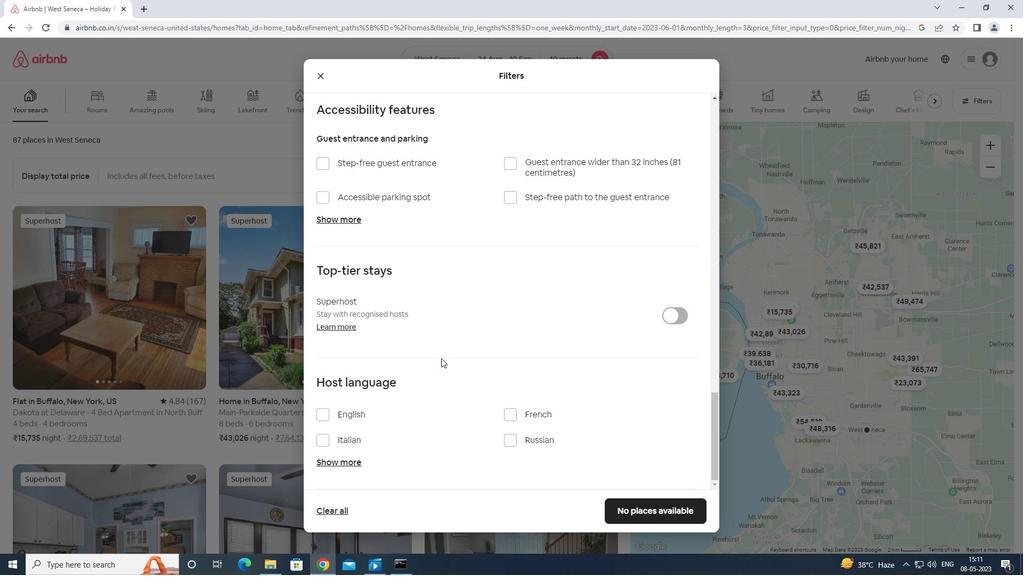 
Action: Mouse scrolled (440, 358) with delta (0, 0)
Screenshot: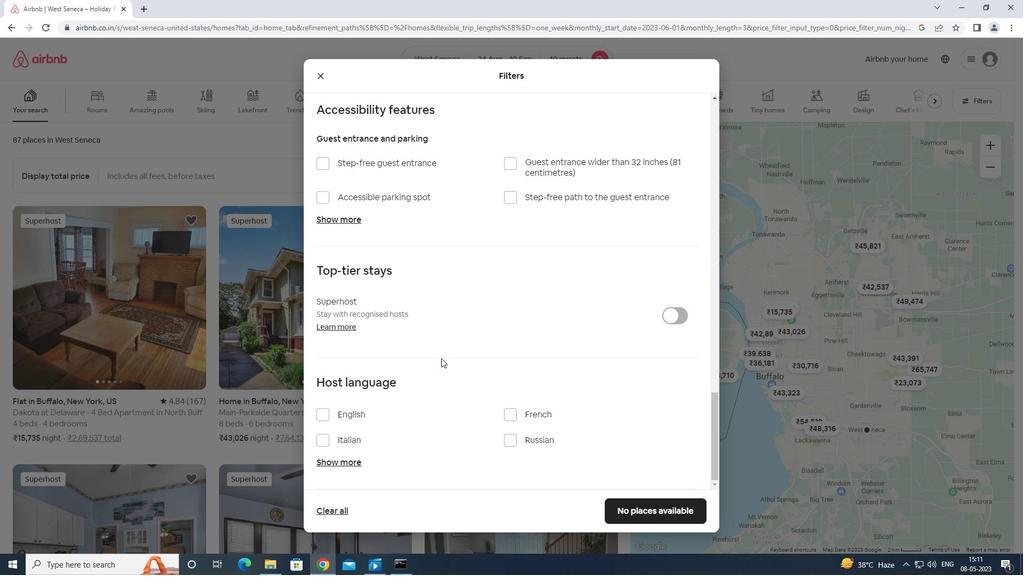 
Action: Mouse moved to (320, 410)
Screenshot: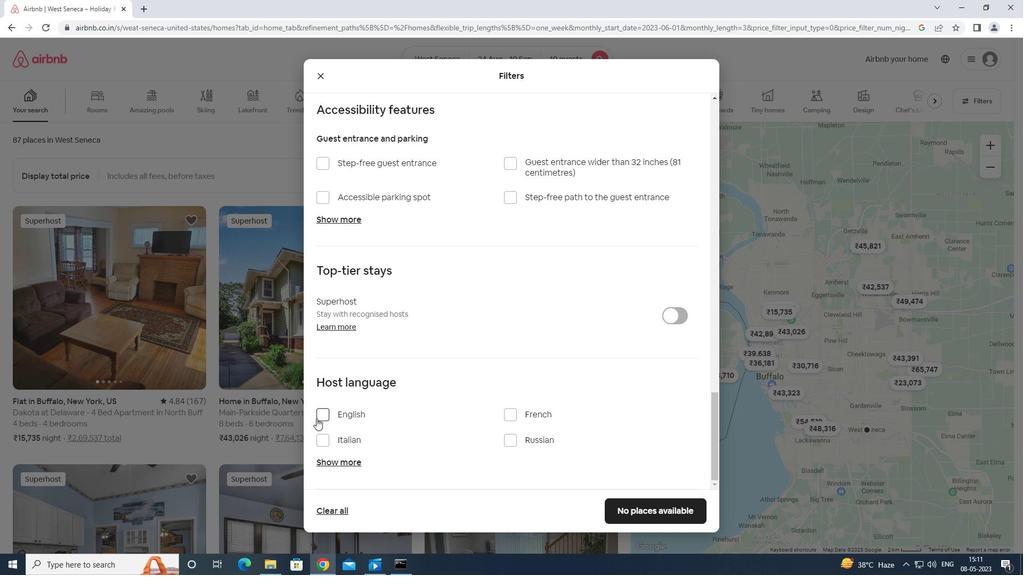 
Action: Mouse pressed left at (320, 410)
Screenshot: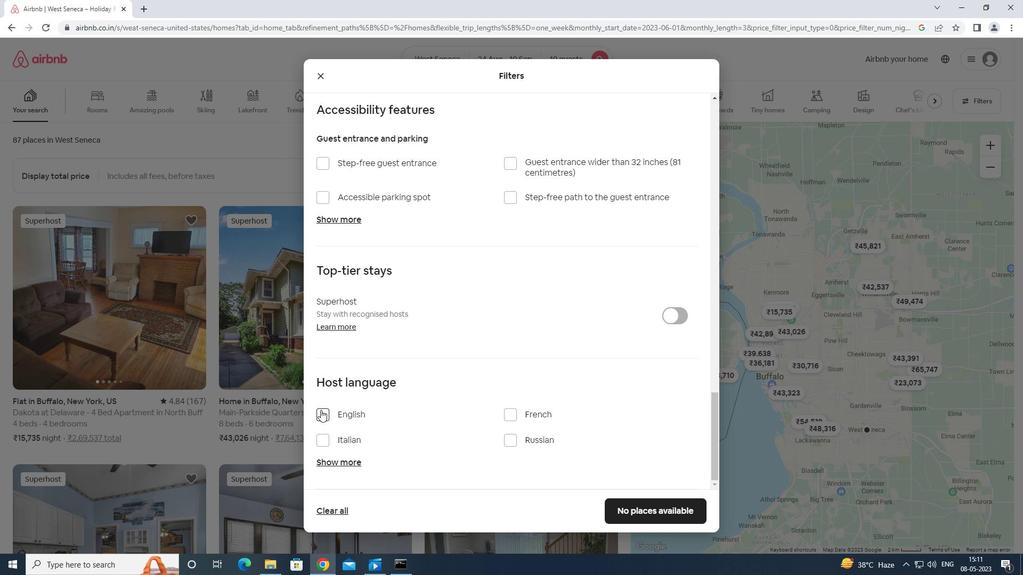 
Action: Mouse moved to (635, 508)
Screenshot: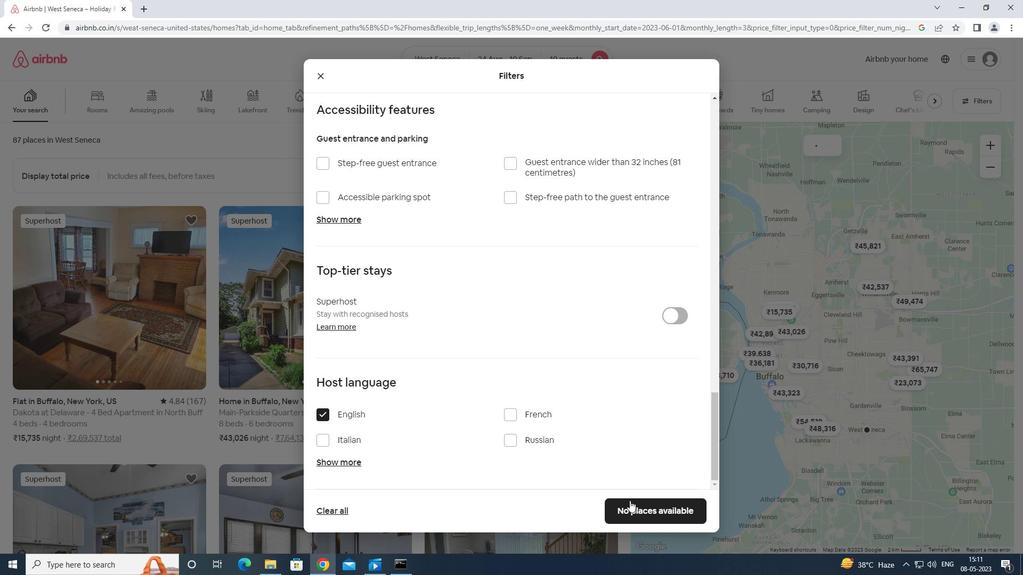 
Action: Mouse pressed left at (635, 508)
Screenshot: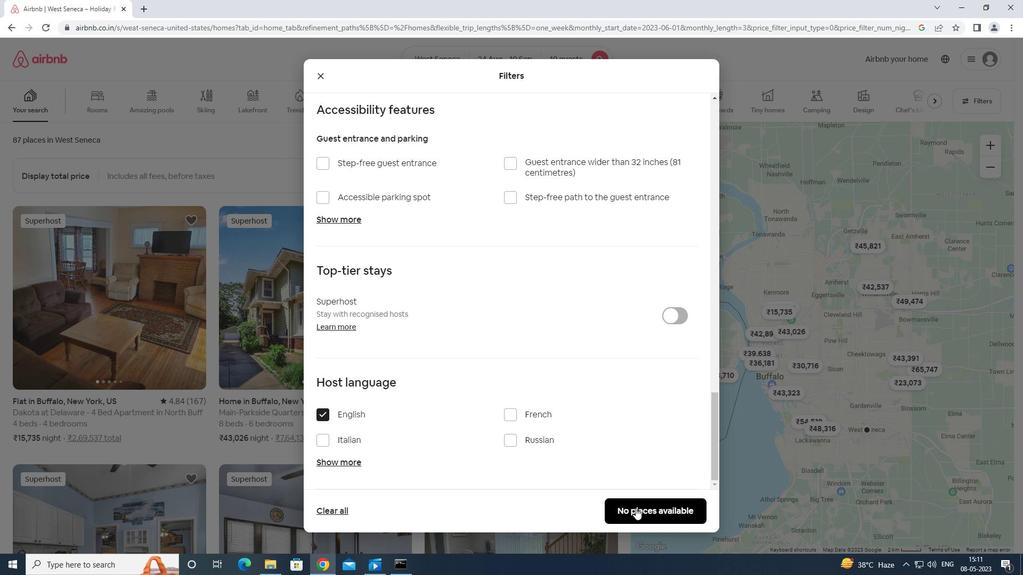 
Action: Mouse moved to (633, 506)
Screenshot: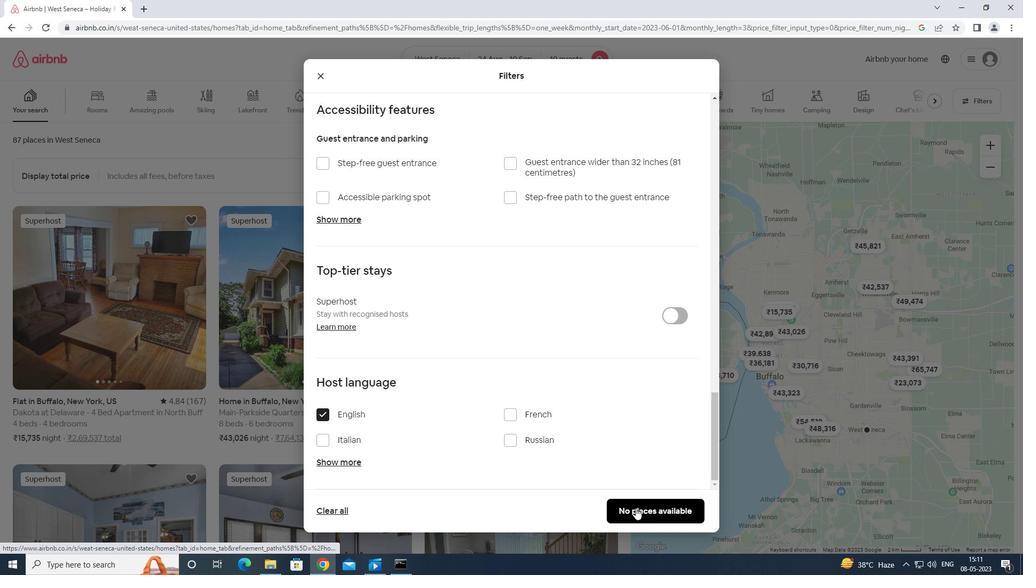 
